 Task: Find connections with filter location Leduc with filter topic #DigitalMarketingwith filter profile language Spanish with filter current company Alkem Laboratories Ltd. with filter school GM Institute of Technology with filter industry Real Estate Agents and Brokers with filter service category Leadership Development with filter keywords title Production Engineer
Action: Mouse moved to (372, 421)
Screenshot: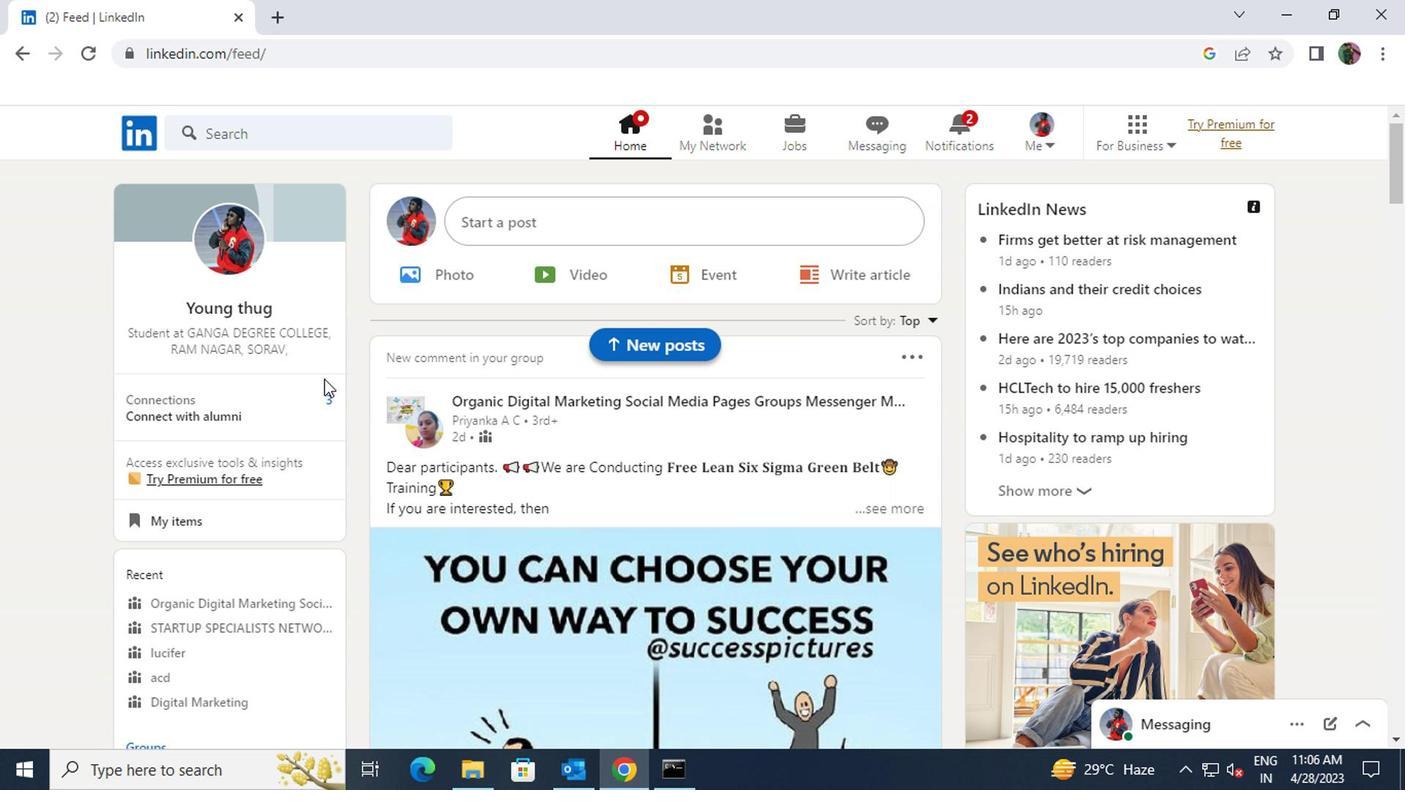 
Action: Mouse pressed left at (372, 421)
Screenshot: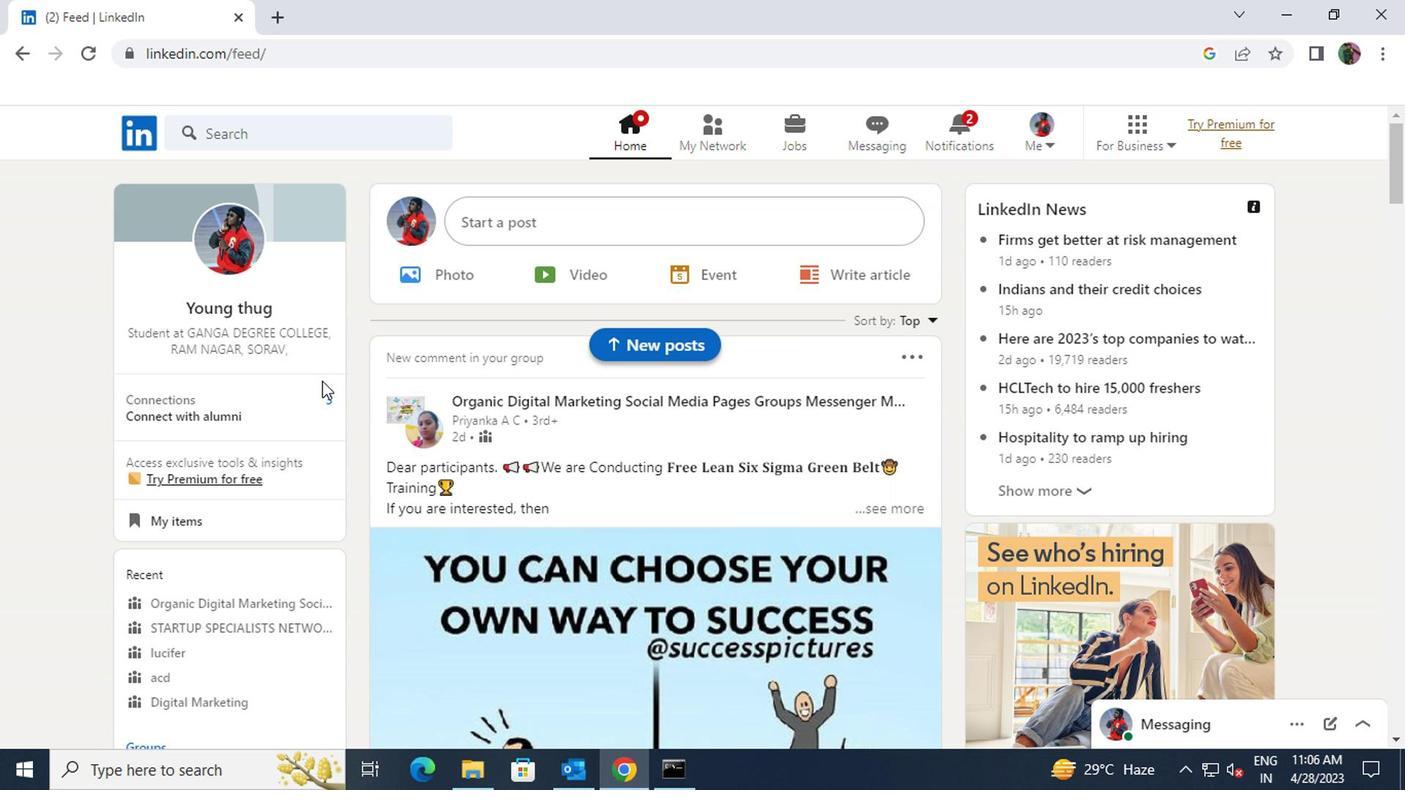 
Action: Mouse moved to (371, 428)
Screenshot: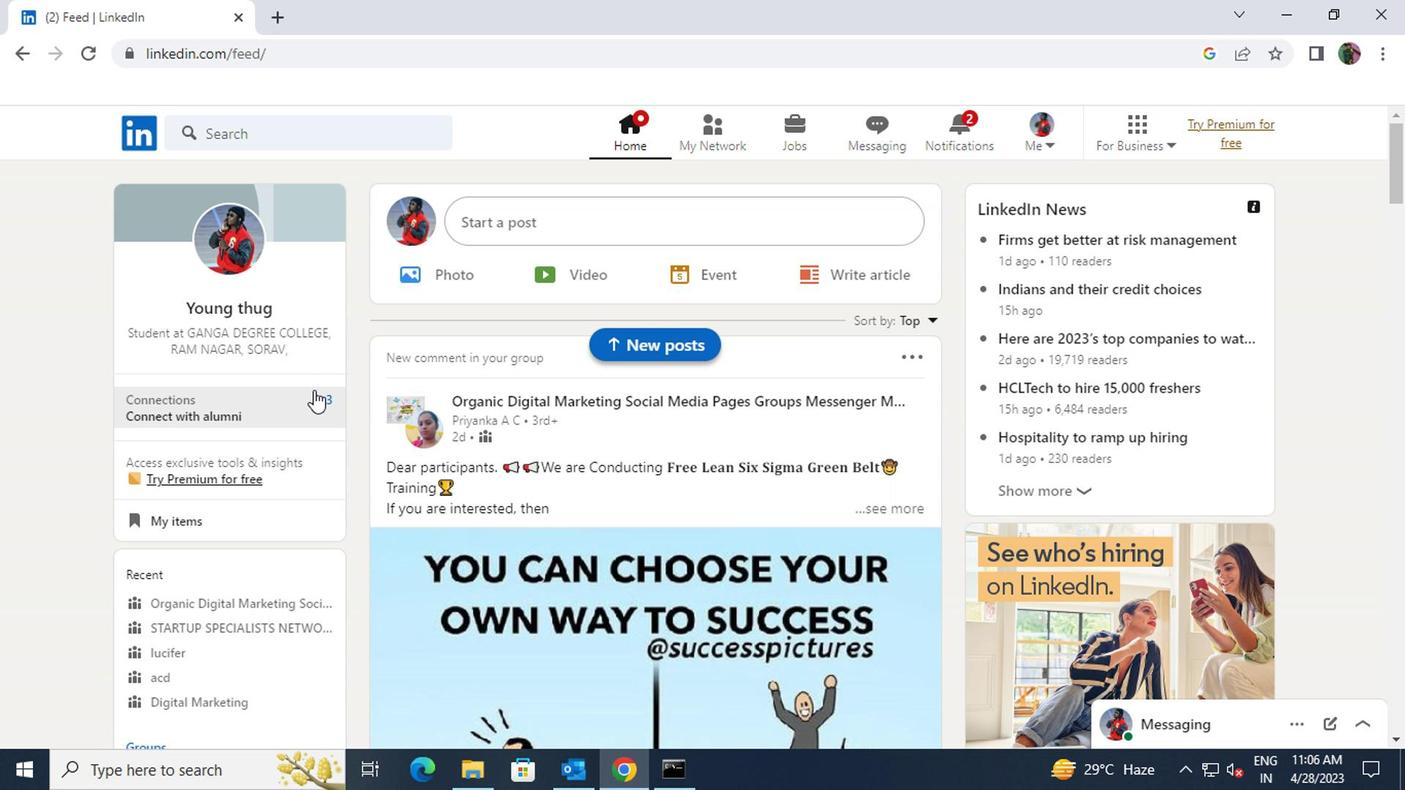 
Action: Mouse pressed left at (371, 428)
Screenshot: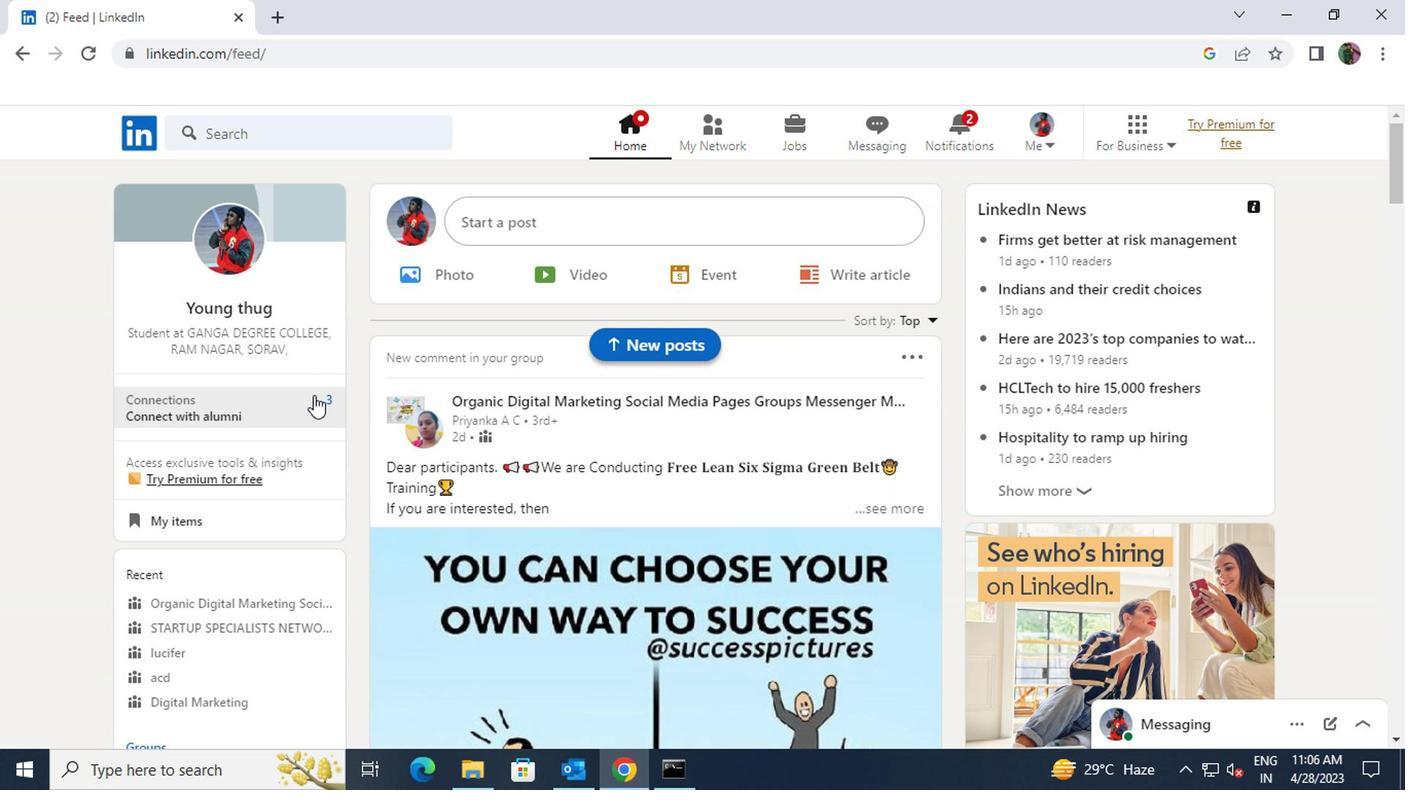 
Action: Mouse moved to (374, 320)
Screenshot: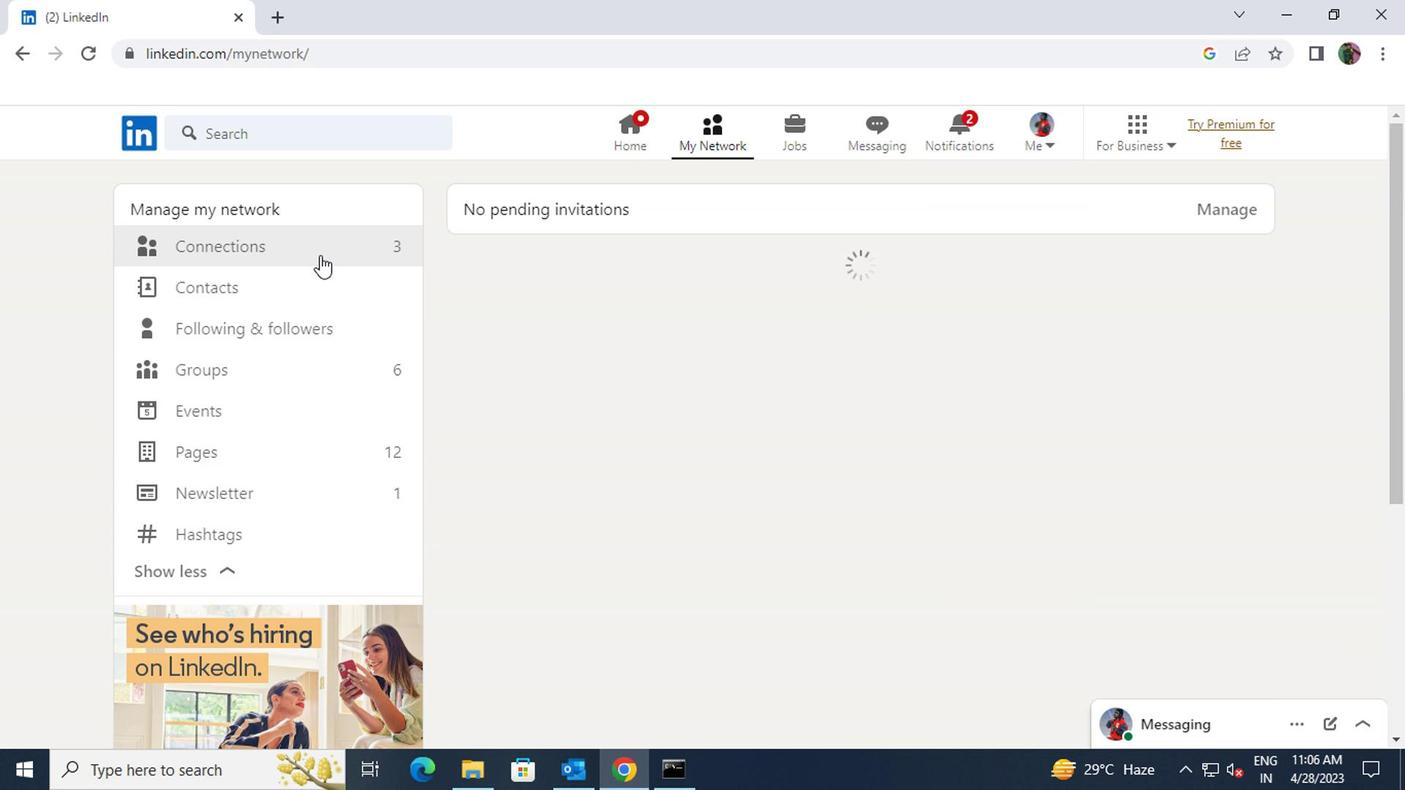 
Action: Mouse pressed left at (374, 320)
Screenshot: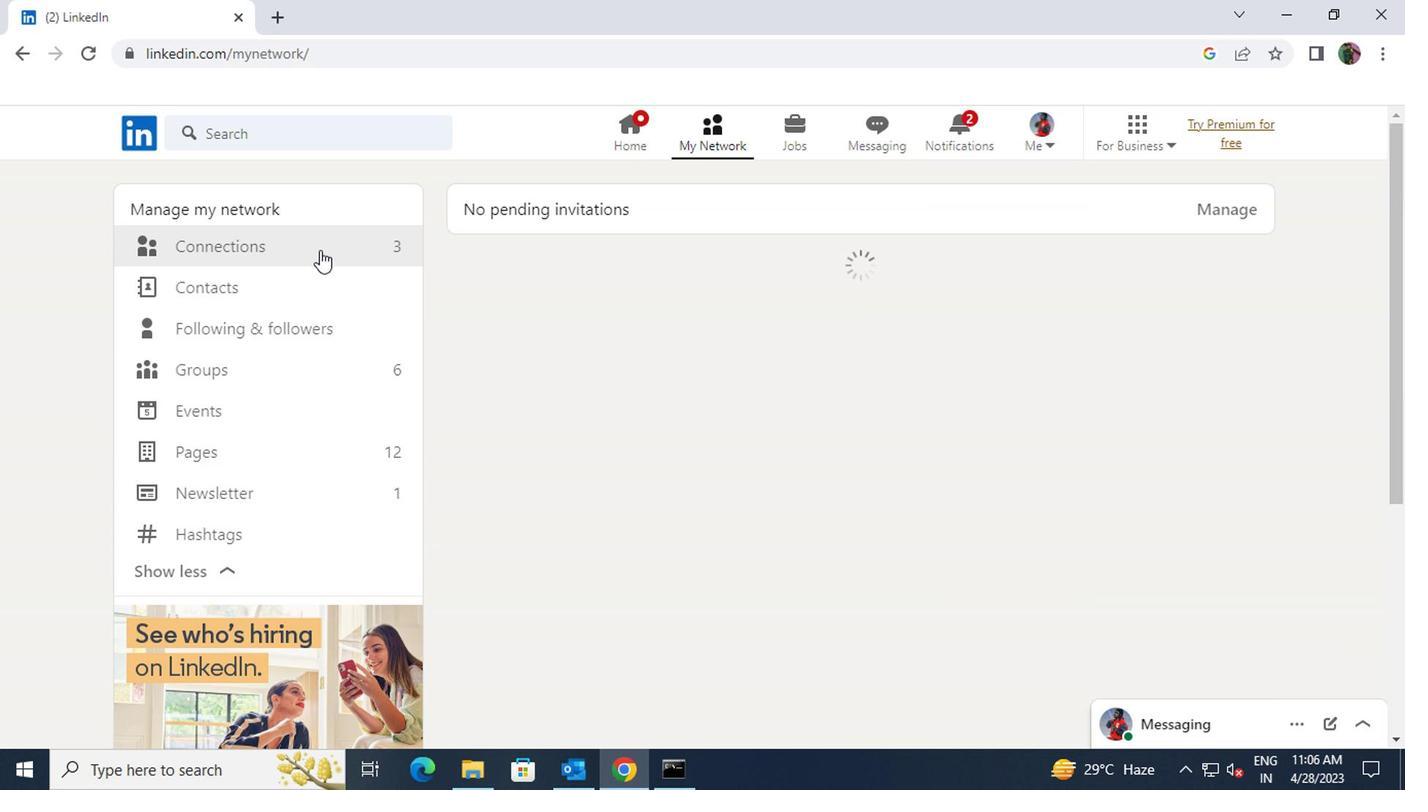 
Action: Mouse moved to (726, 326)
Screenshot: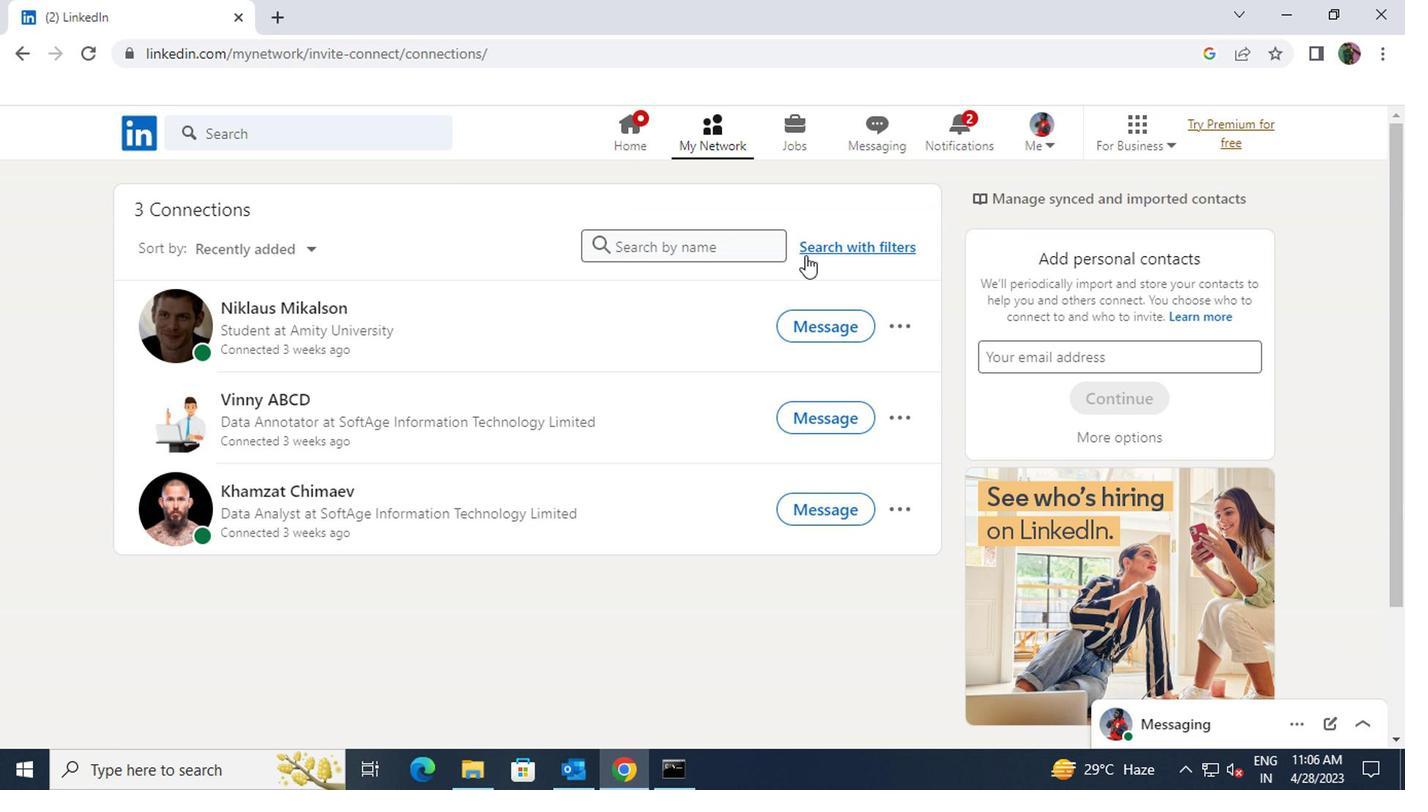 
Action: Mouse pressed left at (726, 326)
Screenshot: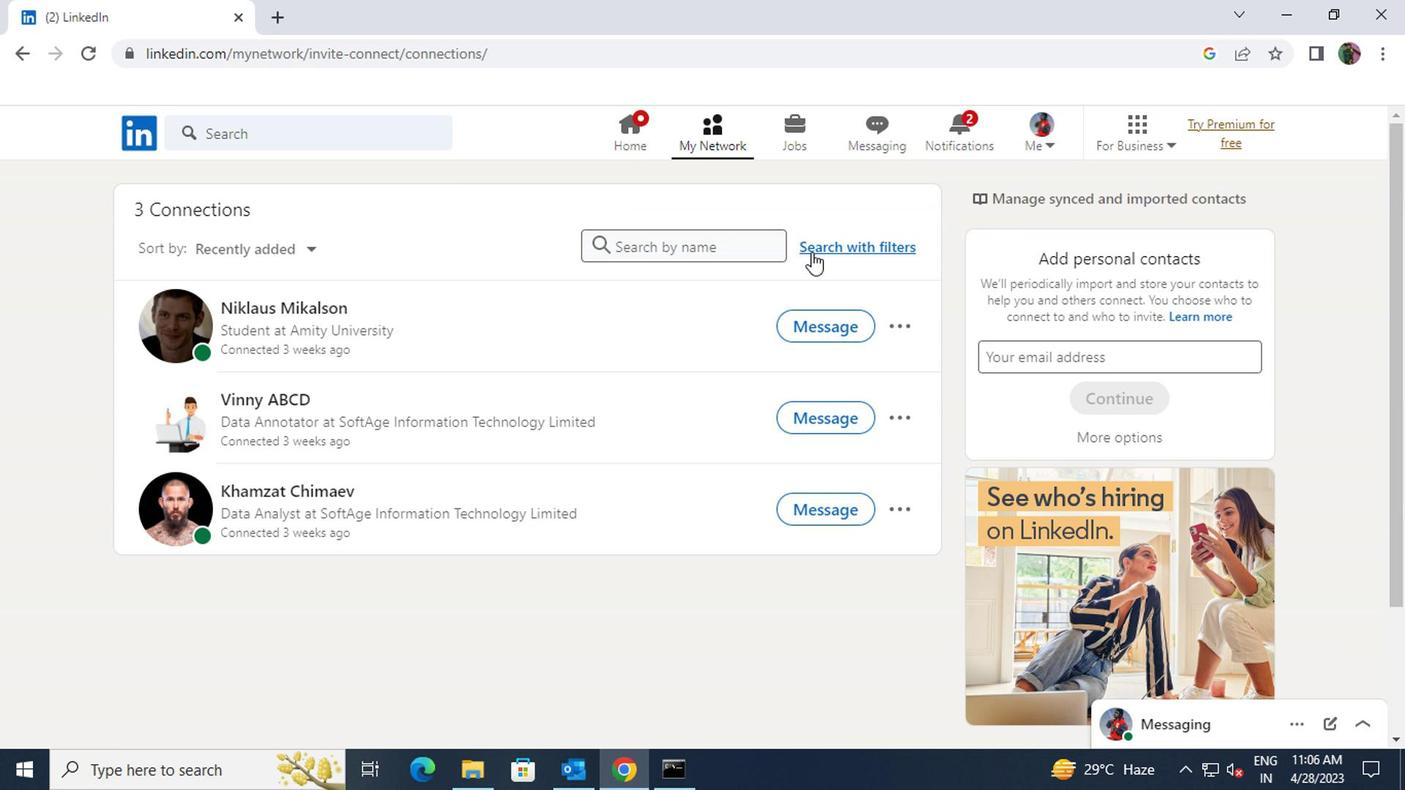 
Action: Mouse moved to (702, 281)
Screenshot: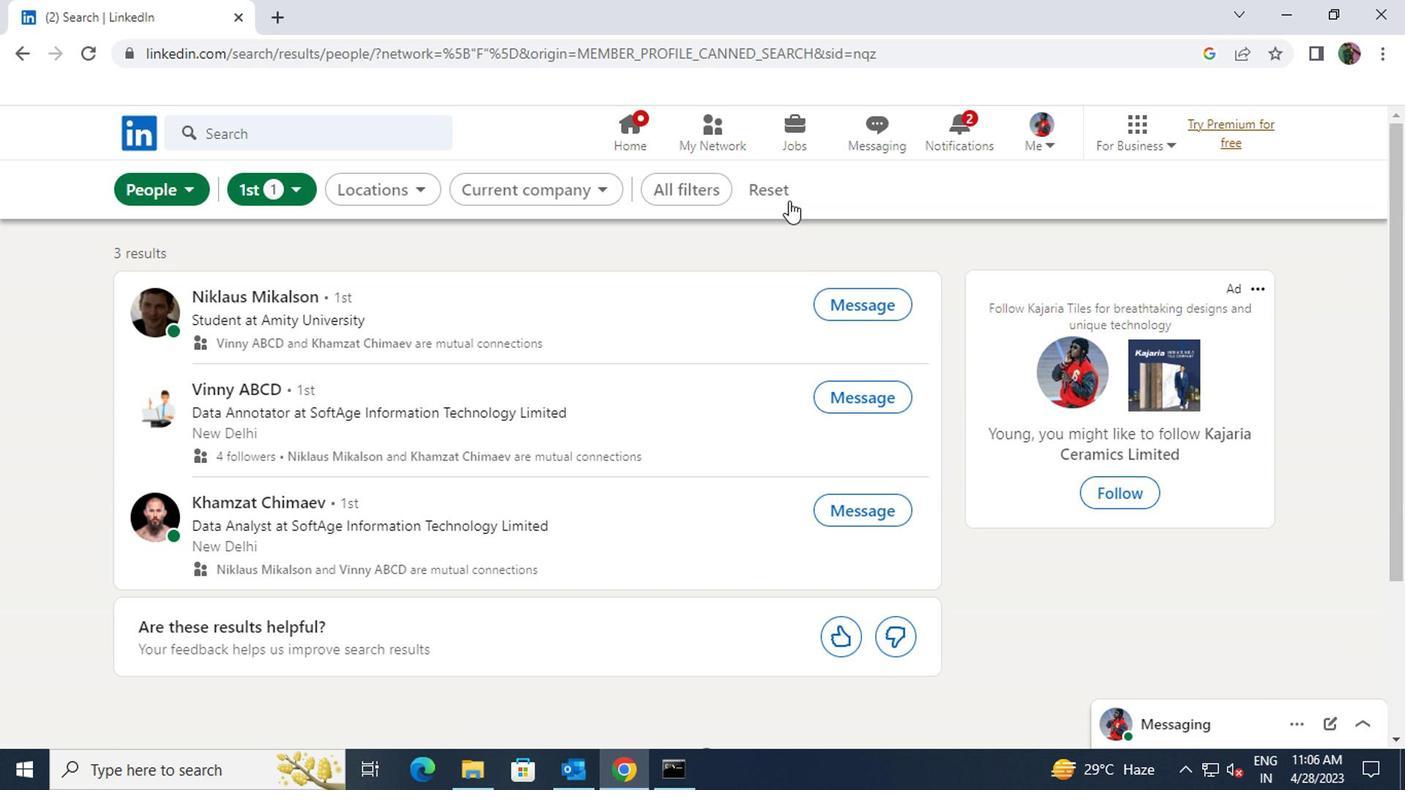 
Action: Mouse pressed left at (702, 281)
Screenshot: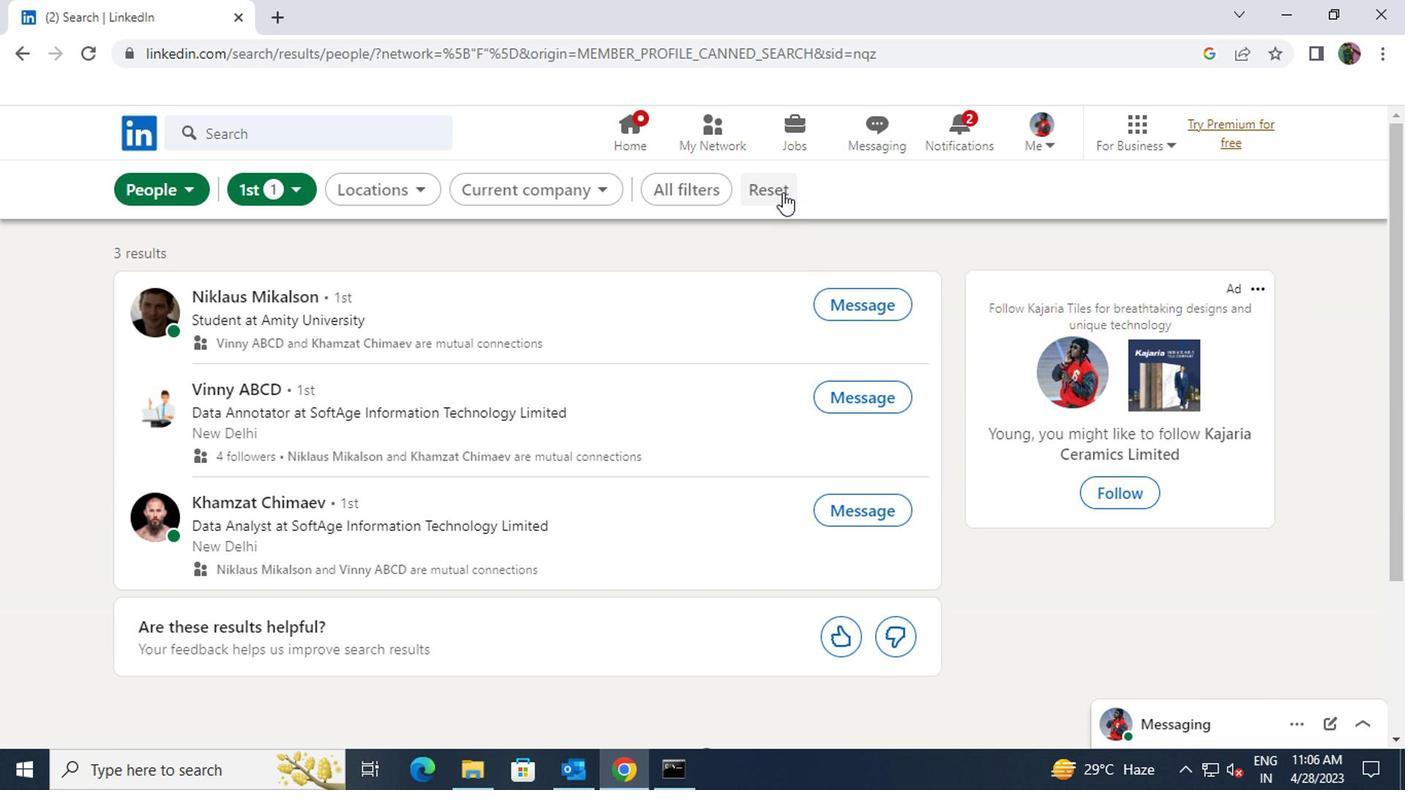 
Action: Mouse moved to (658, 281)
Screenshot: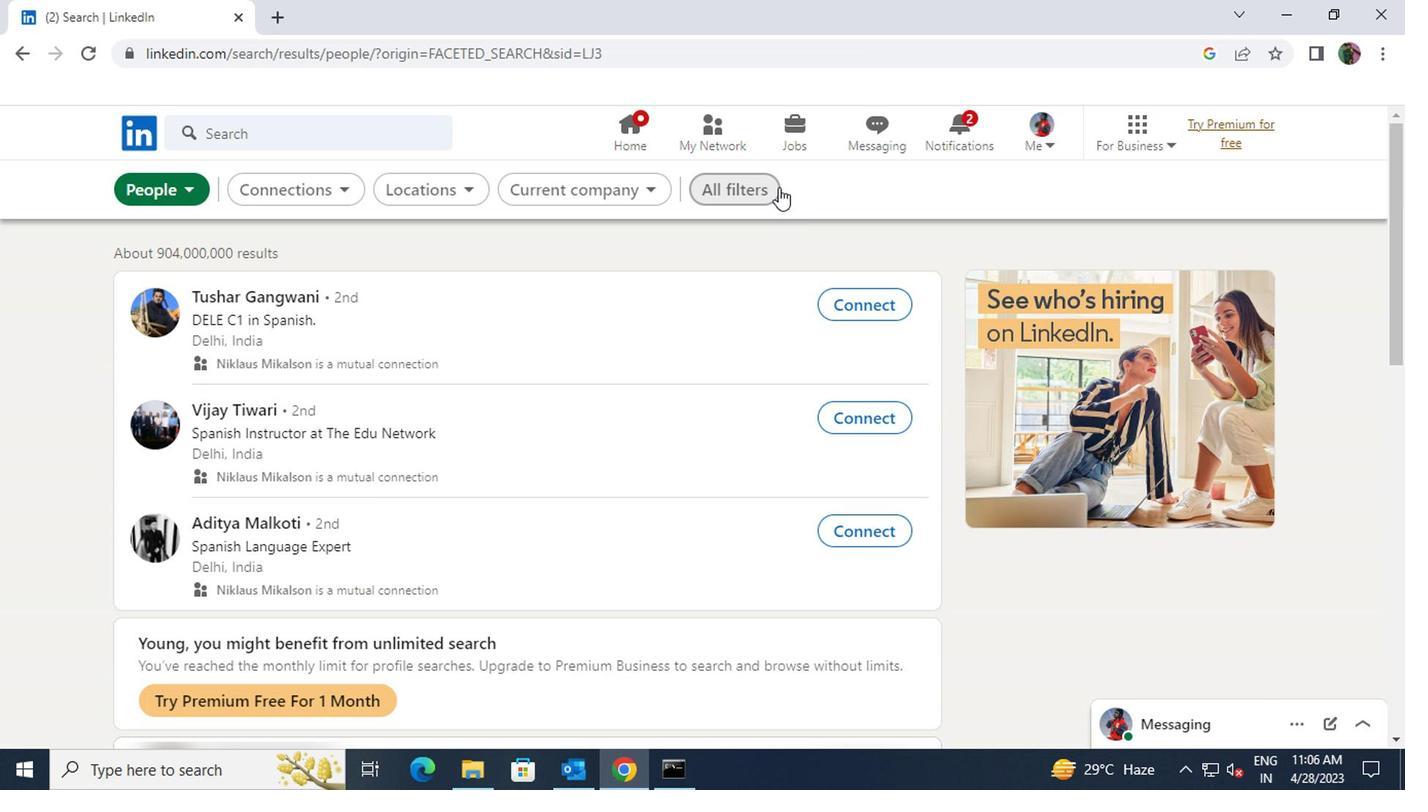 
Action: Mouse pressed left at (658, 281)
Screenshot: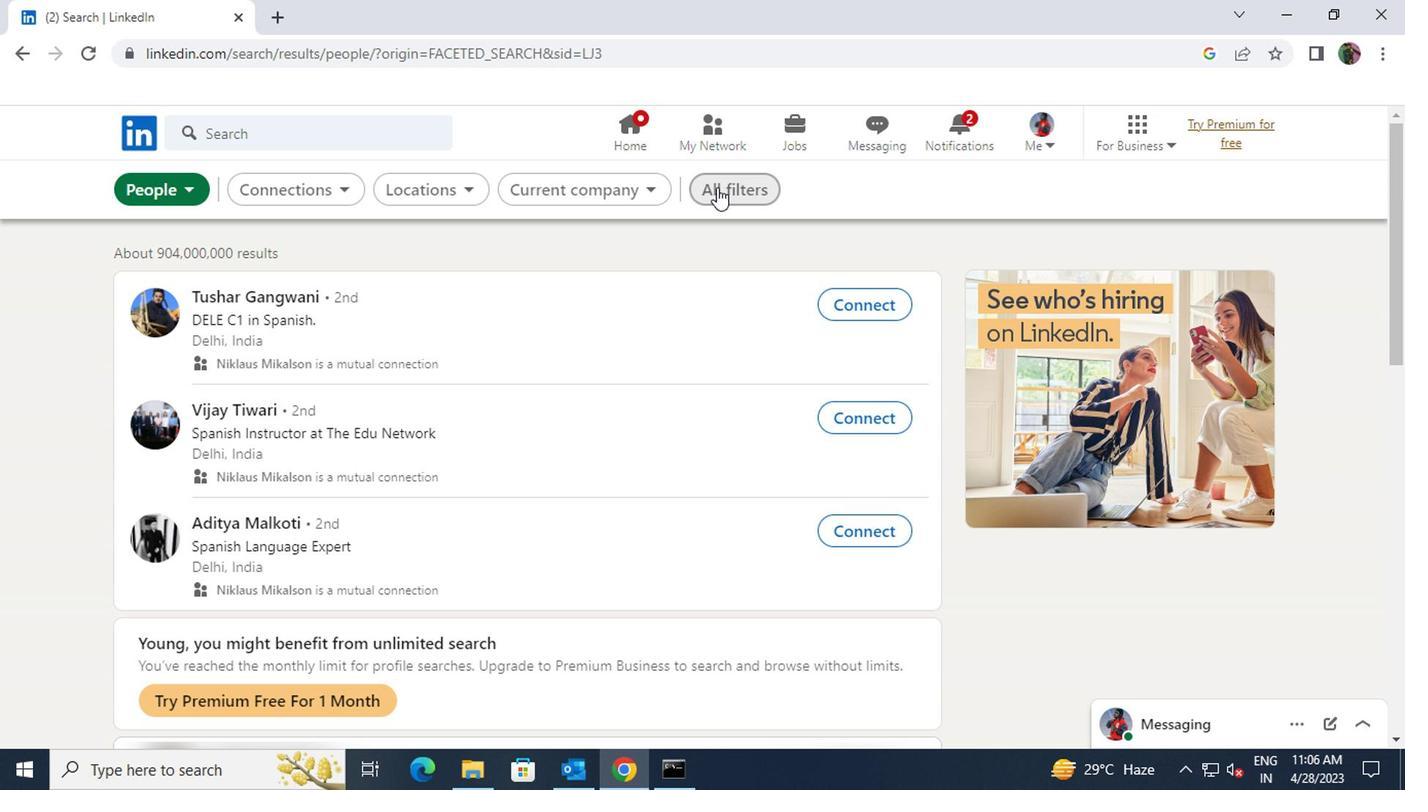 
Action: Mouse moved to (893, 445)
Screenshot: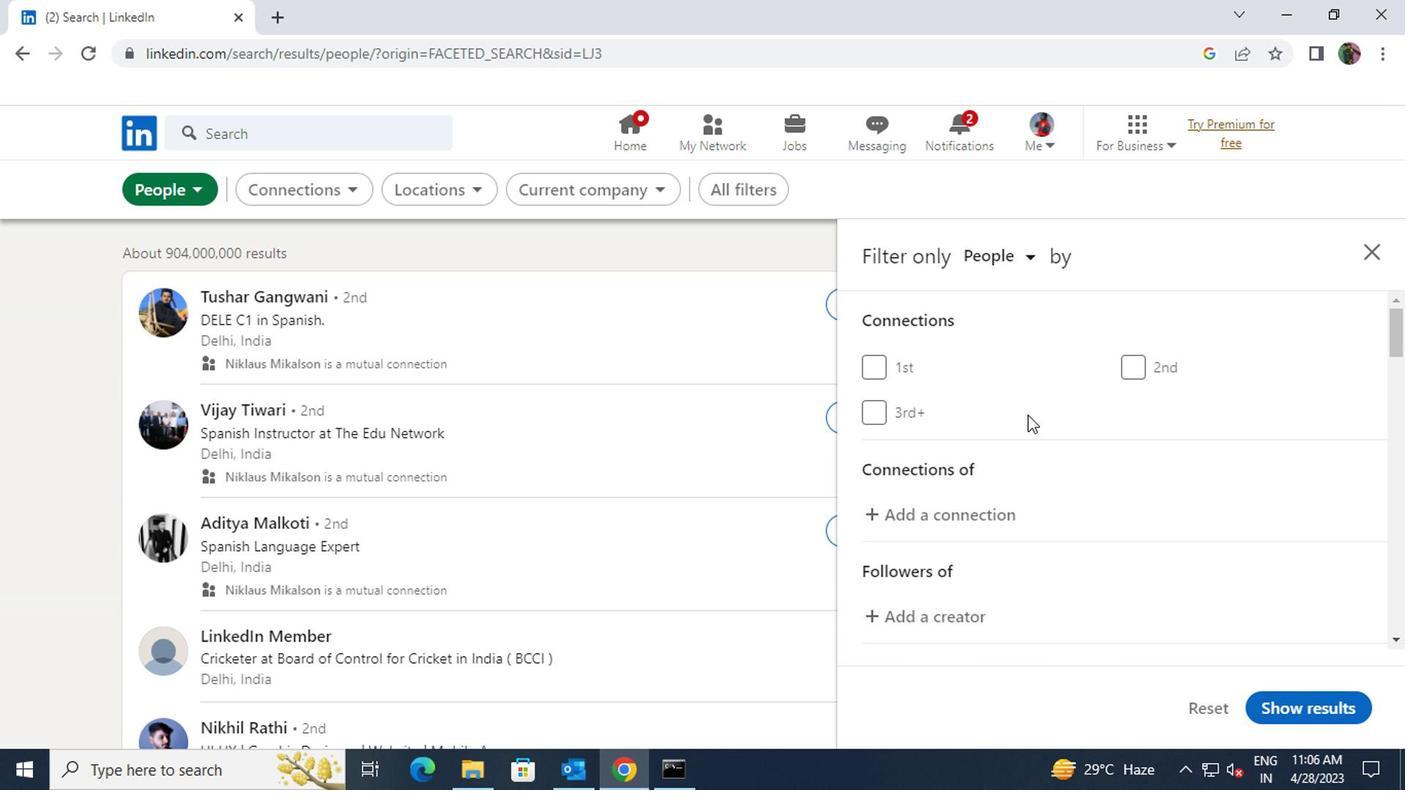
Action: Mouse scrolled (893, 445) with delta (0, 0)
Screenshot: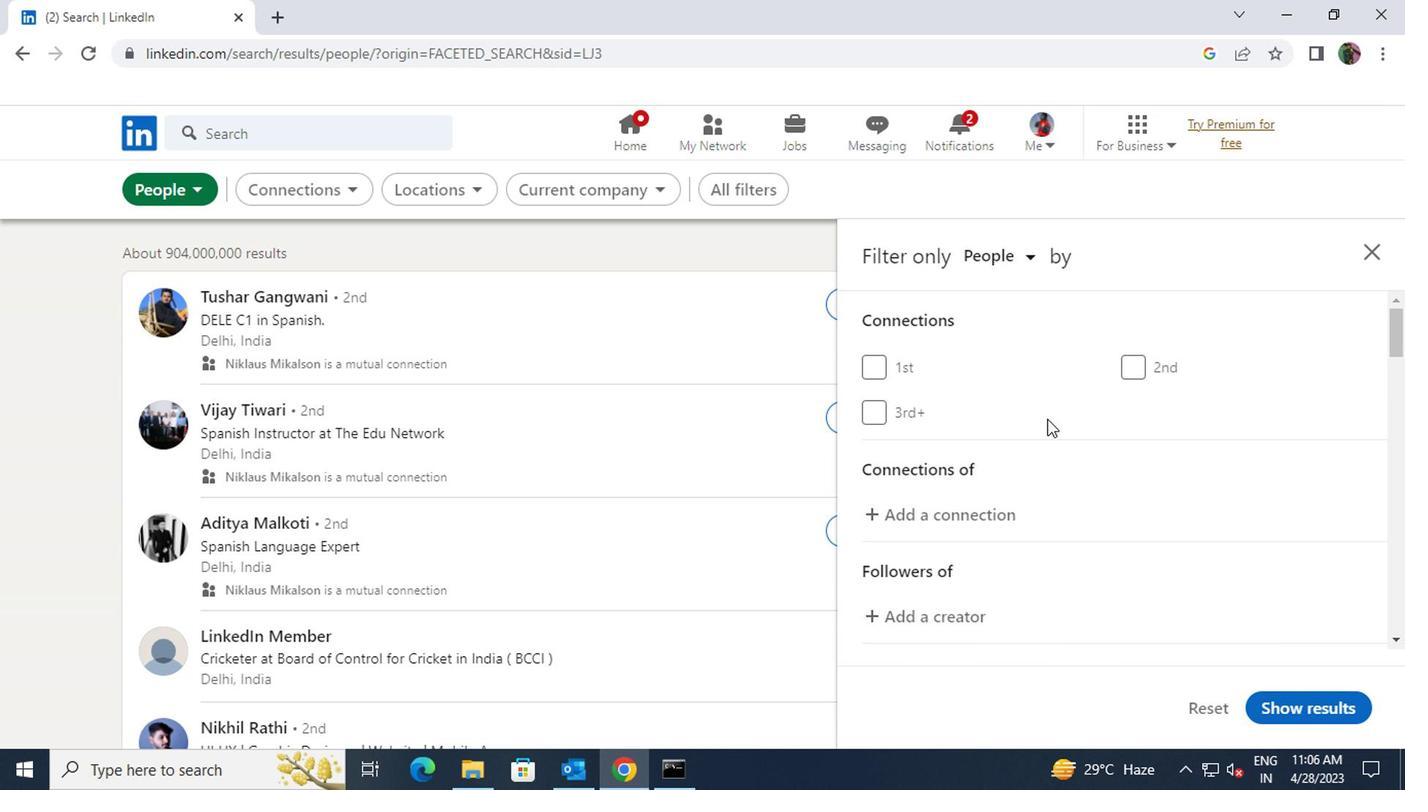 
Action: Mouse scrolled (893, 445) with delta (0, 0)
Screenshot: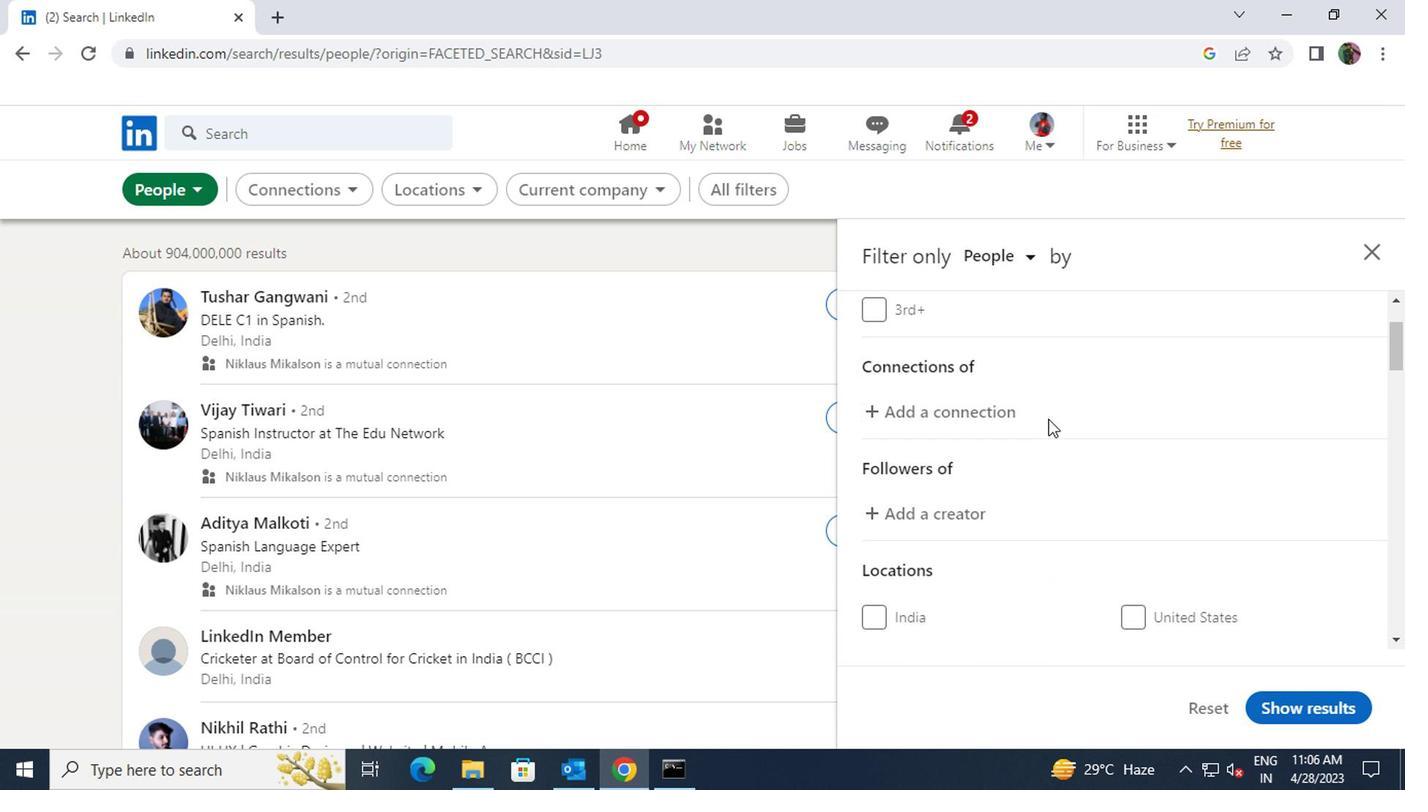 
Action: Mouse scrolled (893, 445) with delta (0, 0)
Screenshot: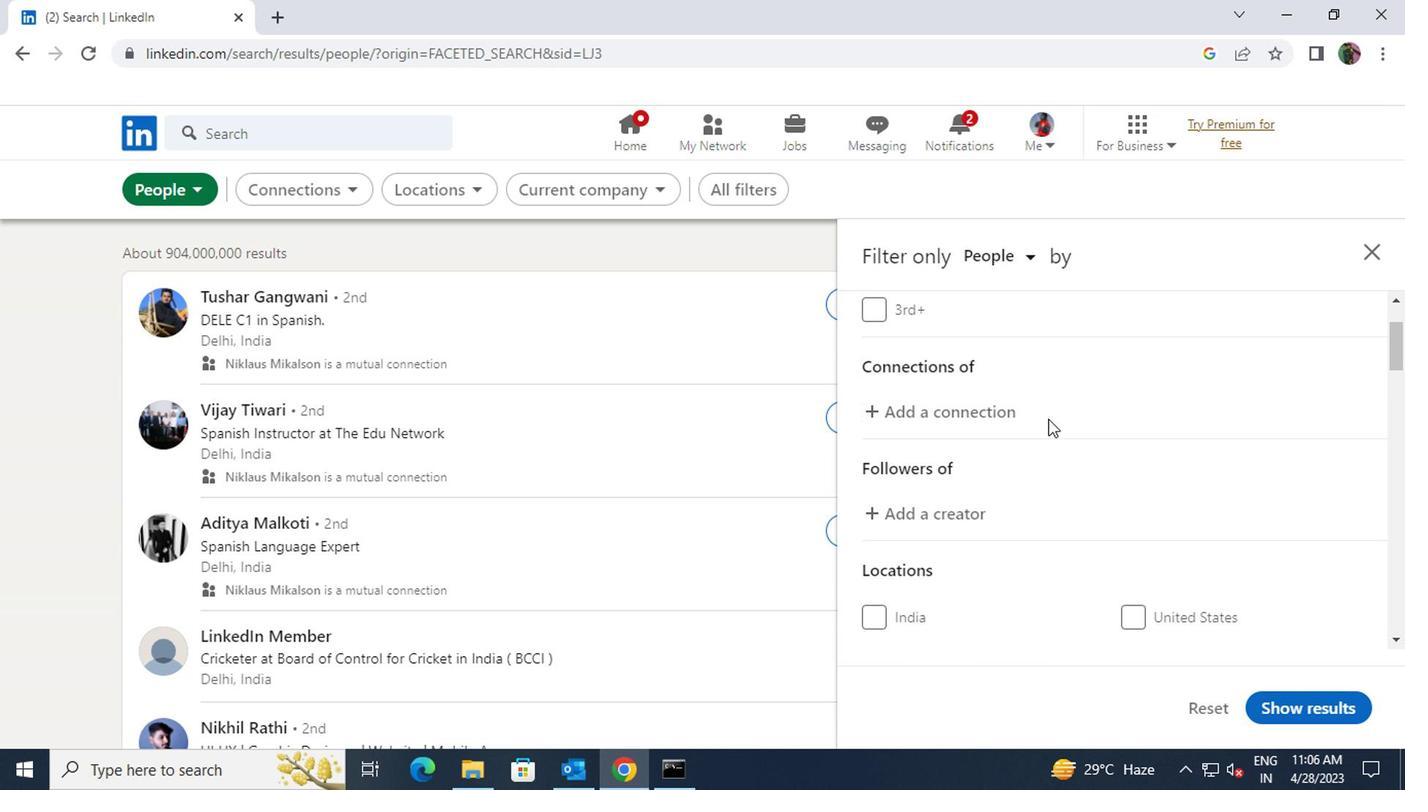 
Action: Mouse moved to (960, 499)
Screenshot: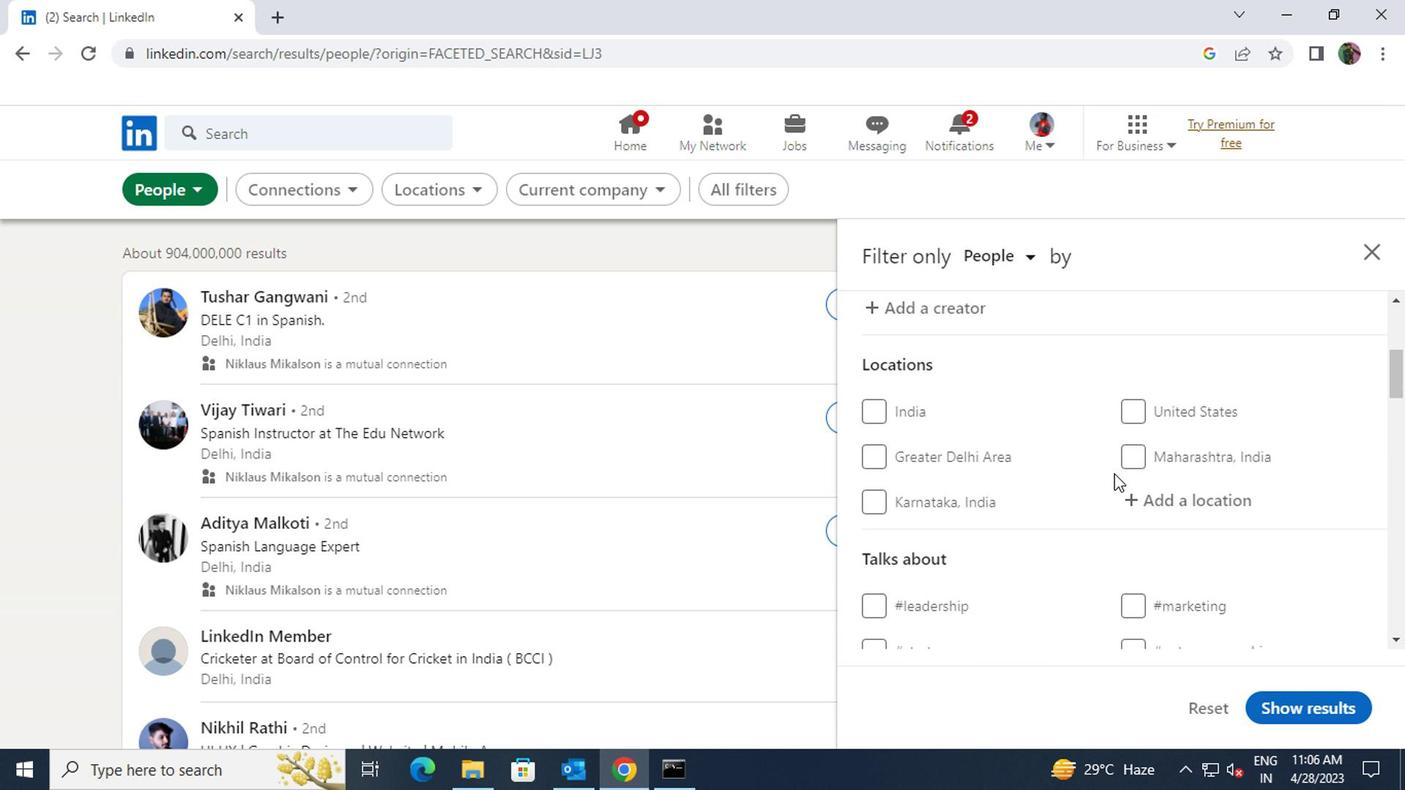 
Action: Mouse pressed left at (960, 499)
Screenshot: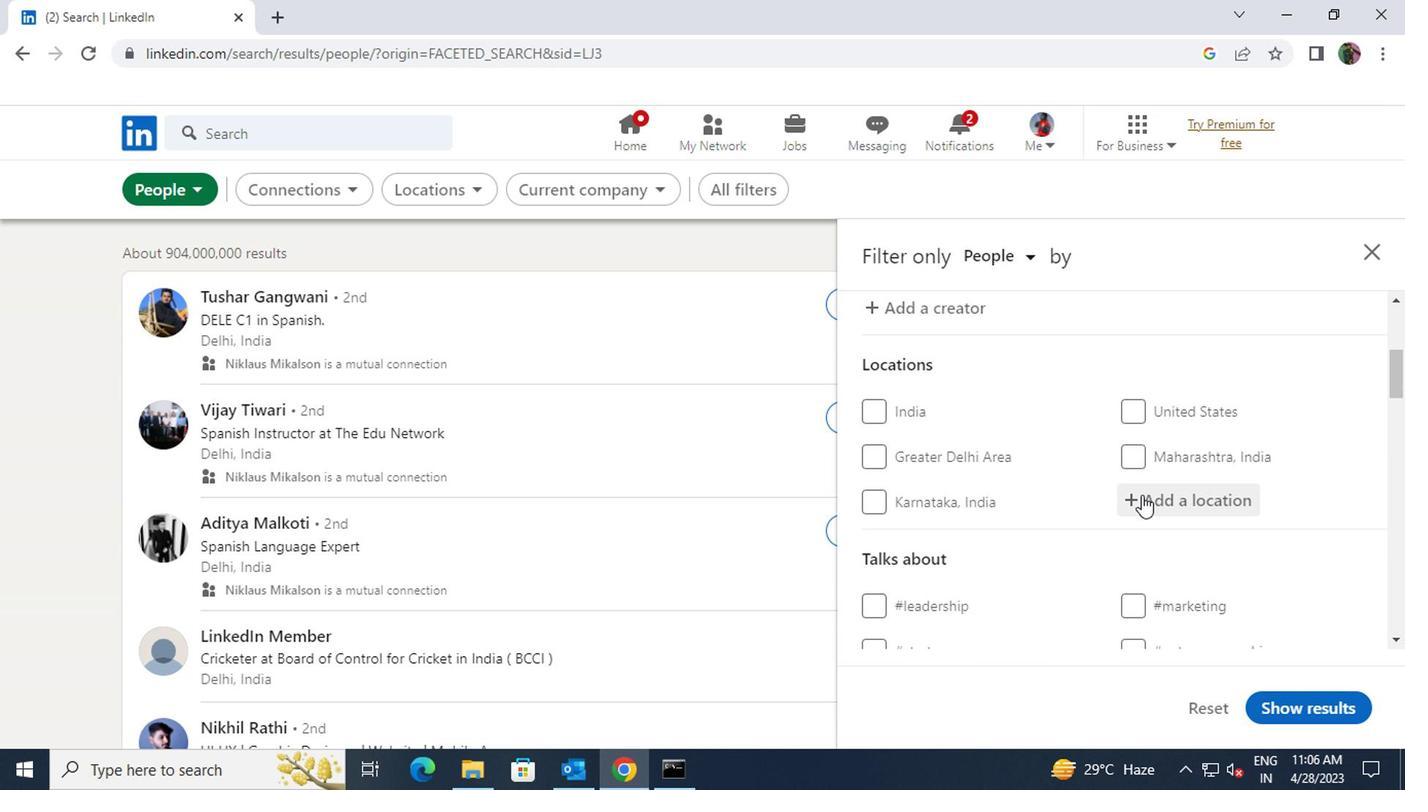 
Action: Key pressed <Key.shift>LEDUC
Screenshot: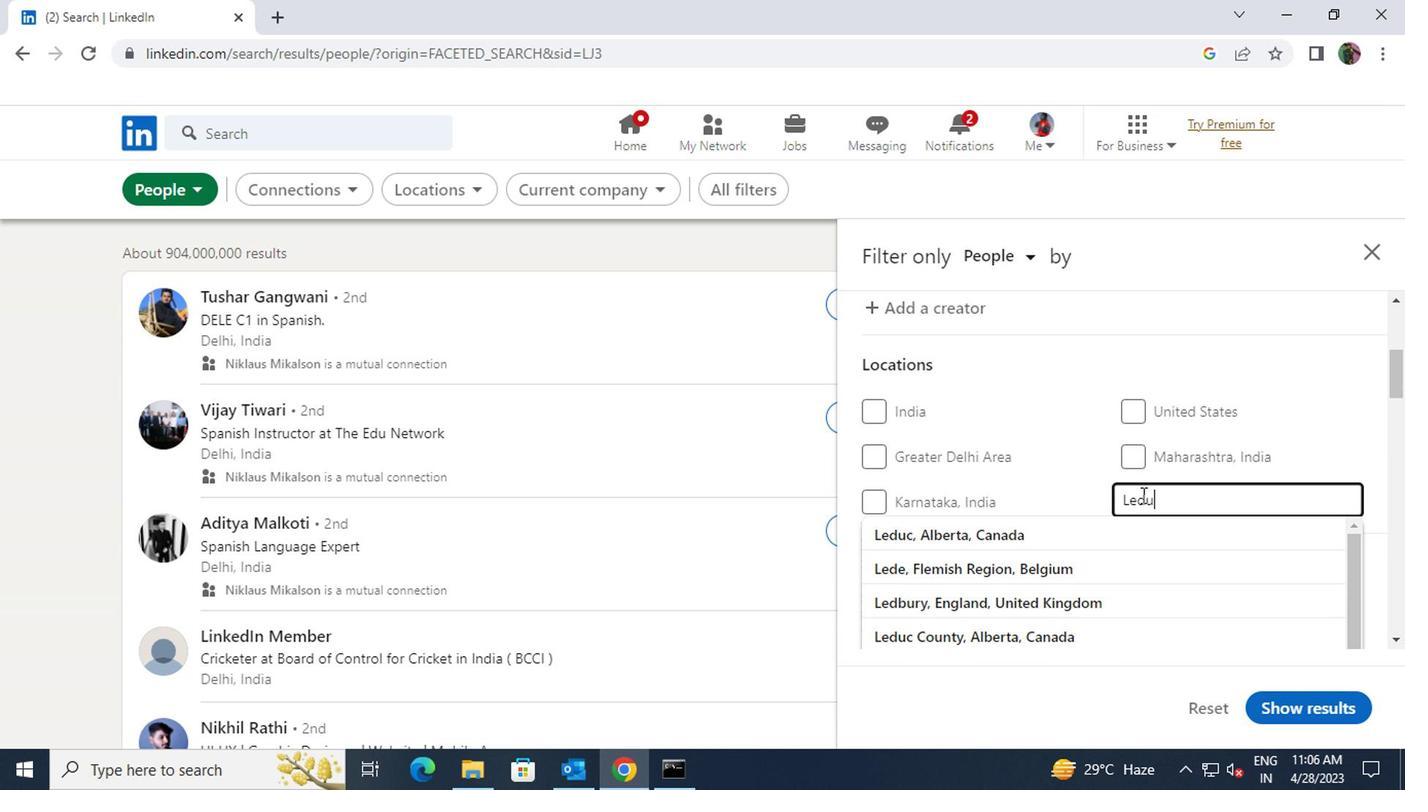 
Action: Mouse moved to (956, 521)
Screenshot: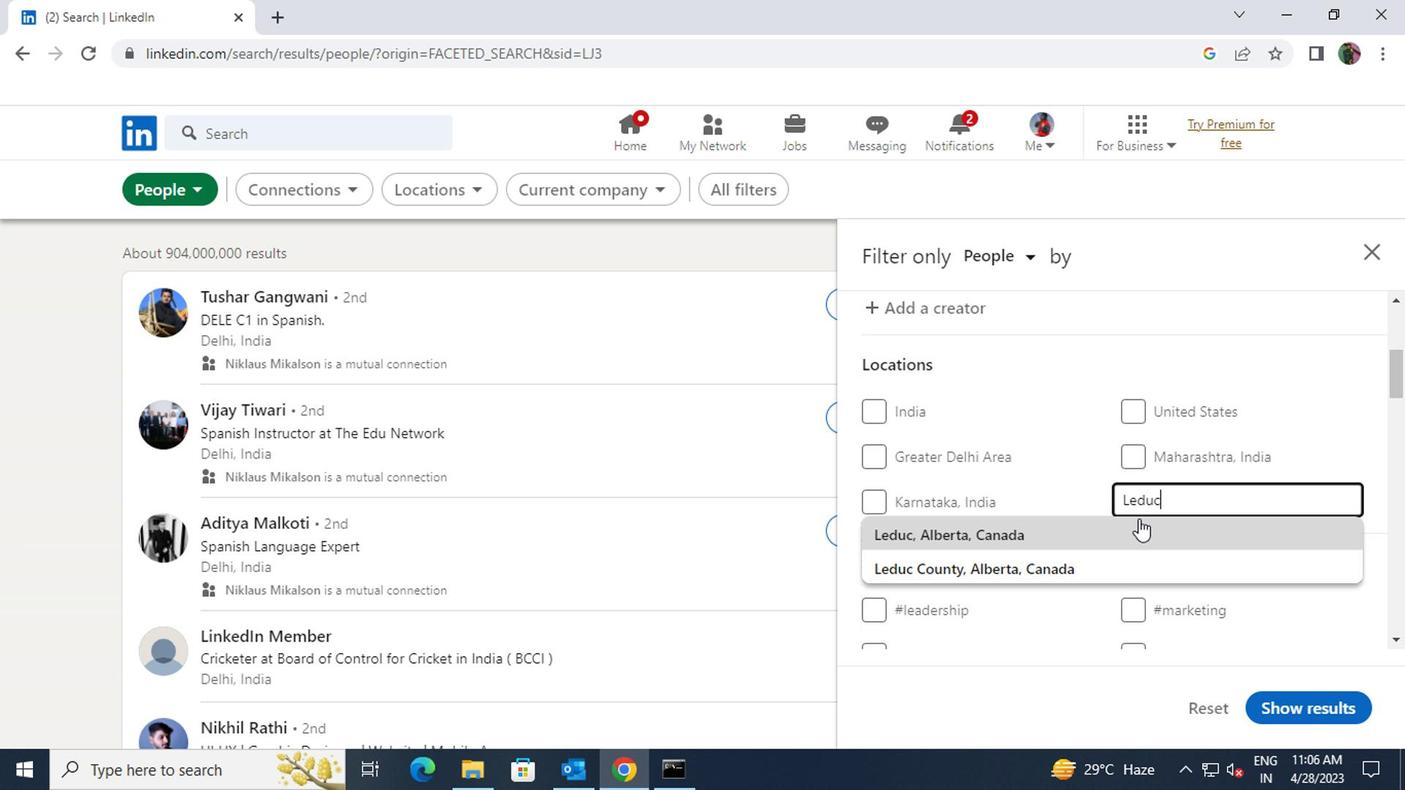 
Action: Mouse pressed left at (956, 521)
Screenshot: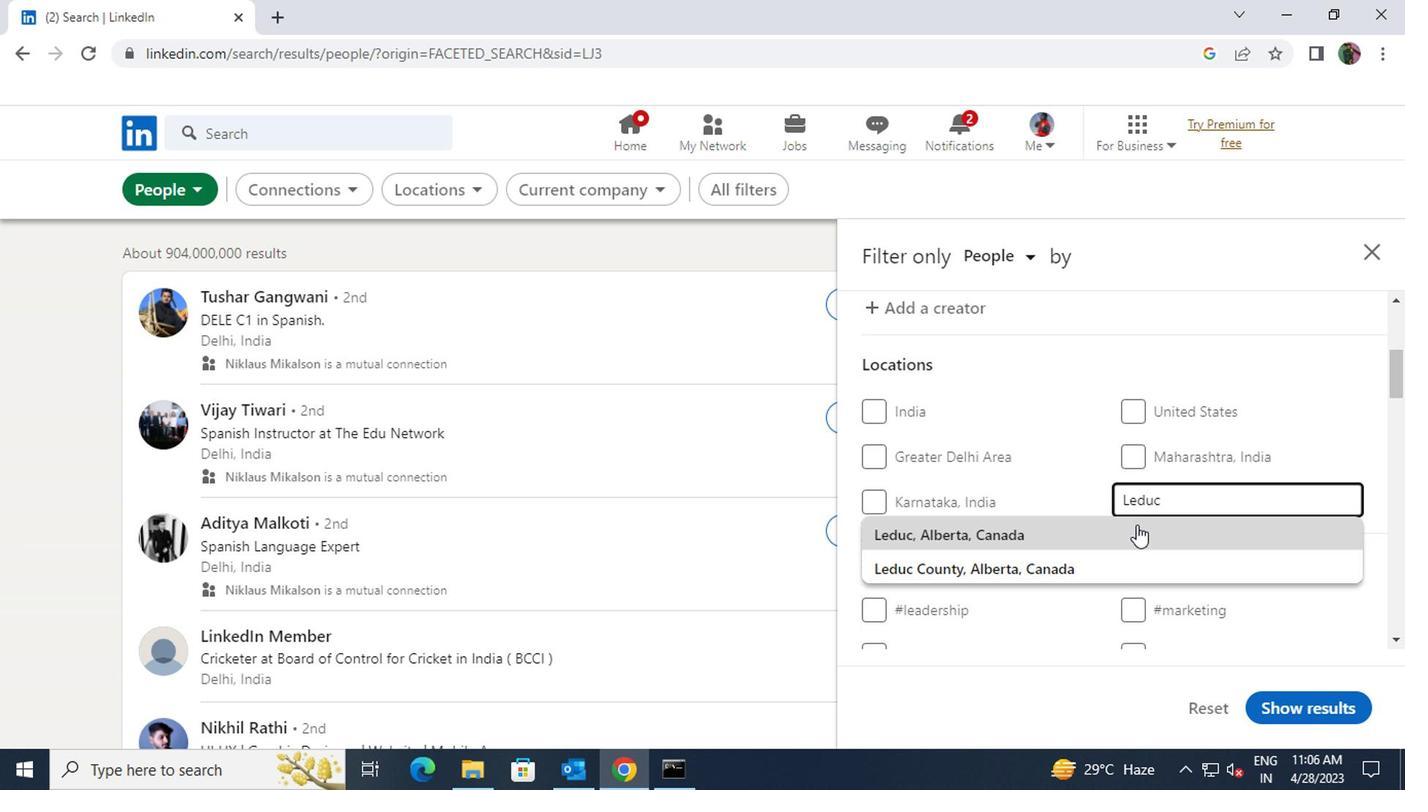 
Action: Mouse scrolled (956, 520) with delta (0, 0)
Screenshot: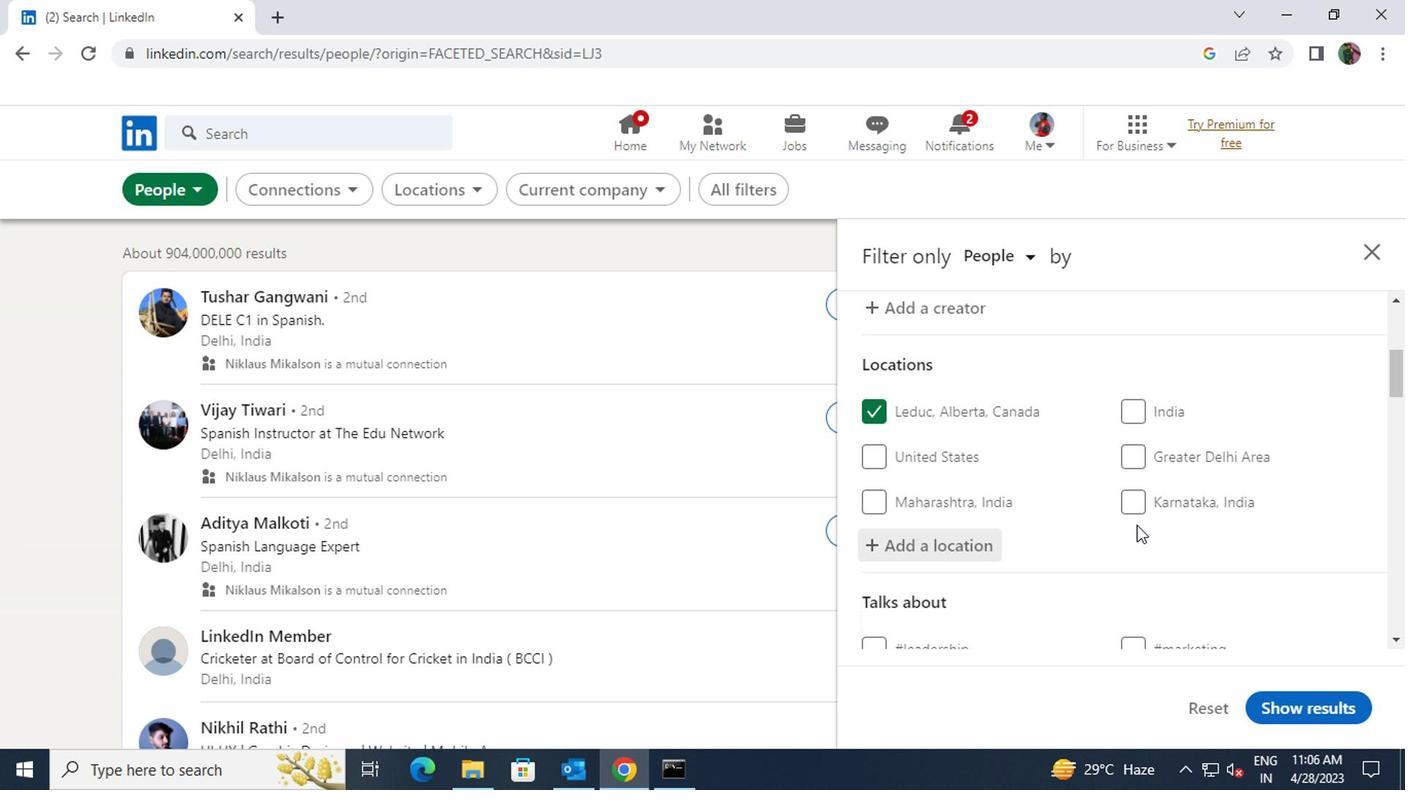 
Action: Mouse scrolled (956, 520) with delta (0, 0)
Screenshot: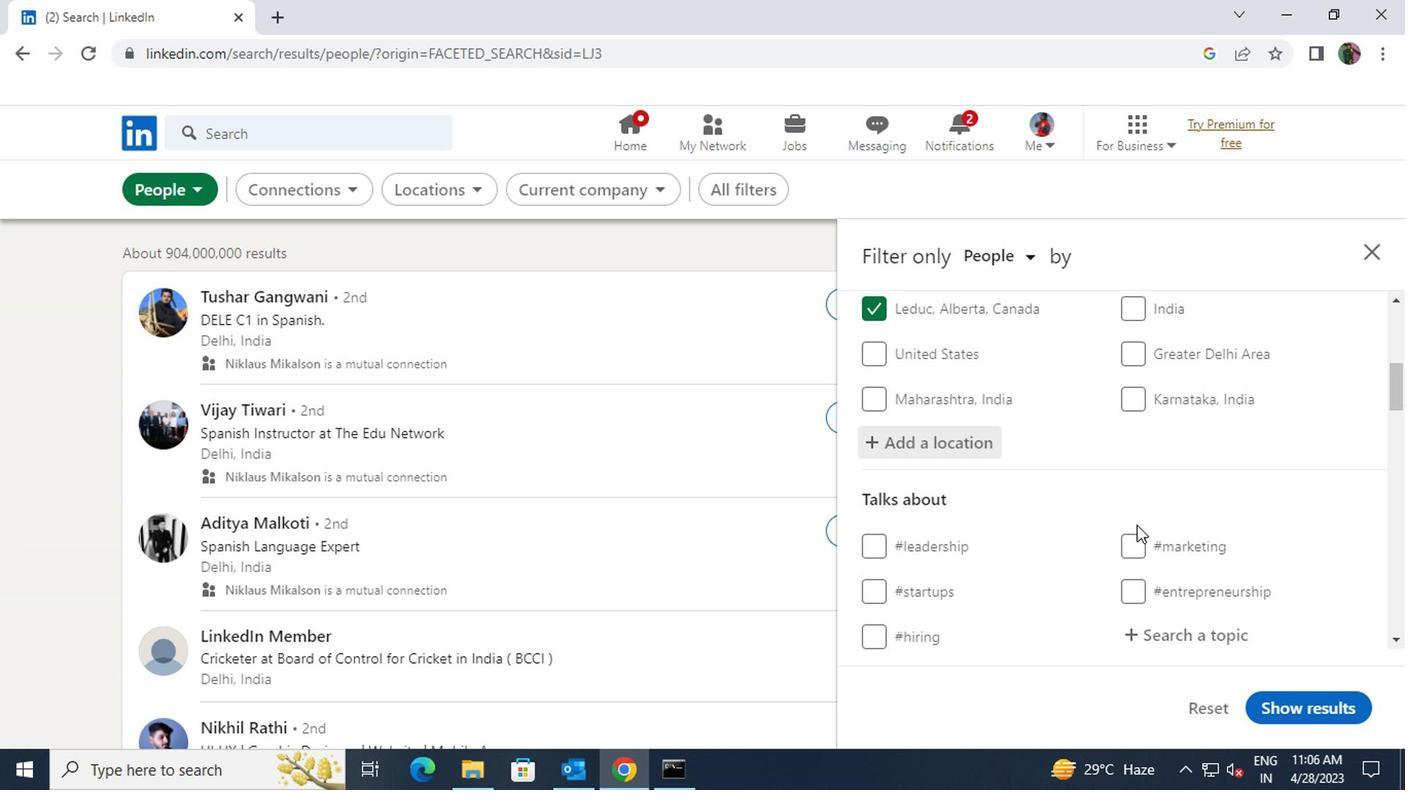 
Action: Mouse pressed left at (956, 521)
Screenshot: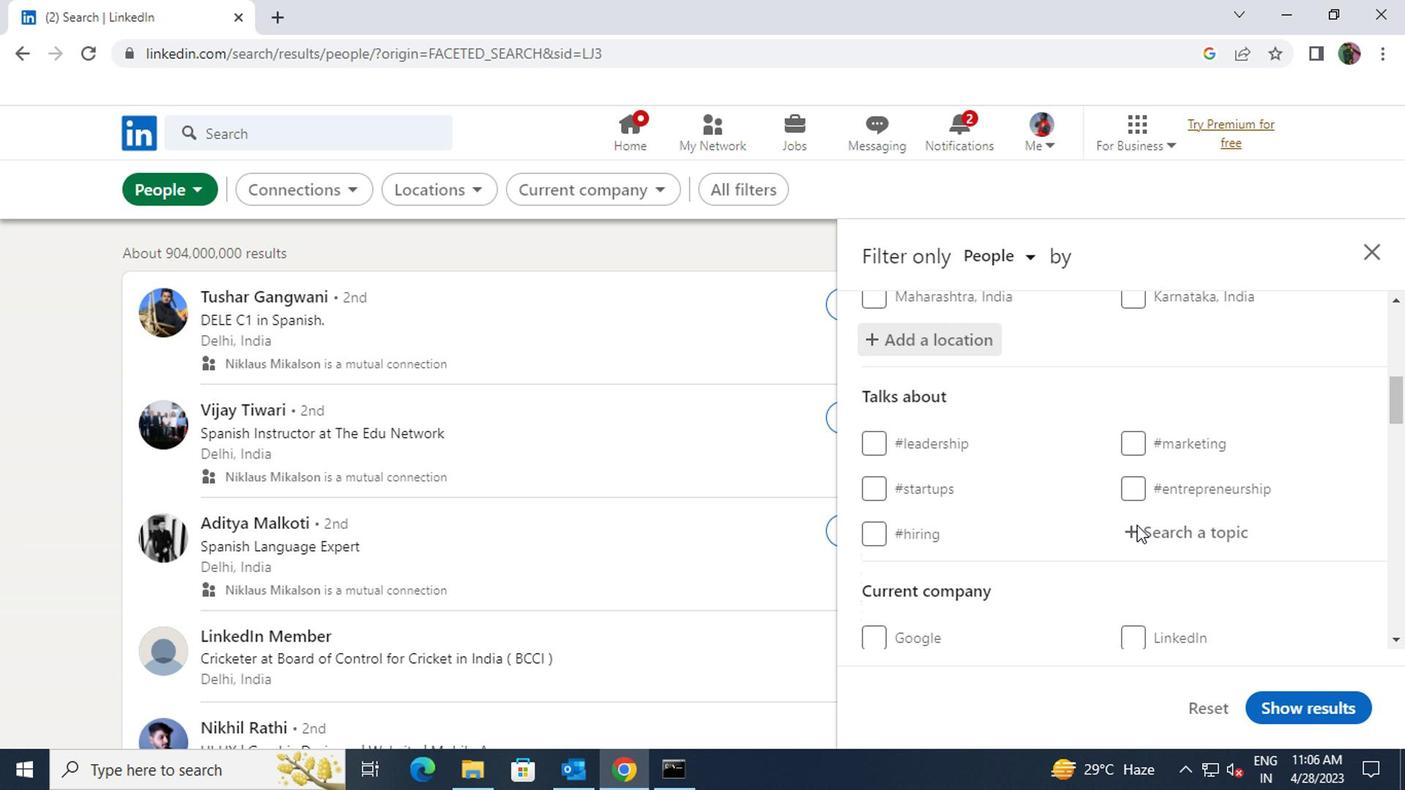 
Action: Key pressed <Key.shift><Key.shift><Key.shift><Key.shift><Key.shift><Key.shift><Key.shift><Key.shift><Key.shift><Key.shift><Key.shift><Key.shift><Key.shift><Key.shift>DIGITAL<Key.shift>MARKETING
Screenshot: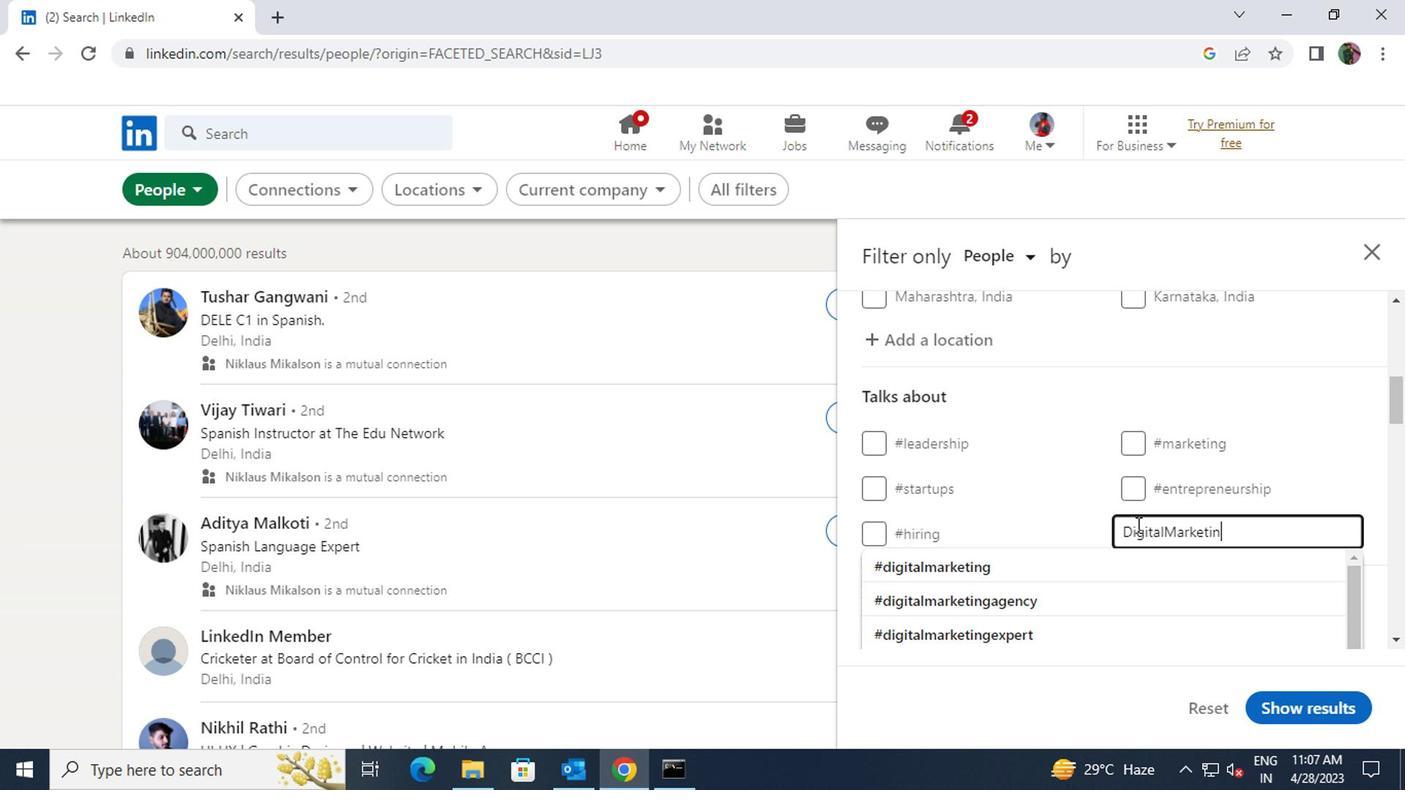 
Action: Mouse moved to (936, 548)
Screenshot: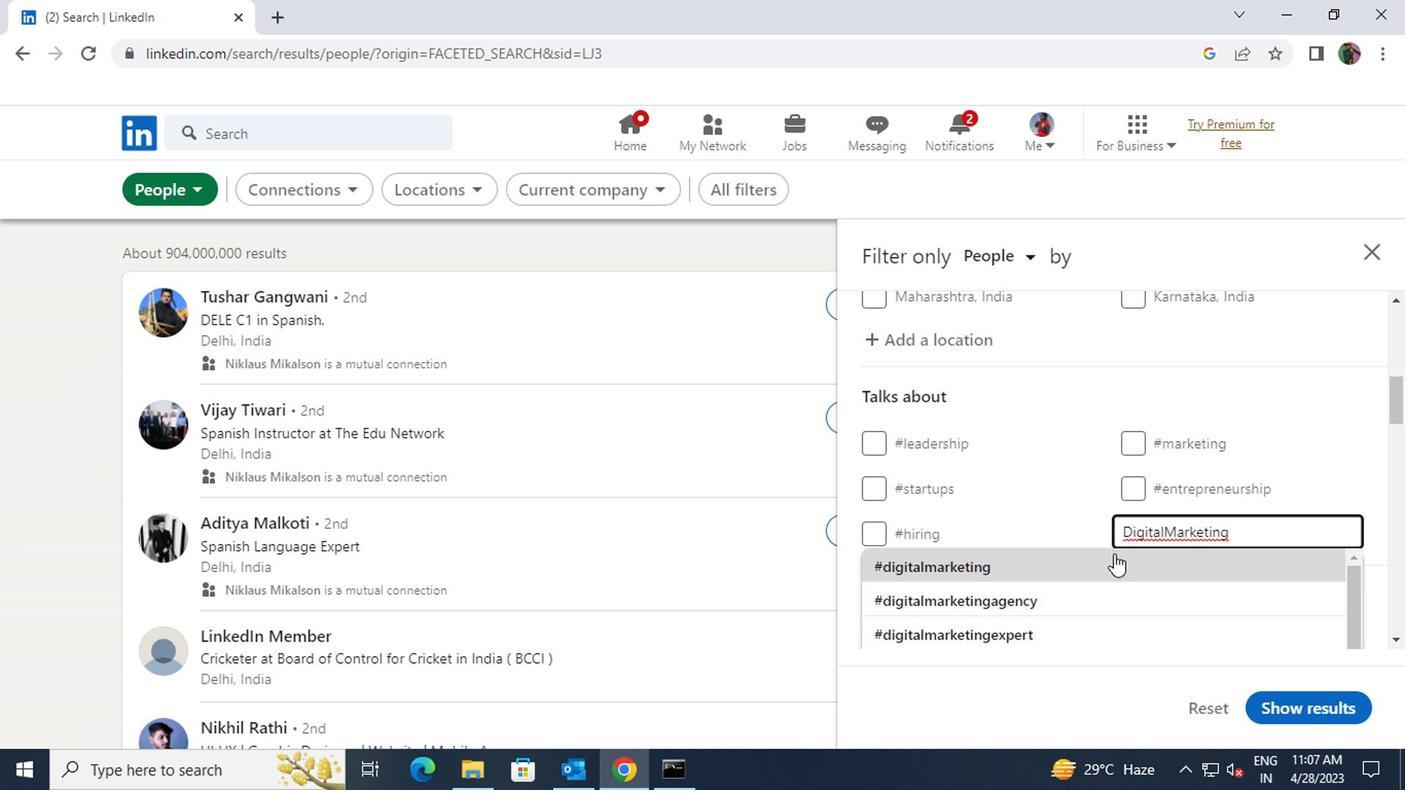 
Action: Mouse pressed left at (936, 548)
Screenshot: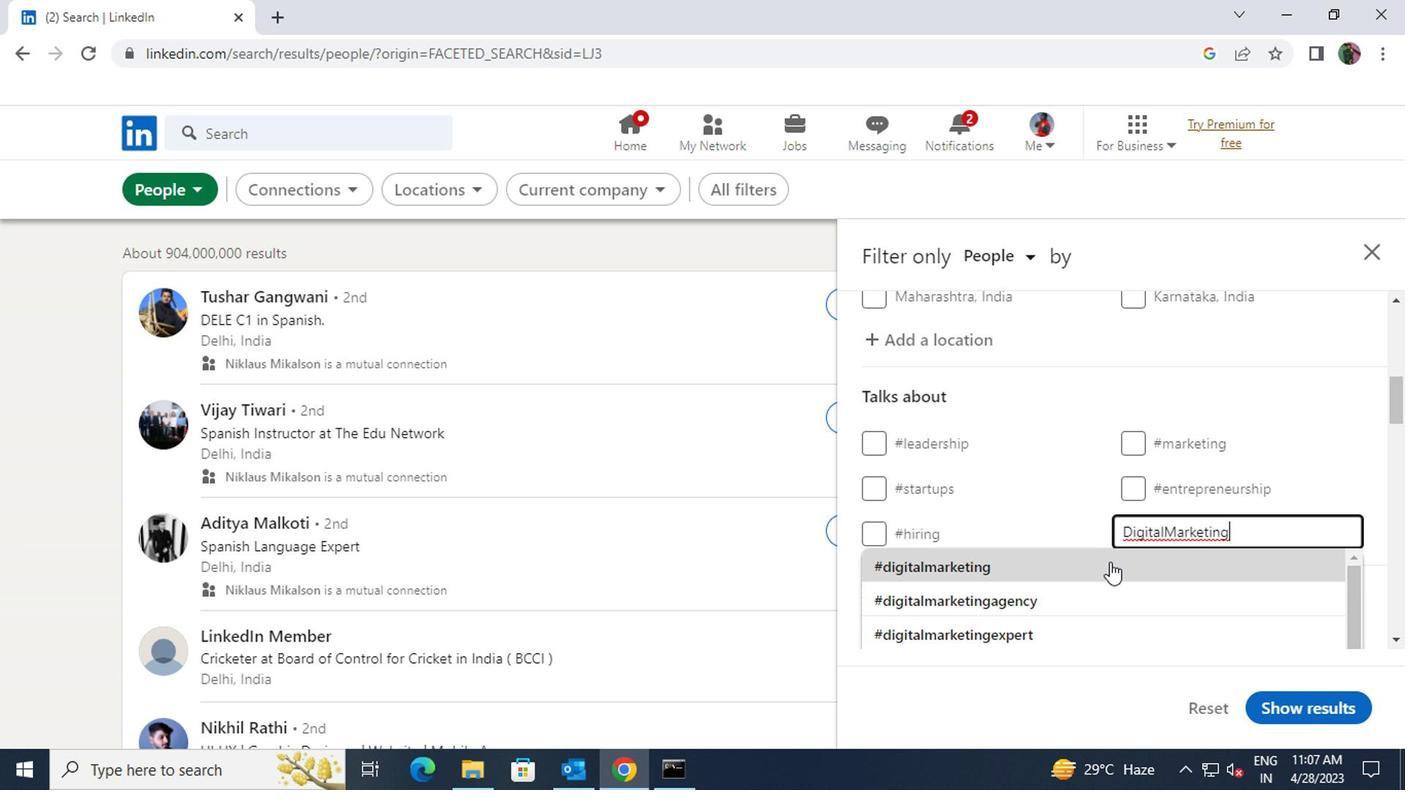 
Action: Mouse scrolled (936, 547) with delta (0, 0)
Screenshot: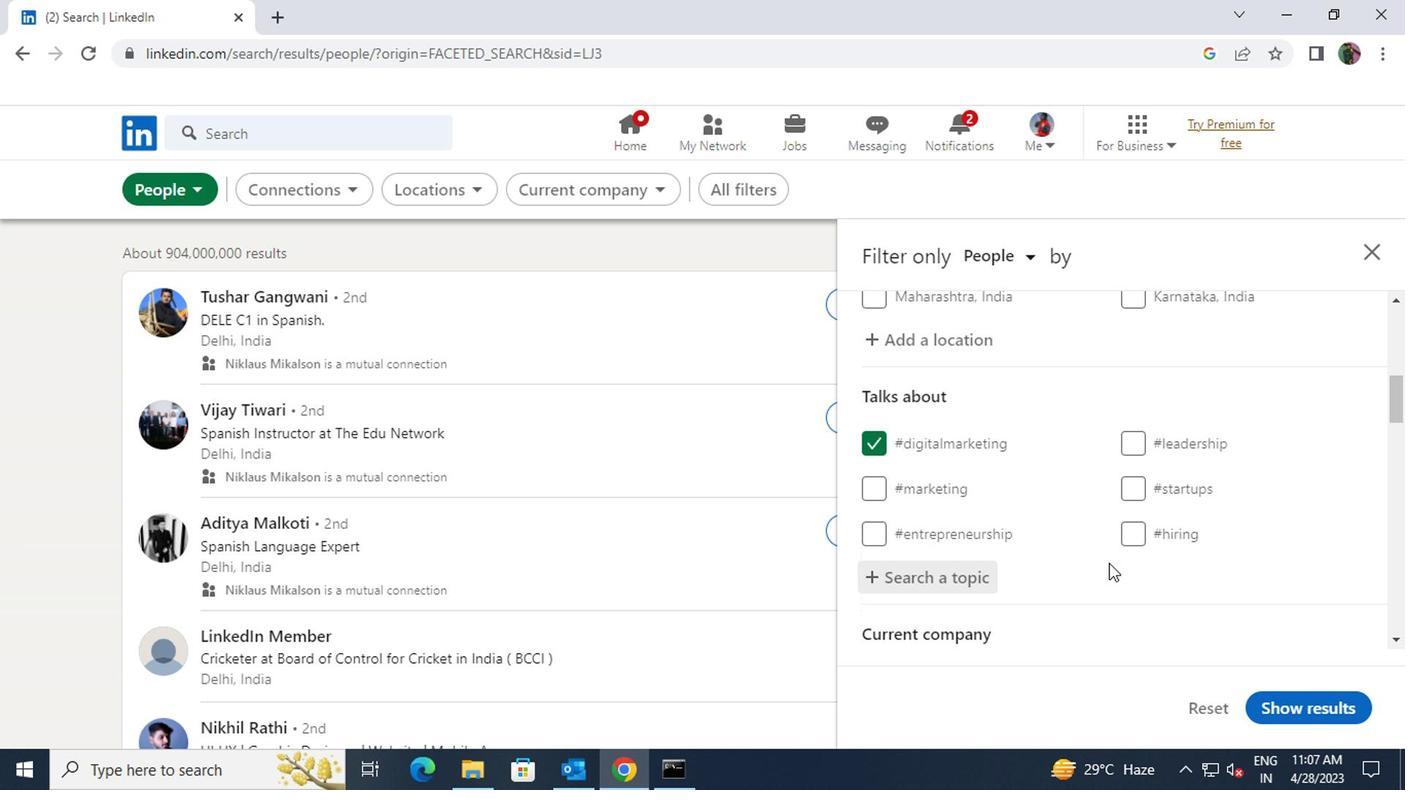 
Action: Mouse scrolled (936, 547) with delta (0, 0)
Screenshot: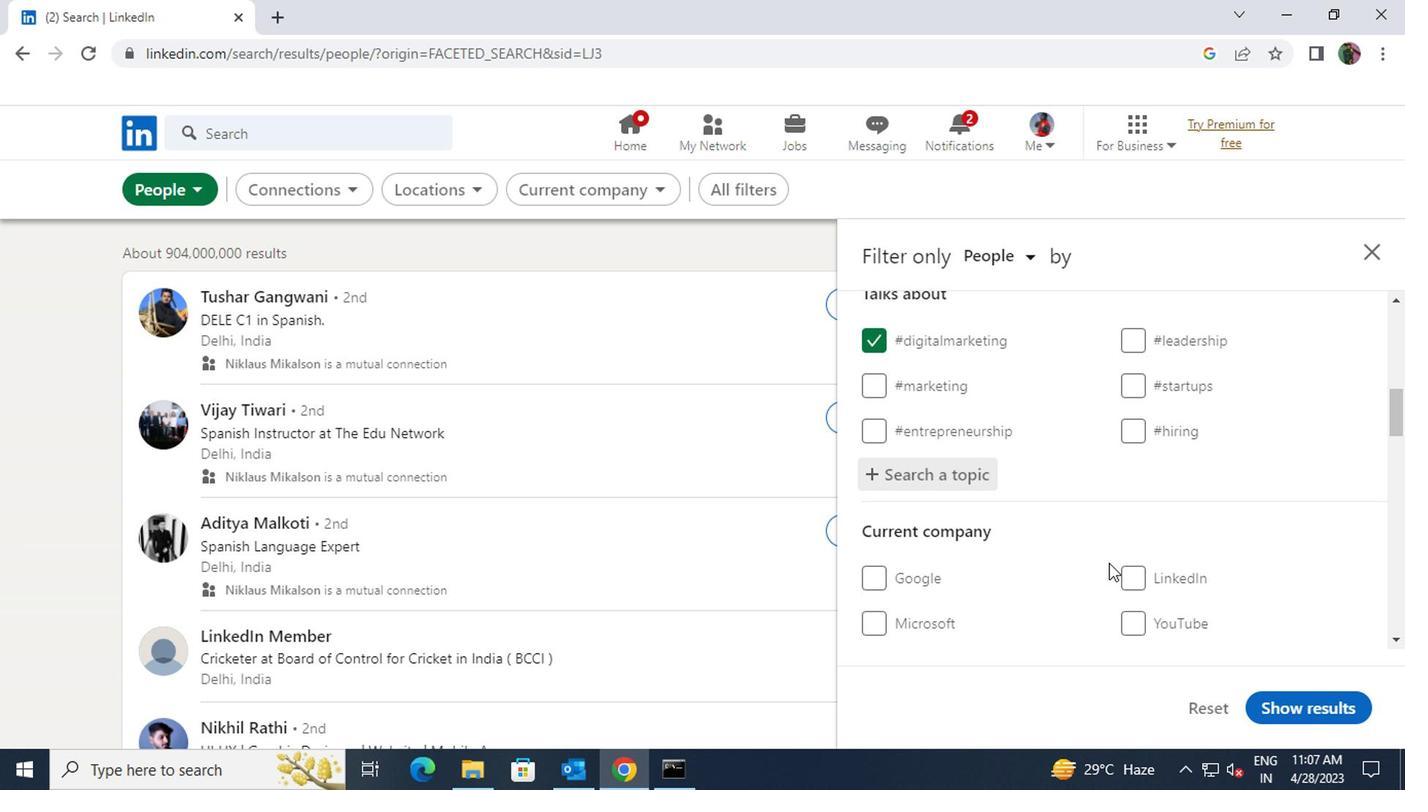 
Action: Mouse scrolled (936, 547) with delta (0, 0)
Screenshot: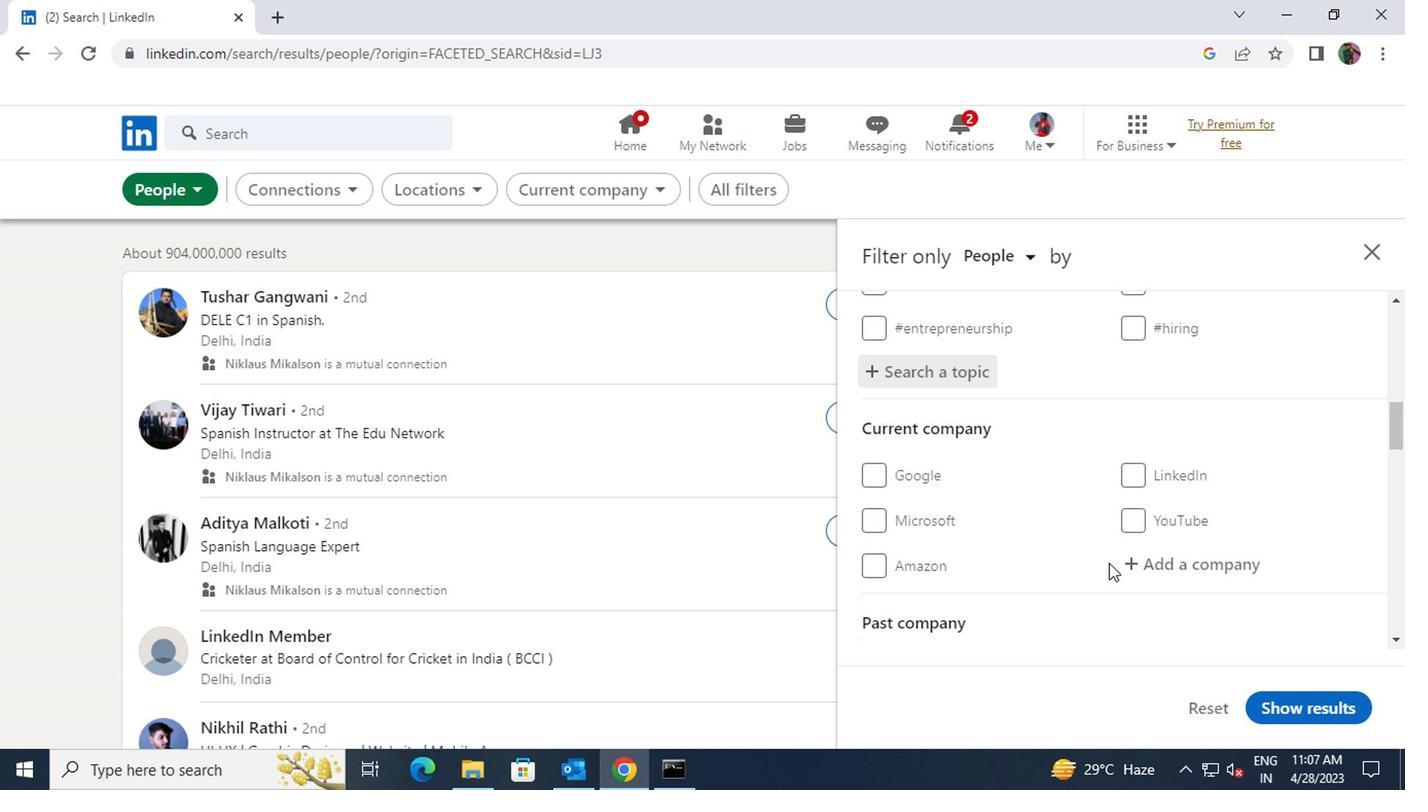 
Action: Mouse scrolled (936, 547) with delta (0, 0)
Screenshot: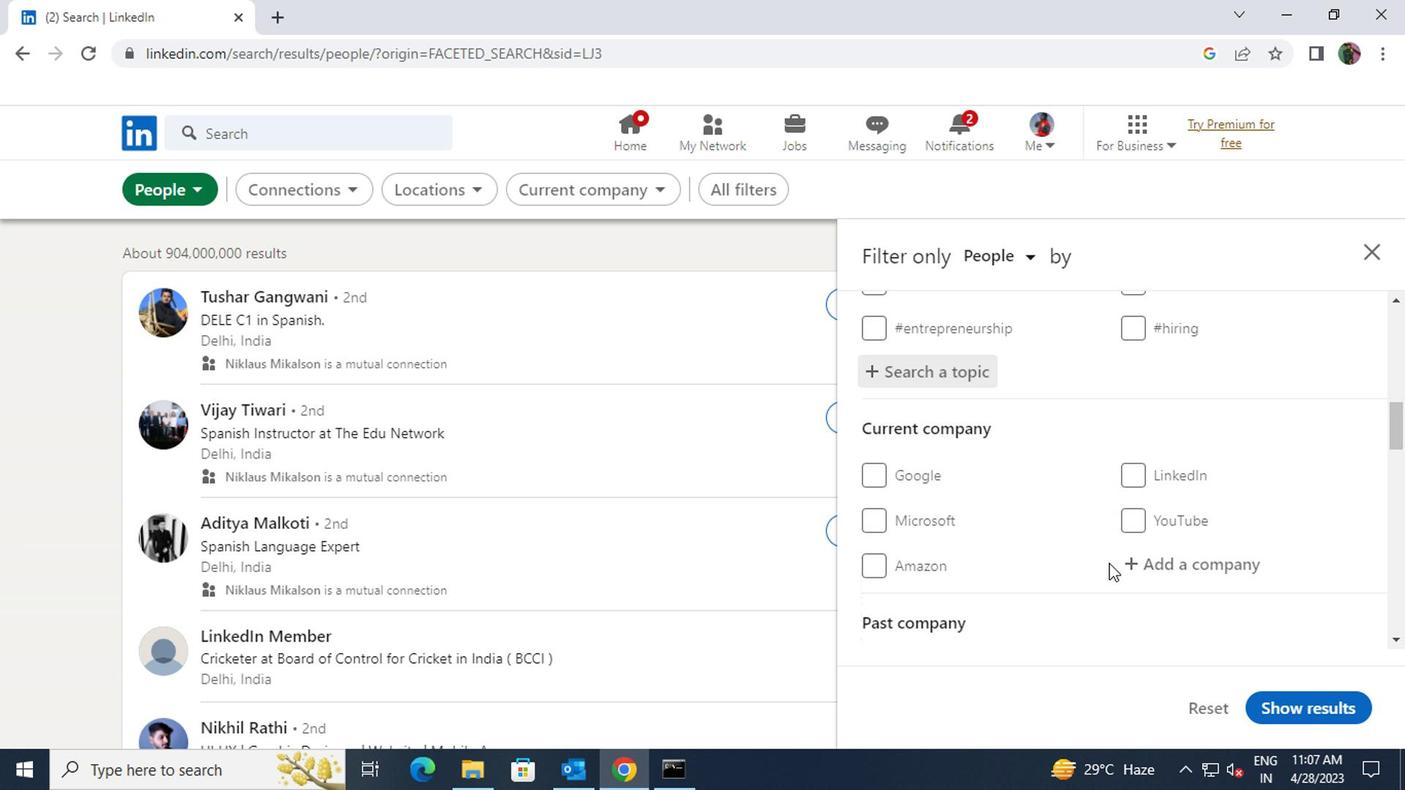 
Action: Mouse scrolled (936, 547) with delta (0, 0)
Screenshot: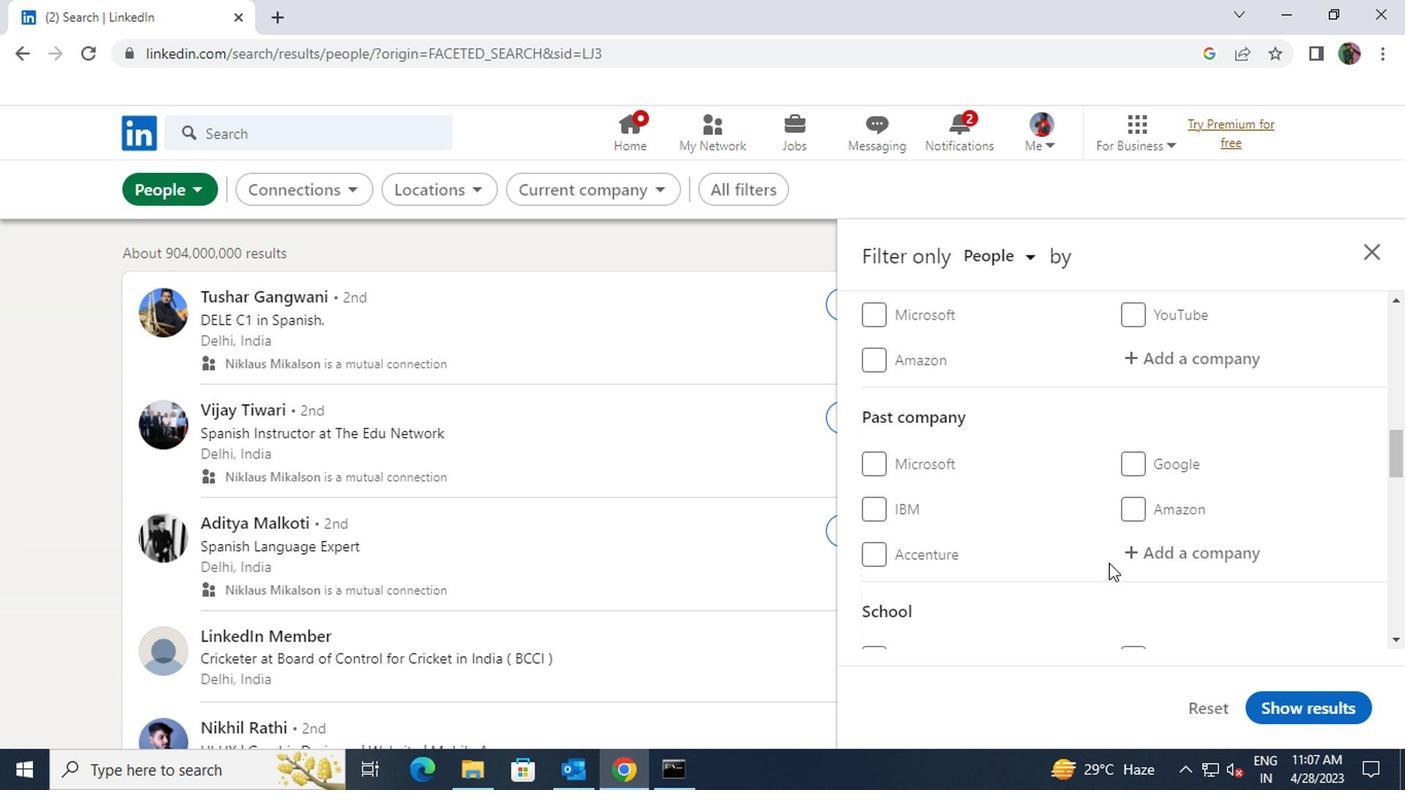 
Action: Mouse scrolled (936, 547) with delta (0, 0)
Screenshot: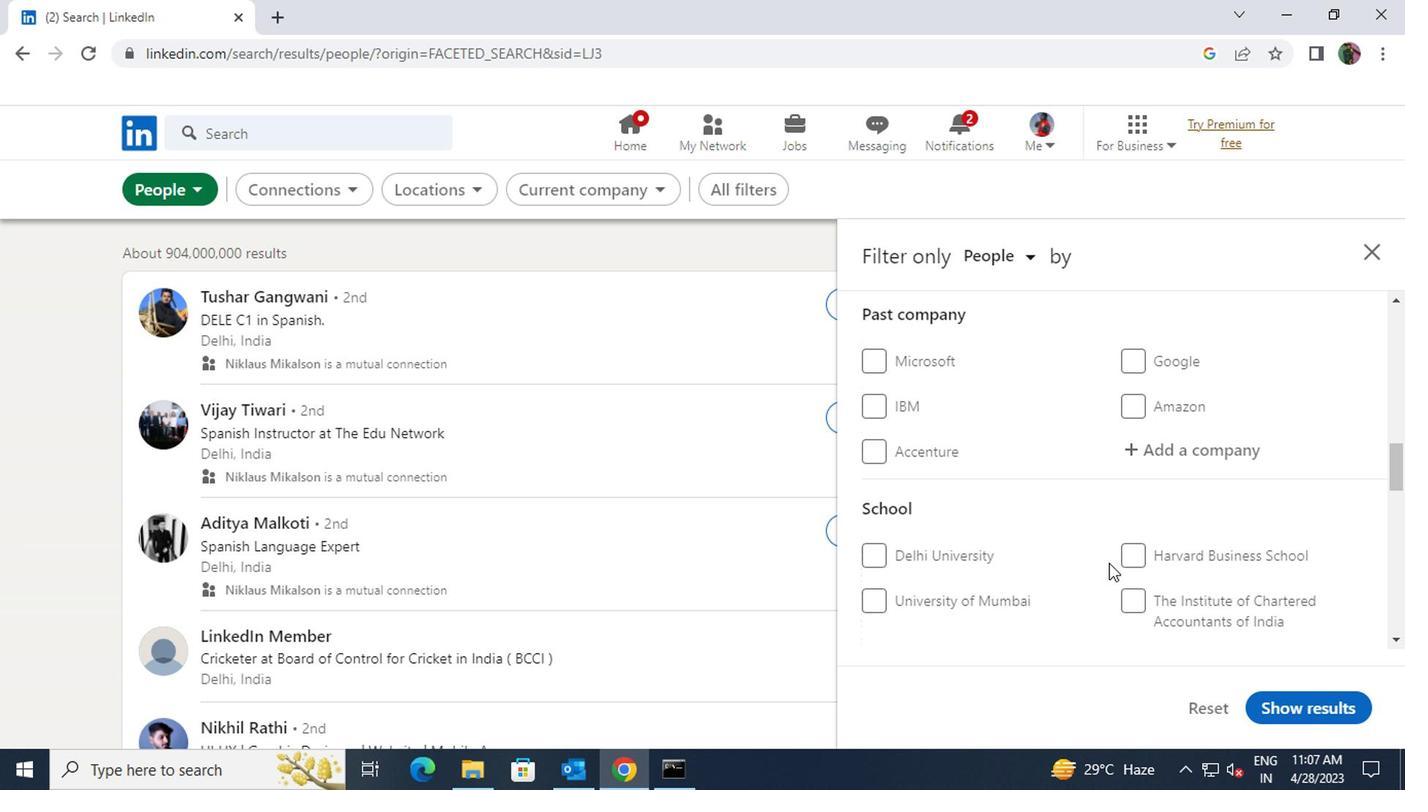 
Action: Mouse scrolled (936, 547) with delta (0, 0)
Screenshot: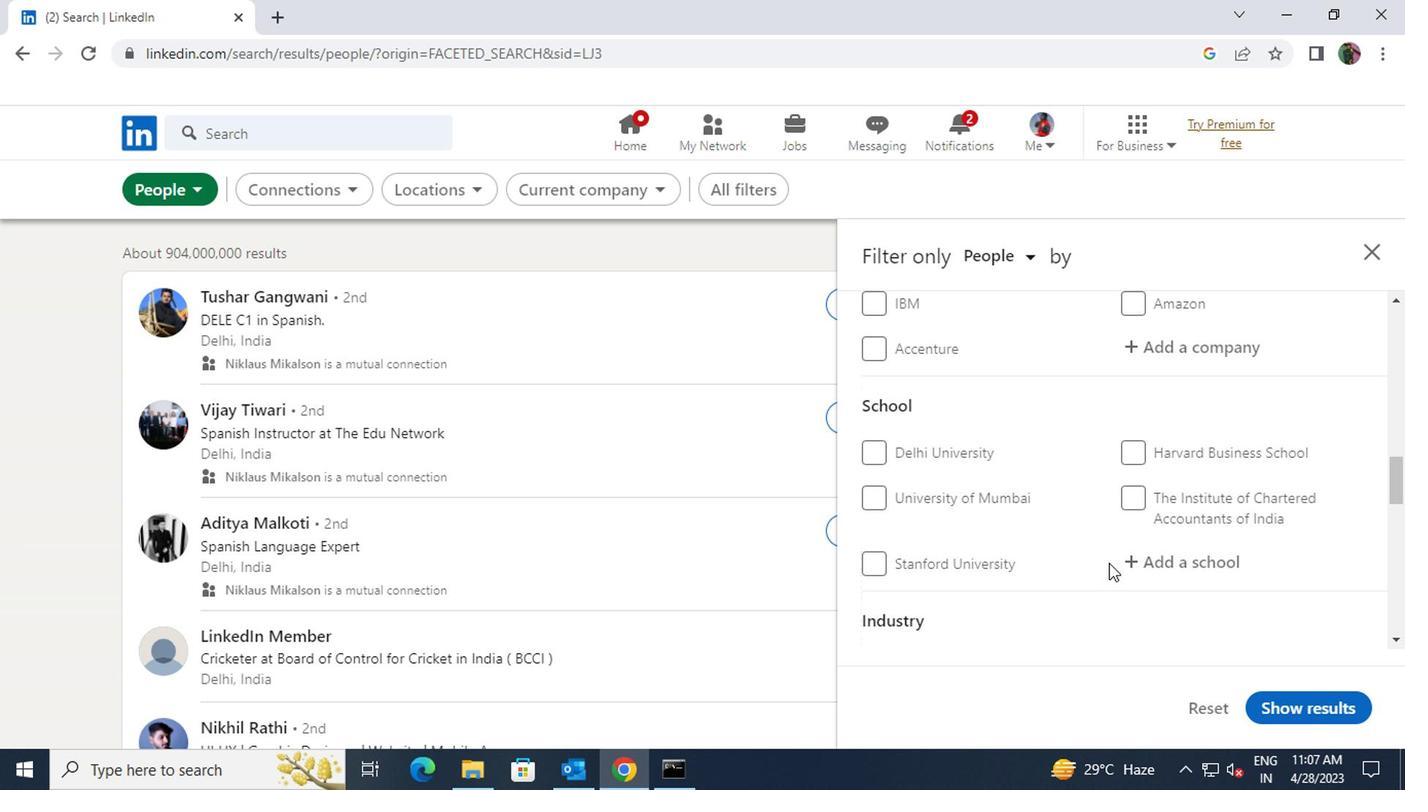 
Action: Mouse scrolled (936, 547) with delta (0, 0)
Screenshot: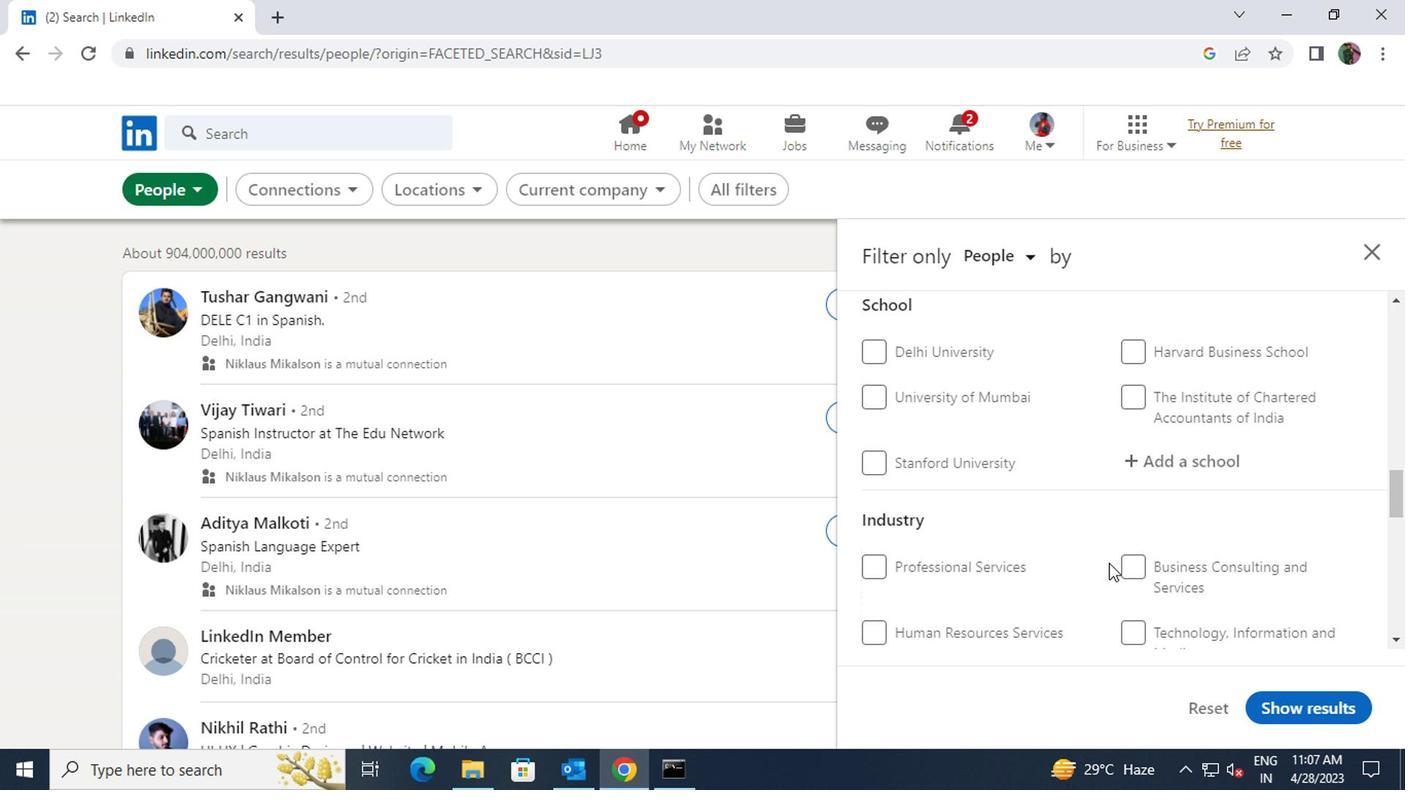 
Action: Mouse scrolled (936, 547) with delta (0, 0)
Screenshot: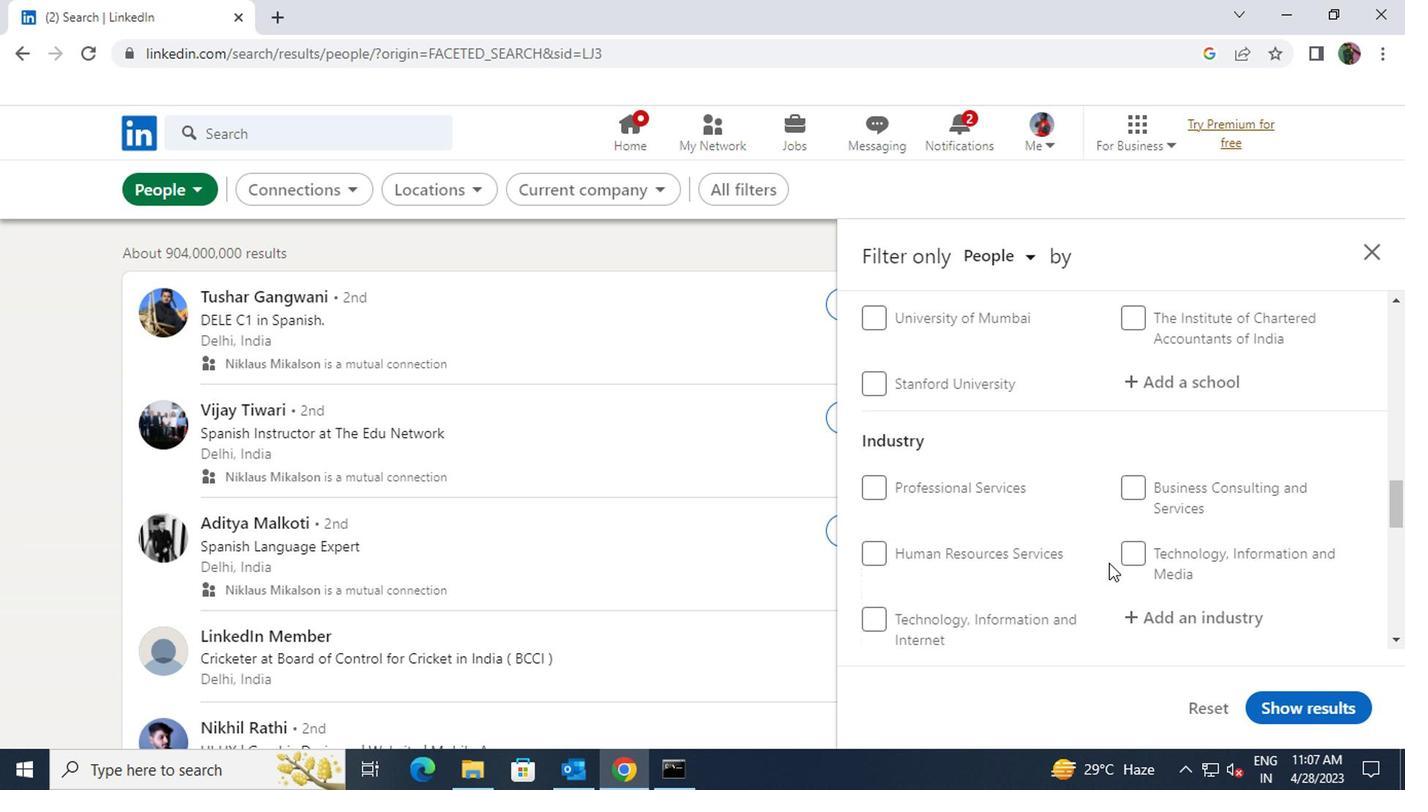 
Action: Mouse scrolled (936, 547) with delta (0, 0)
Screenshot: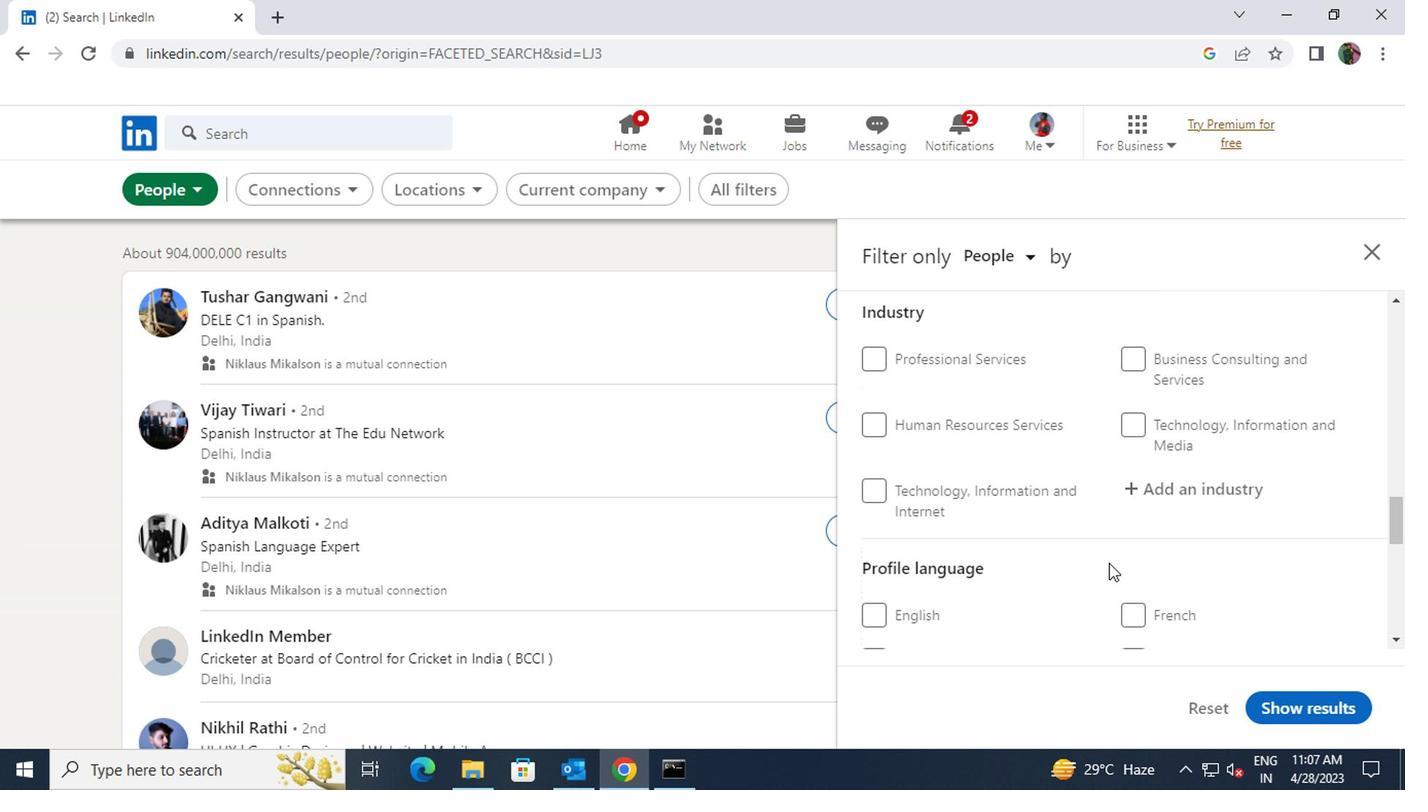 
Action: Mouse scrolled (936, 547) with delta (0, 0)
Screenshot: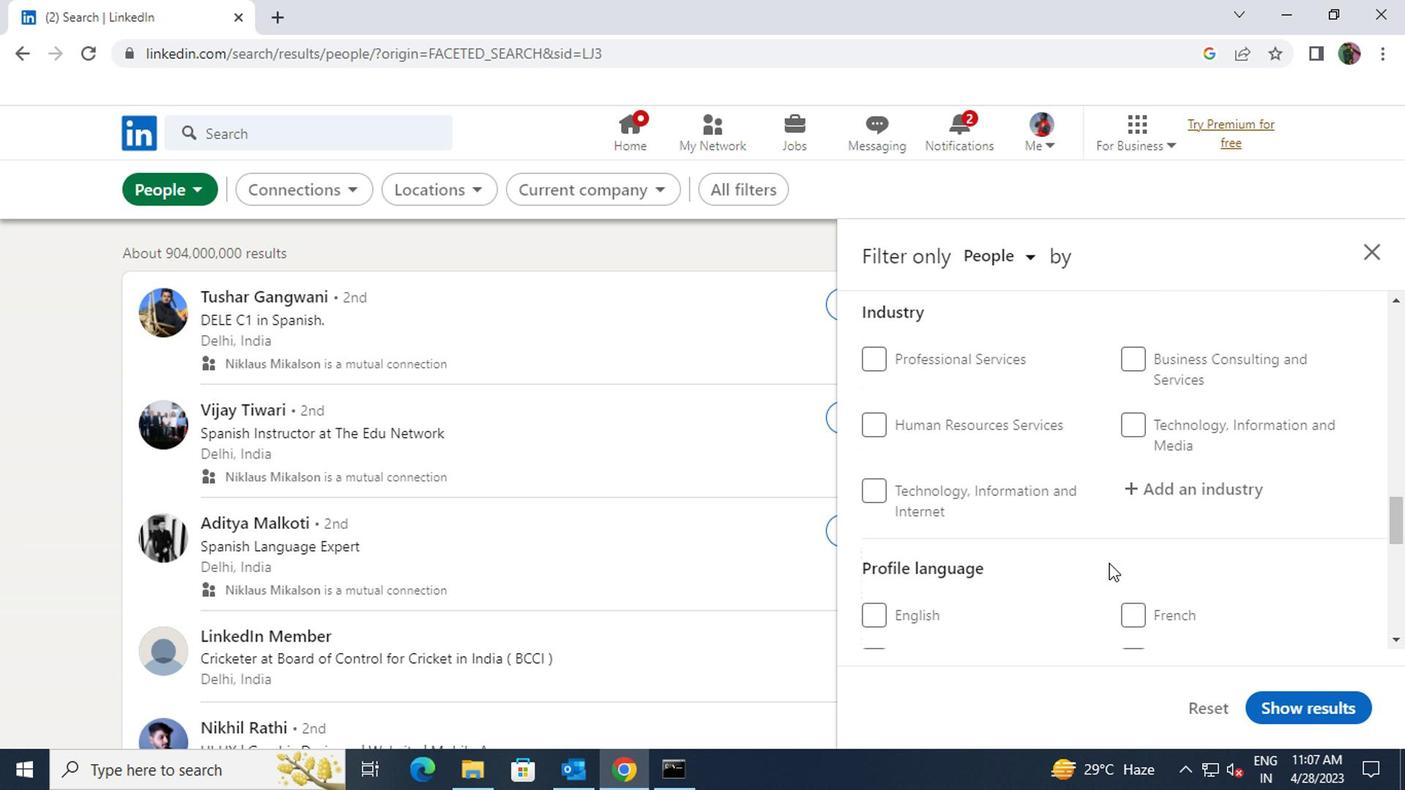 
Action: Mouse moved to (775, 467)
Screenshot: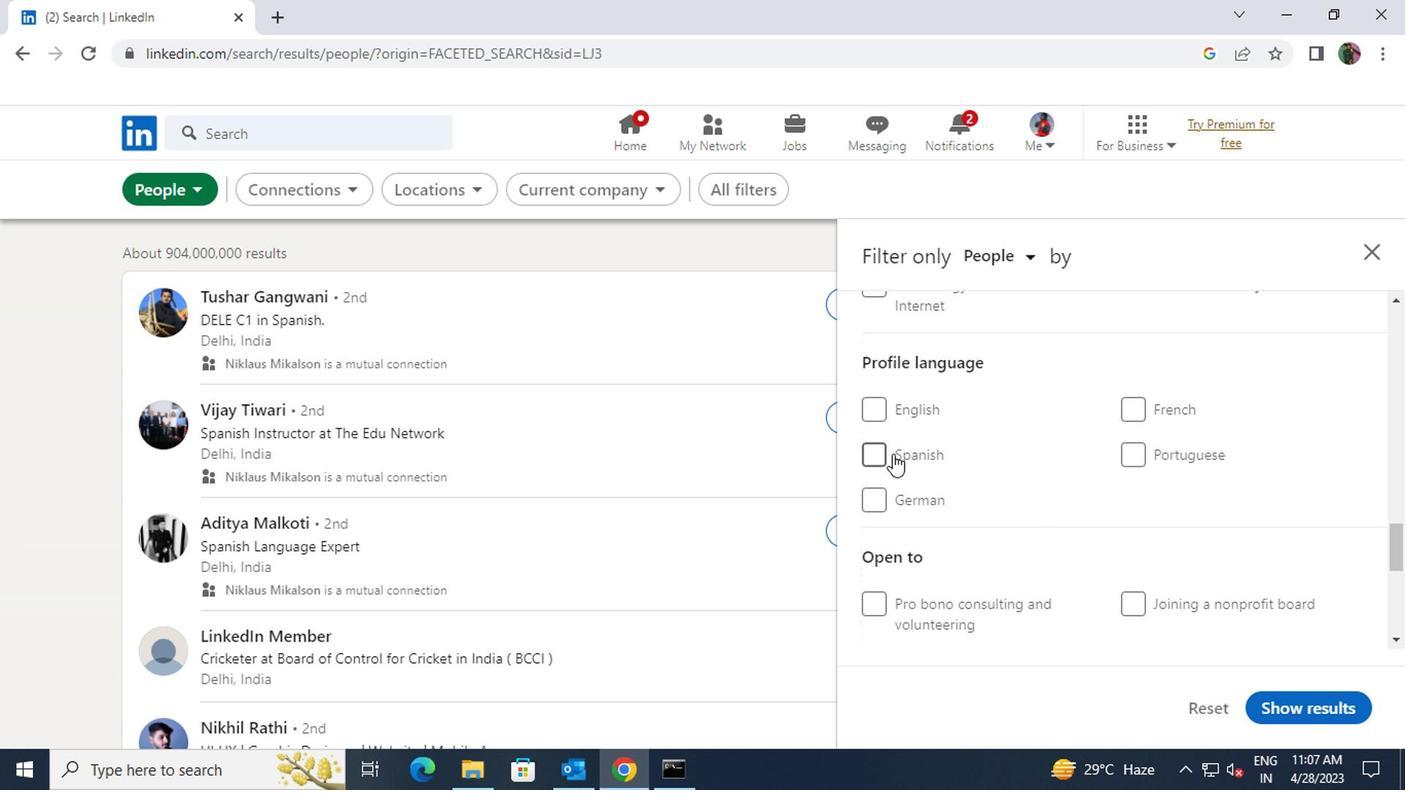 
Action: Mouse pressed left at (775, 467)
Screenshot: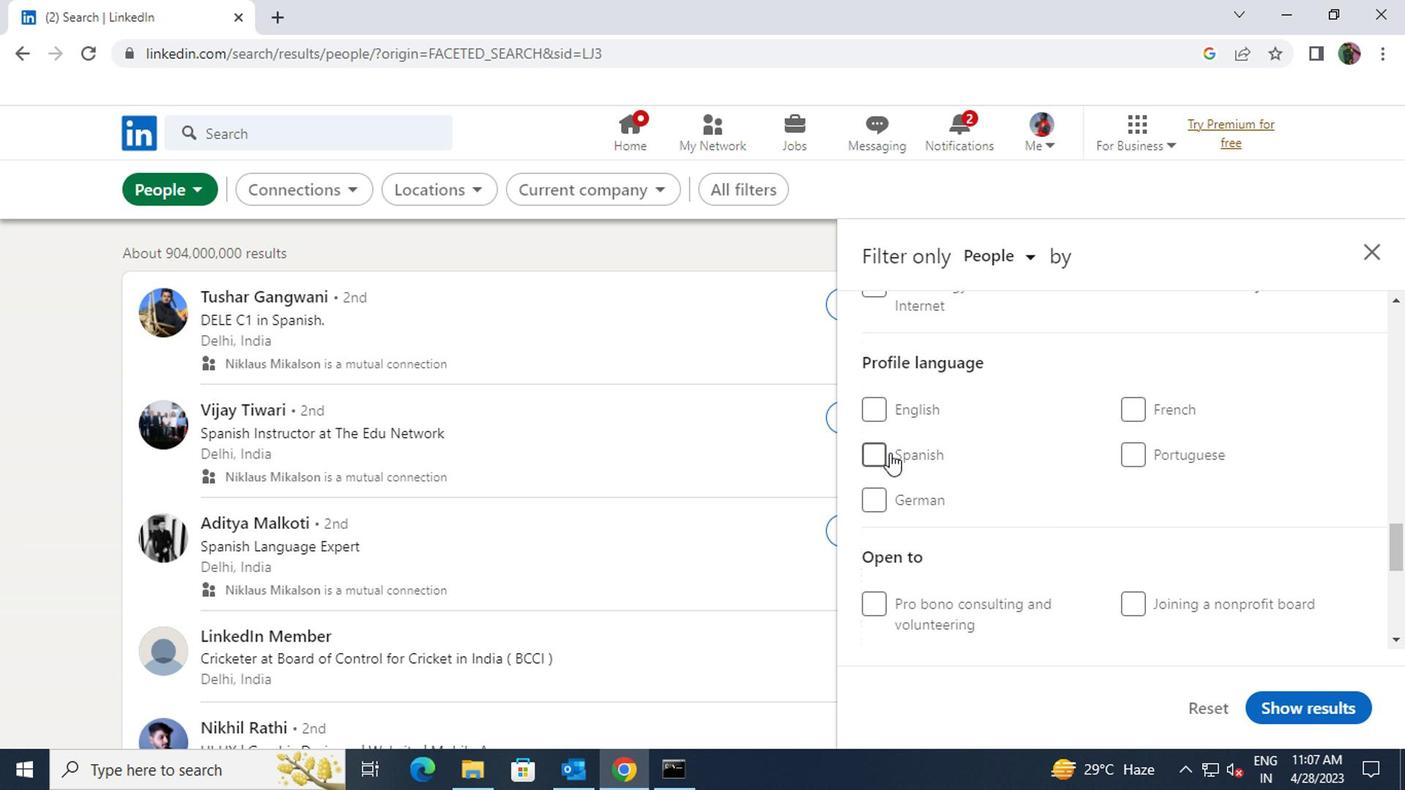 
Action: Mouse moved to (904, 463)
Screenshot: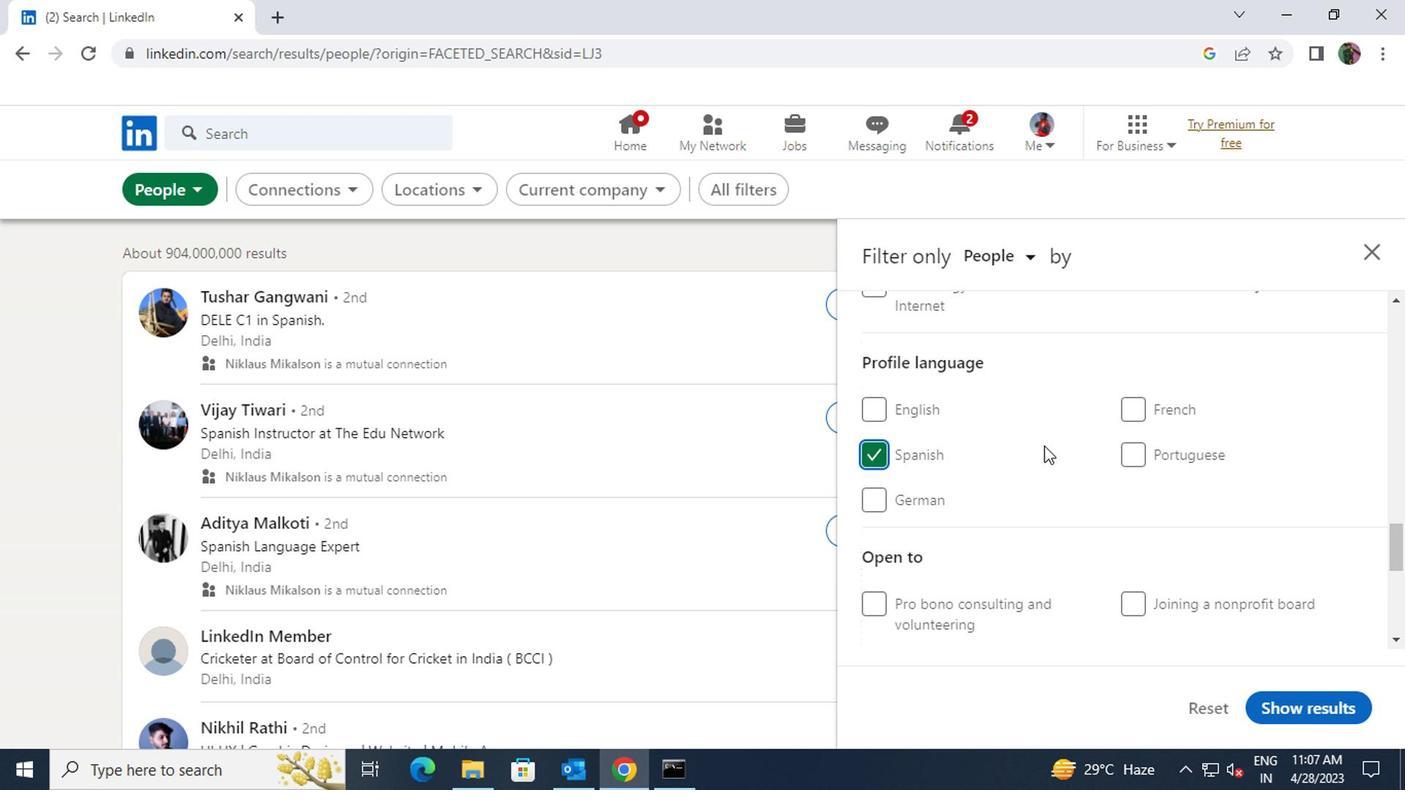 
Action: Mouse scrolled (904, 464) with delta (0, 0)
Screenshot: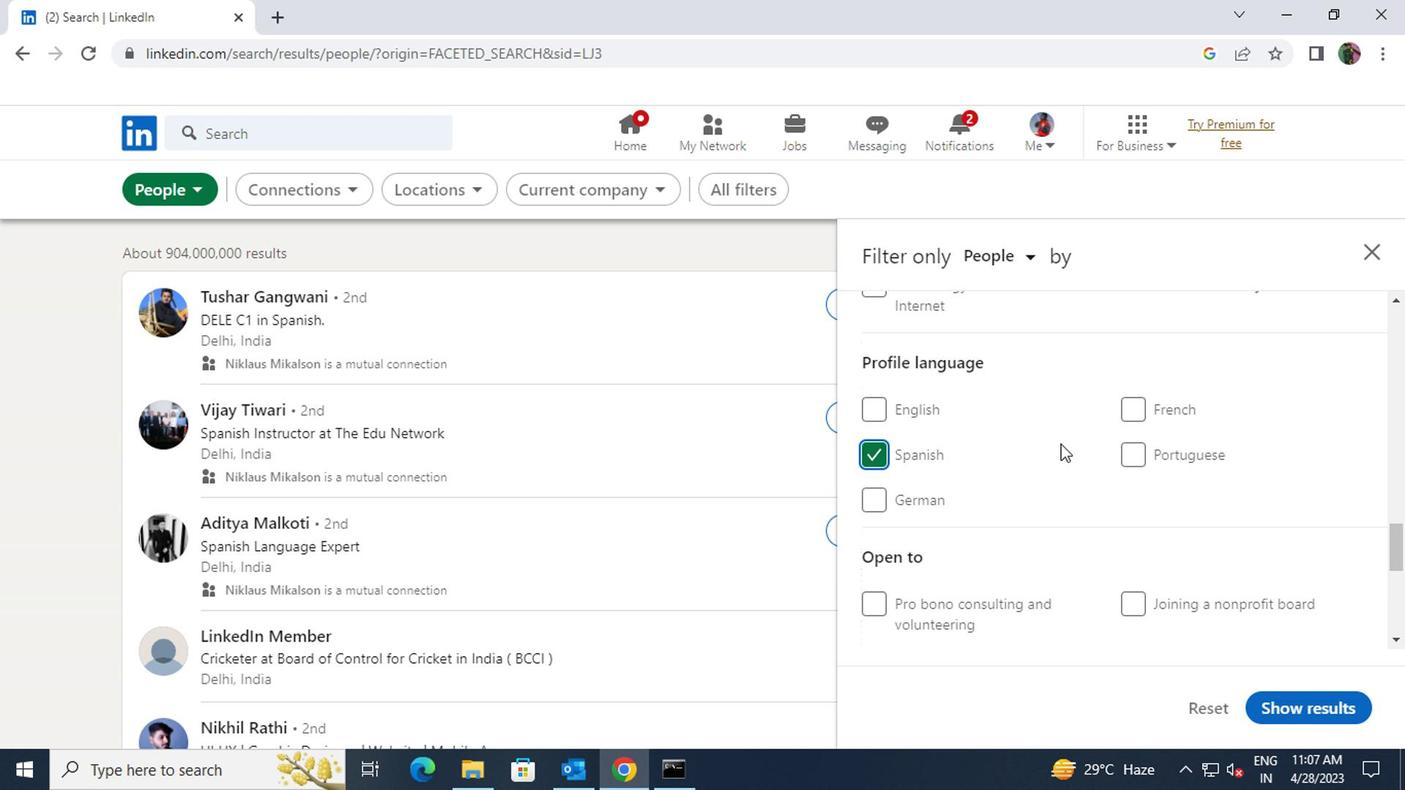 
Action: Mouse scrolled (904, 464) with delta (0, 0)
Screenshot: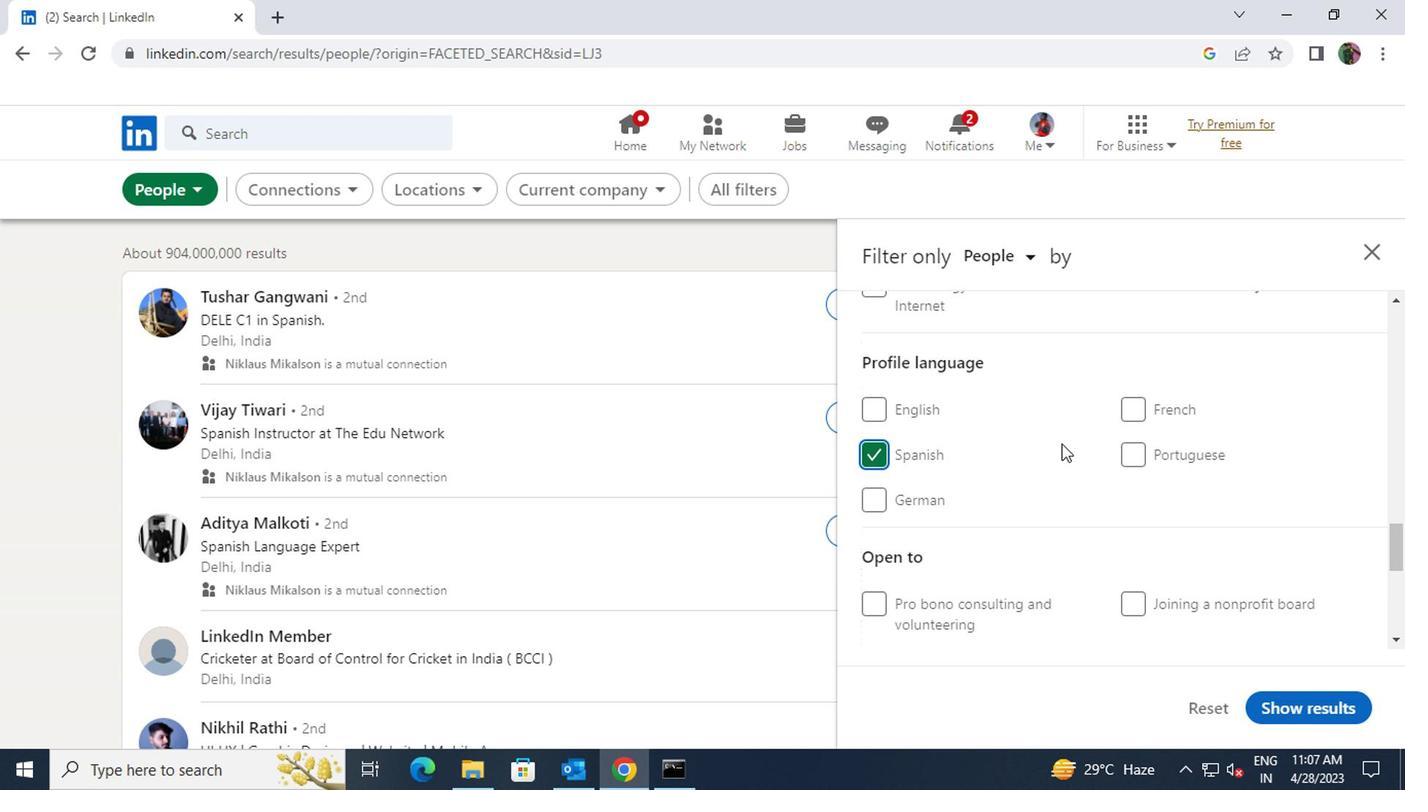 
Action: Mouse moved to (906, 464)
Screenshot: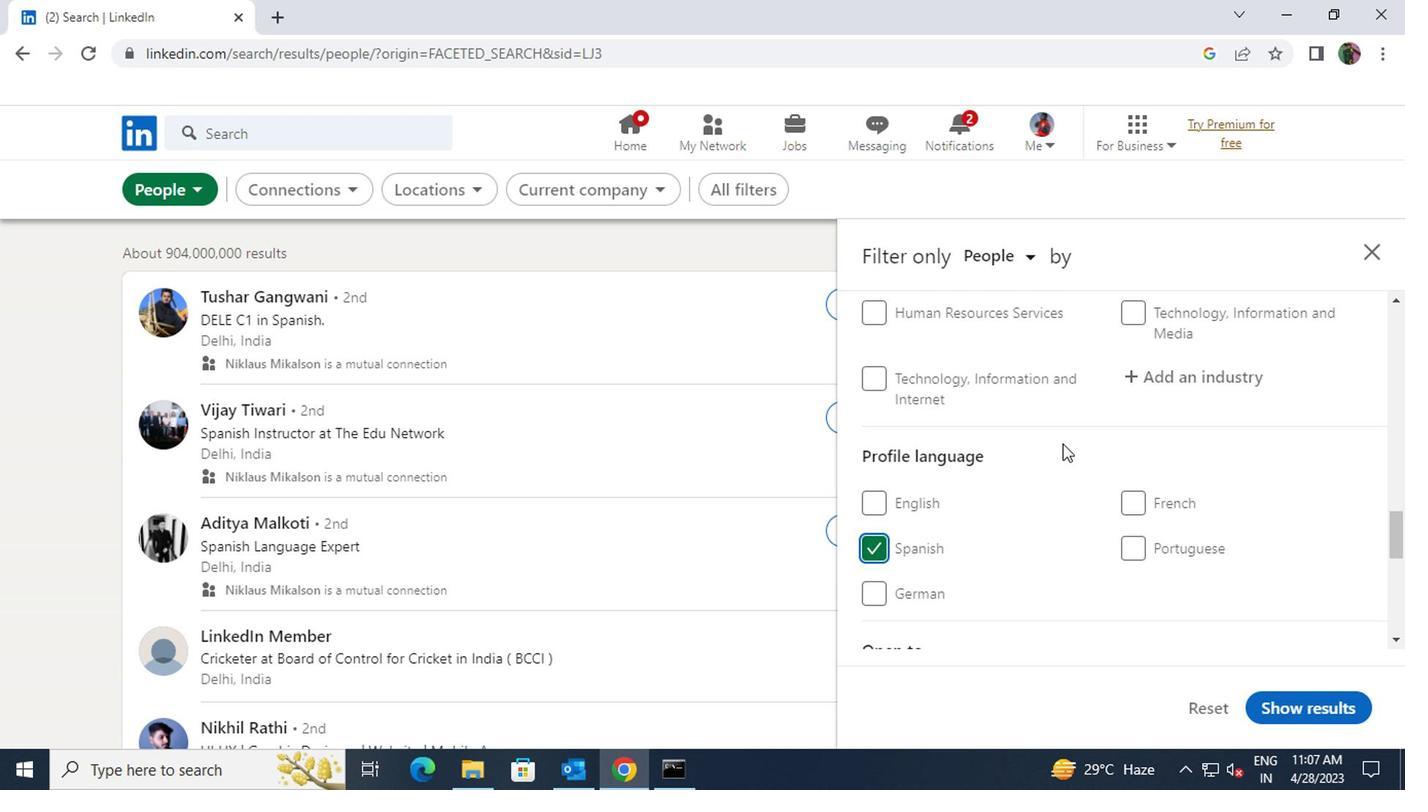 
Action: Mouse scrolled (906, 464) with delta (0, 0)
Screenshot: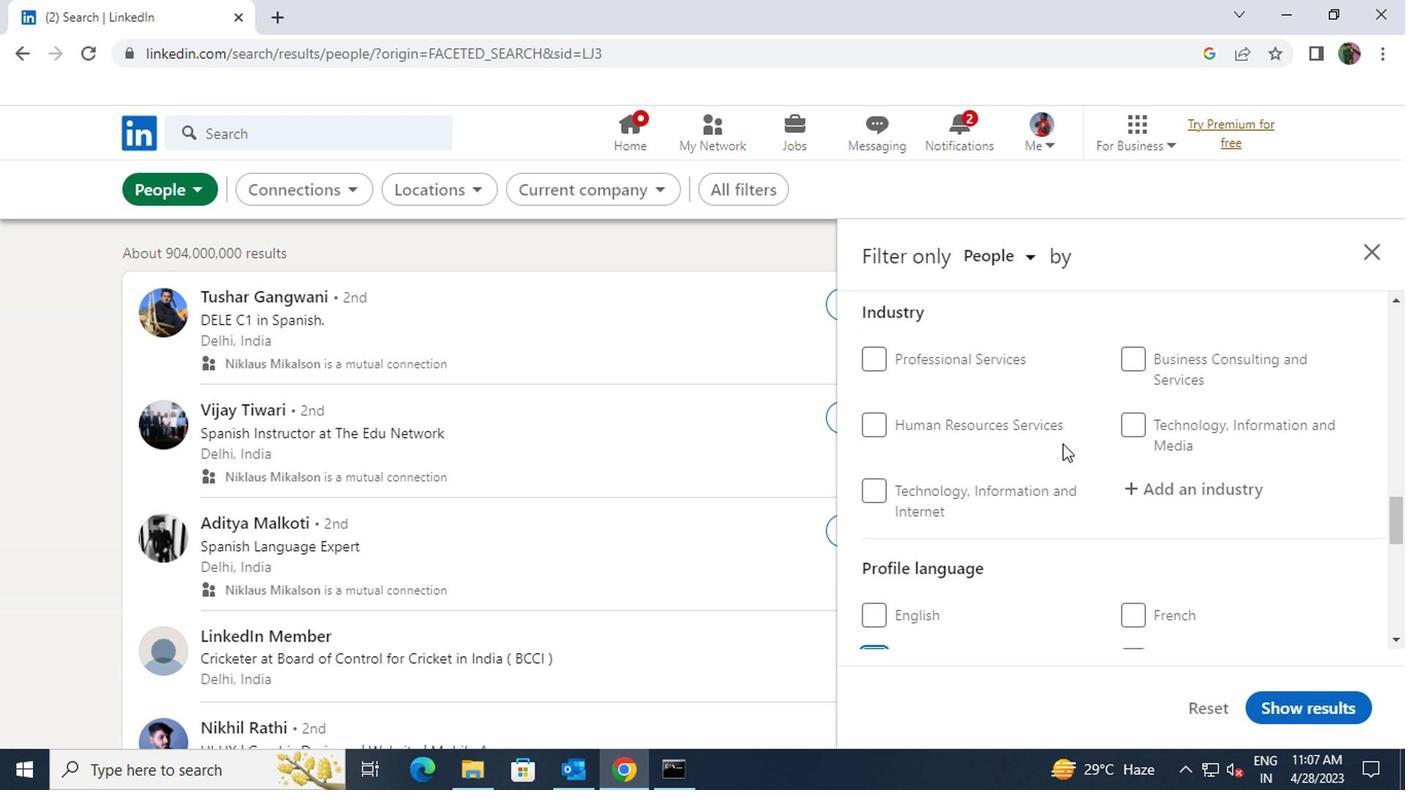
Action: Mouse scrolled (906, 464) with delta (0, 0)
Screenshot: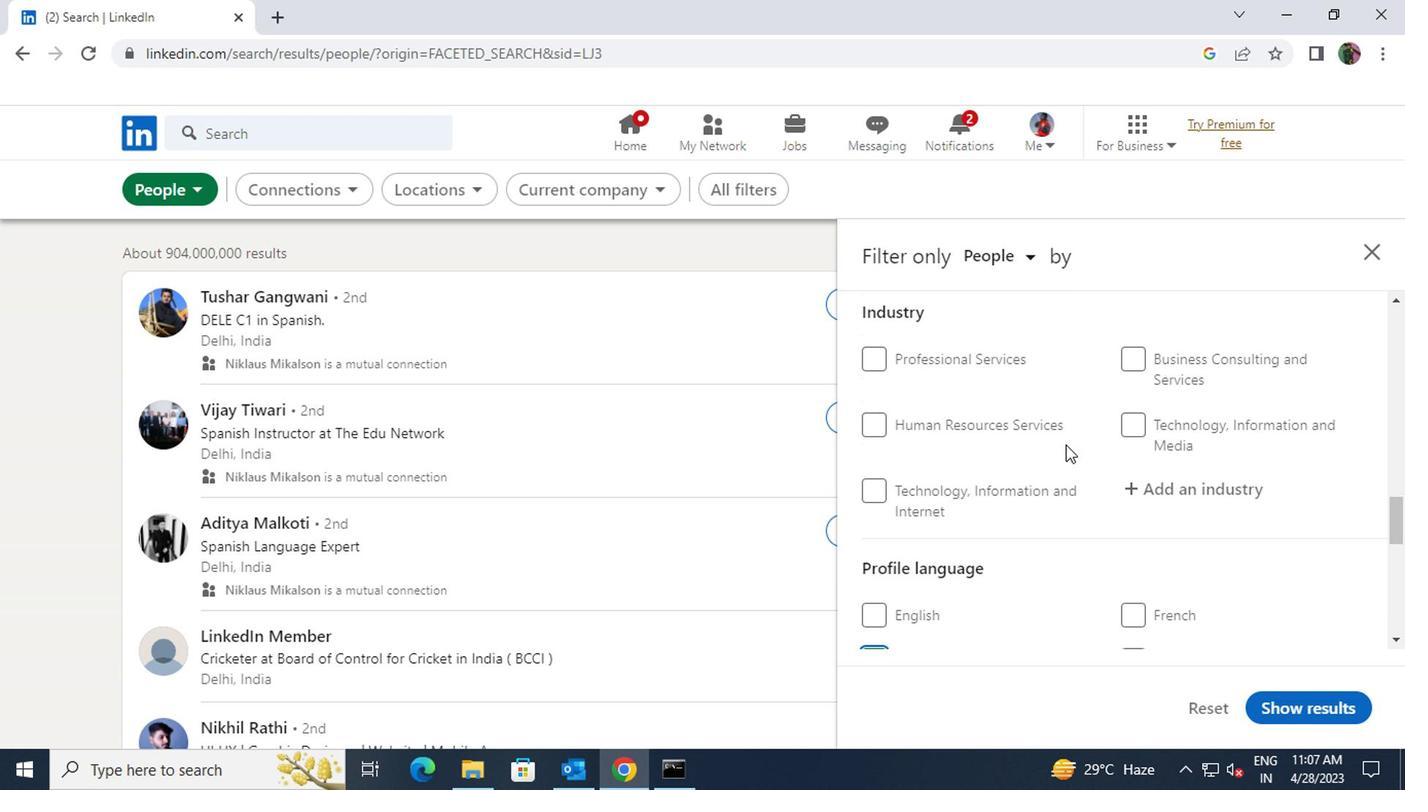 
Action: Mouse scrolled (906, 464) with delta (0, 0)
Screenshot: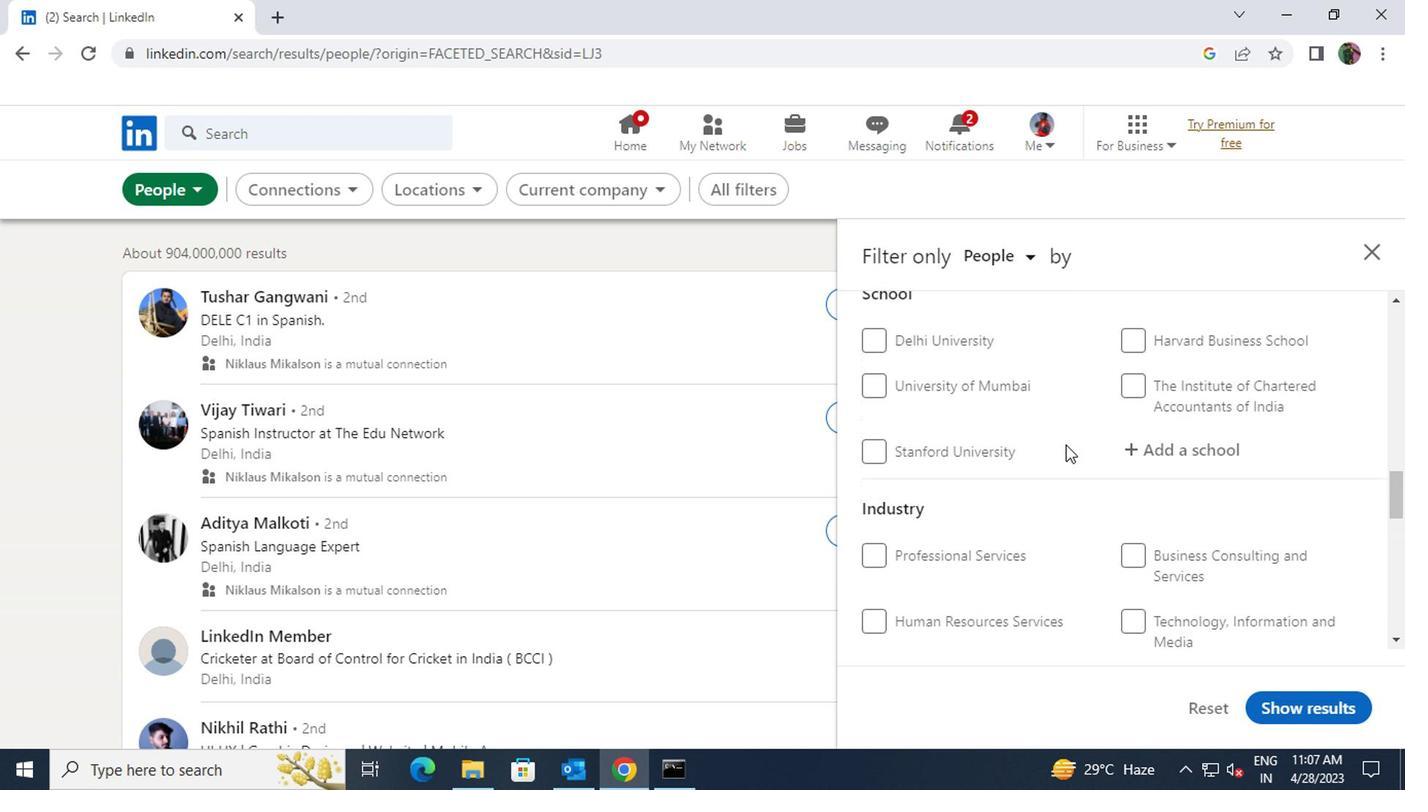 
Action: Mouse scrolled (906, 464) with delta (0, 0)
Screenshot: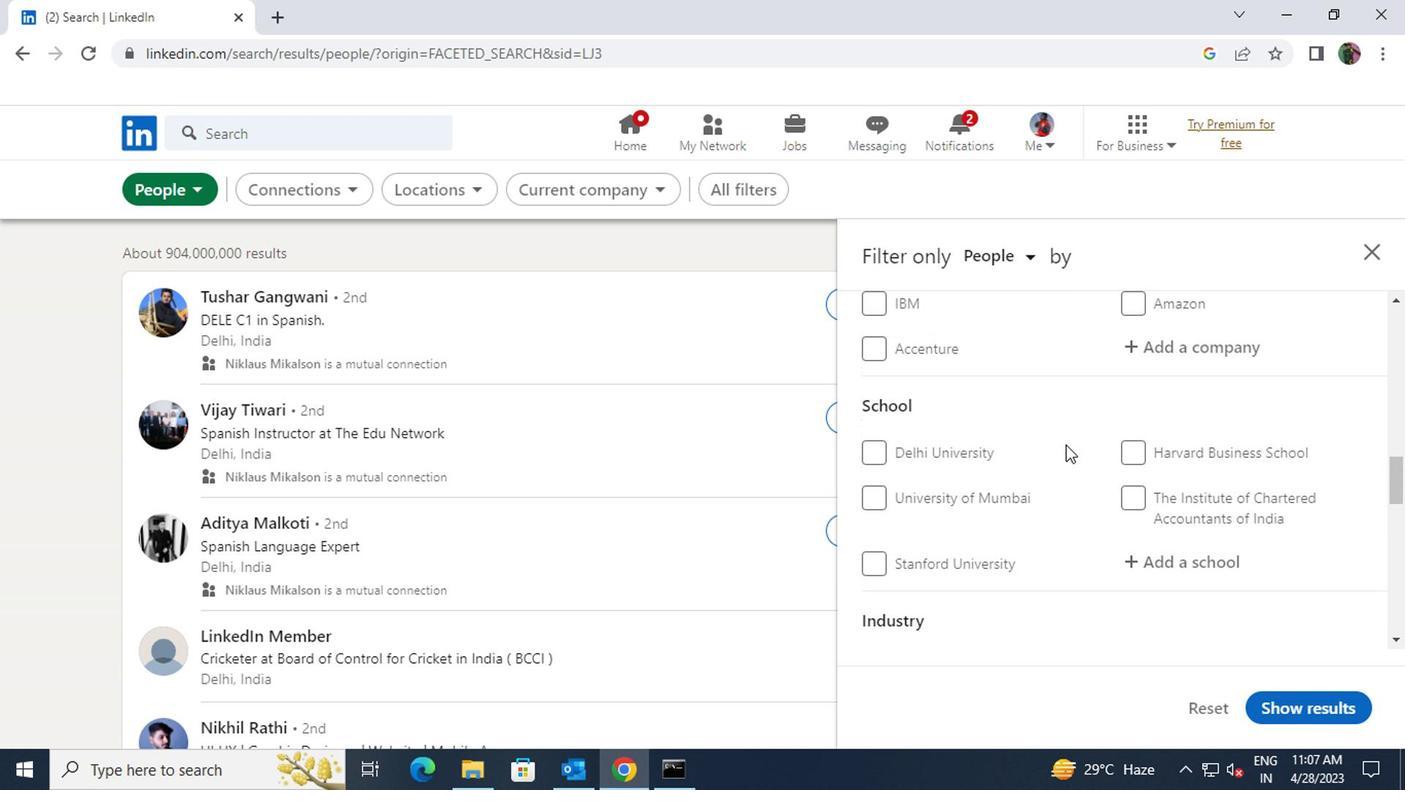 
Action: Mouse scrolled (906, 464) with delta (0, 0)
Screenshot: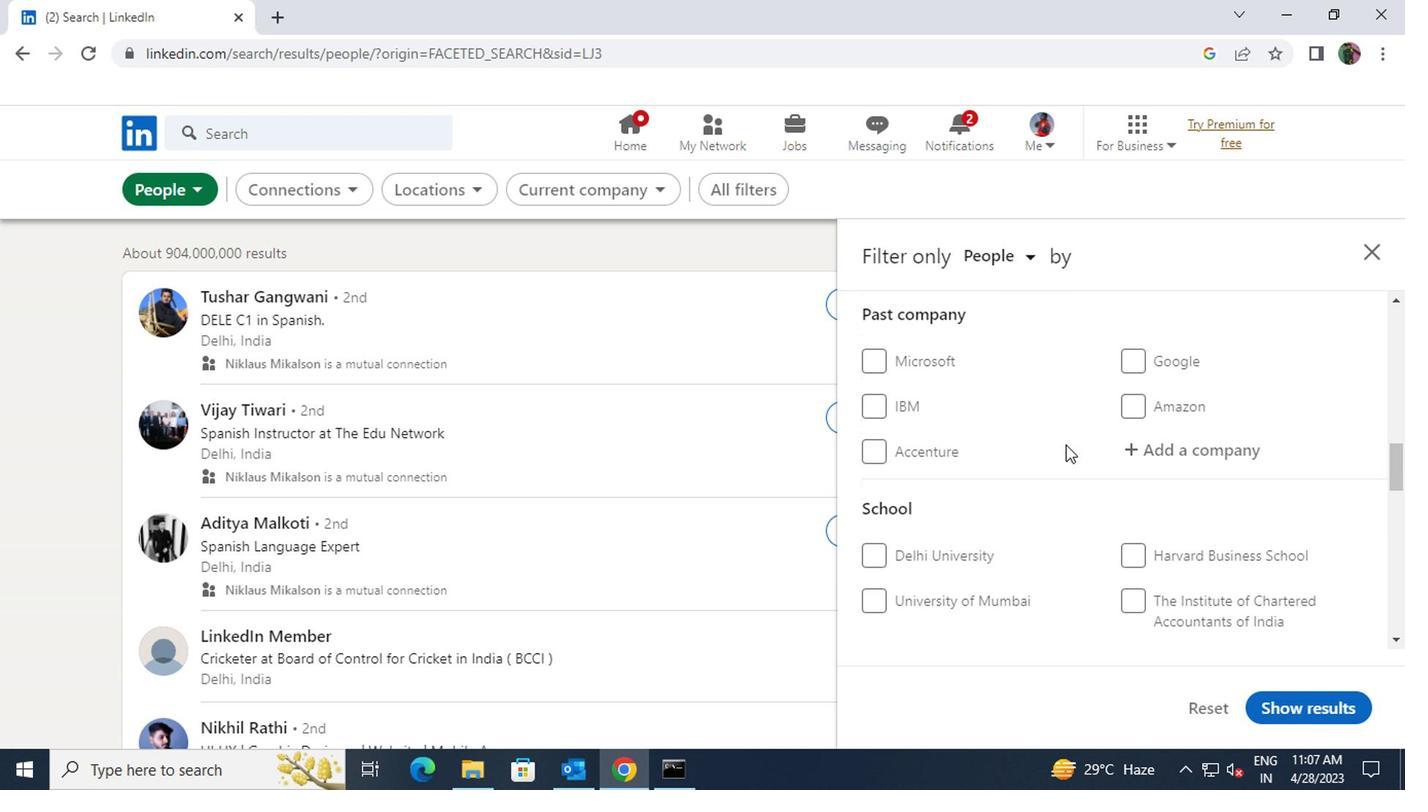 
Action: Mouse scrolled (906, 464) with delta (0, 0)
Screenshot: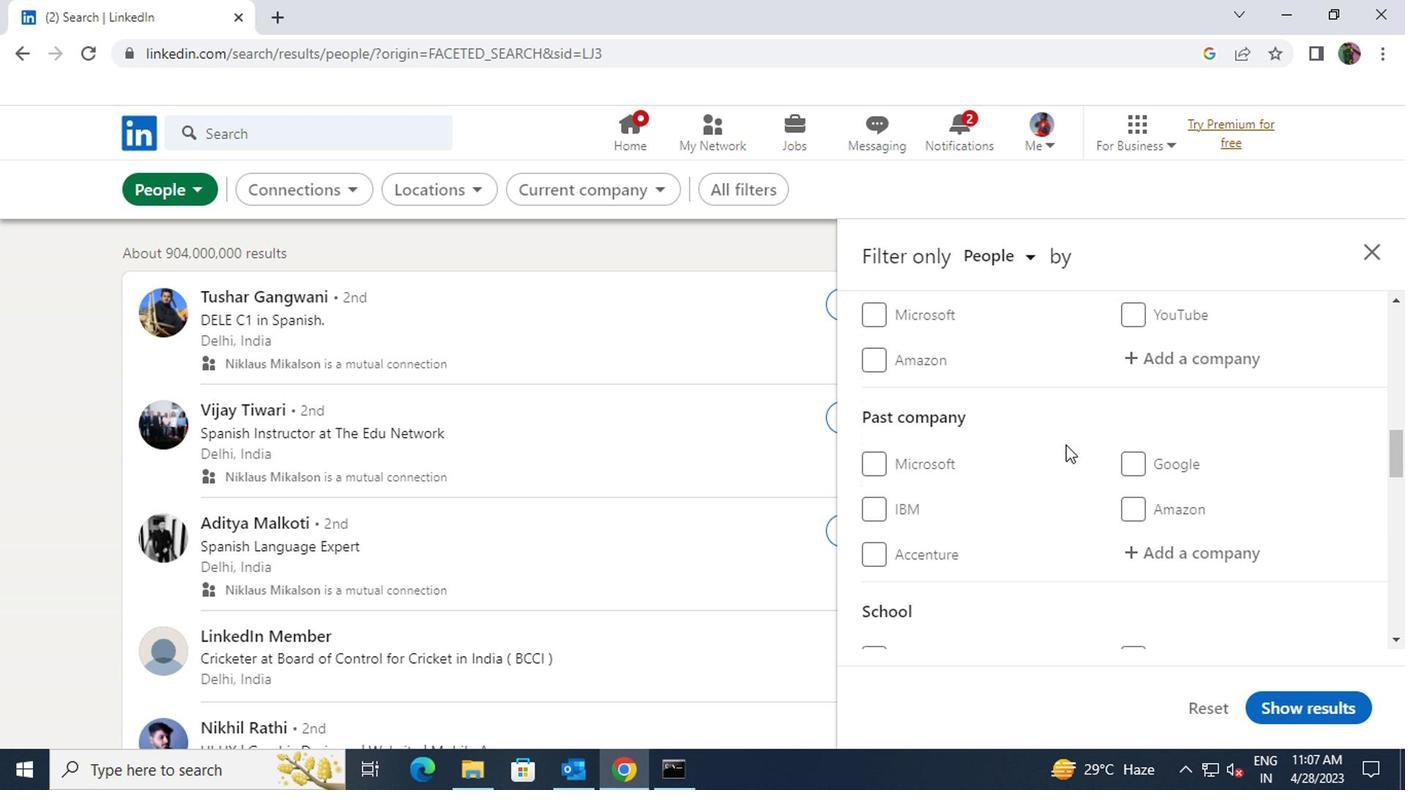 
Action: Mouse moved to (983, 482)
Screenshot: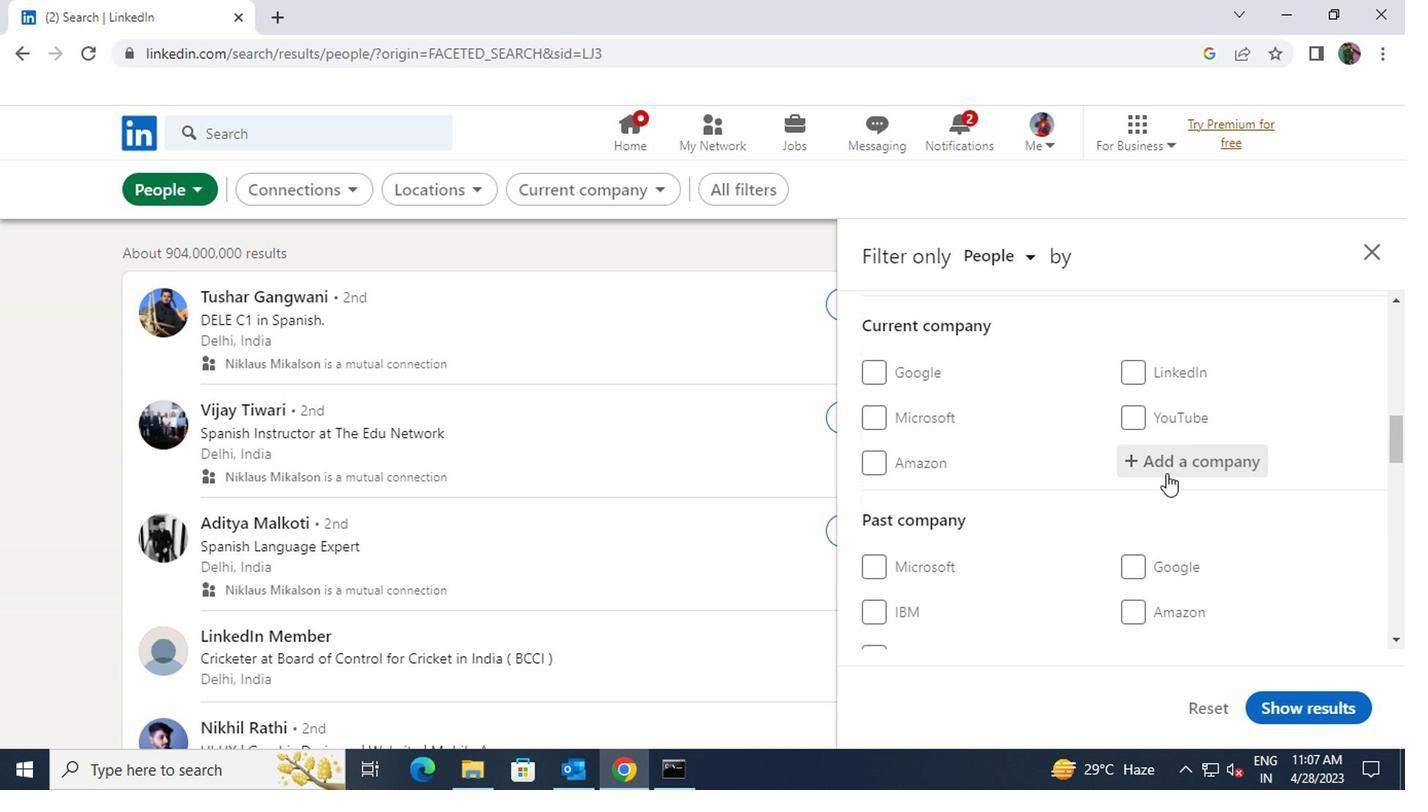 
Action: Mouse pressed left at (983, 482)
Screenshot: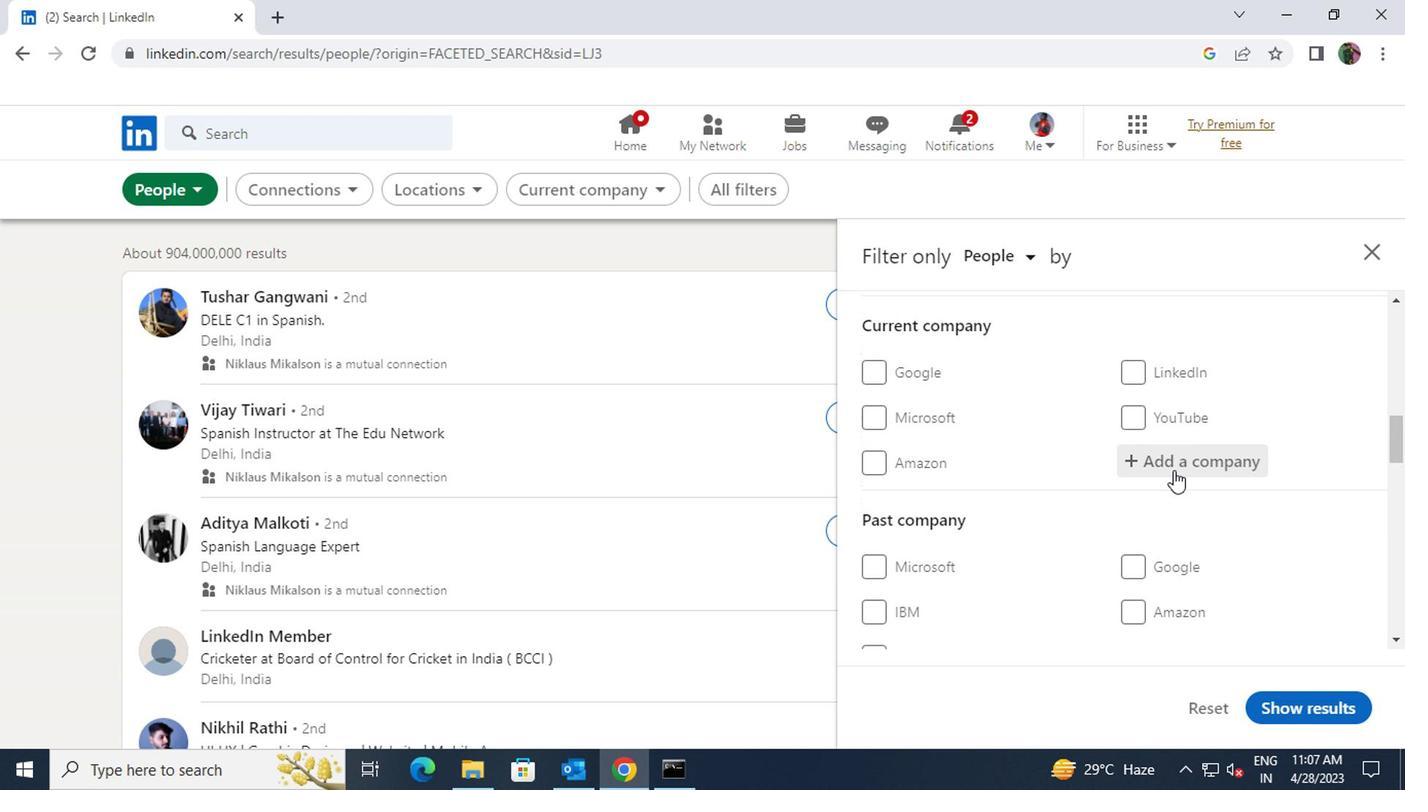 
Action: Key pressed <Key.shift><Key.shift><Key.shift><Key.shift><Key.shift><Key.shift><Key.shift>ALKEM
Screenshot: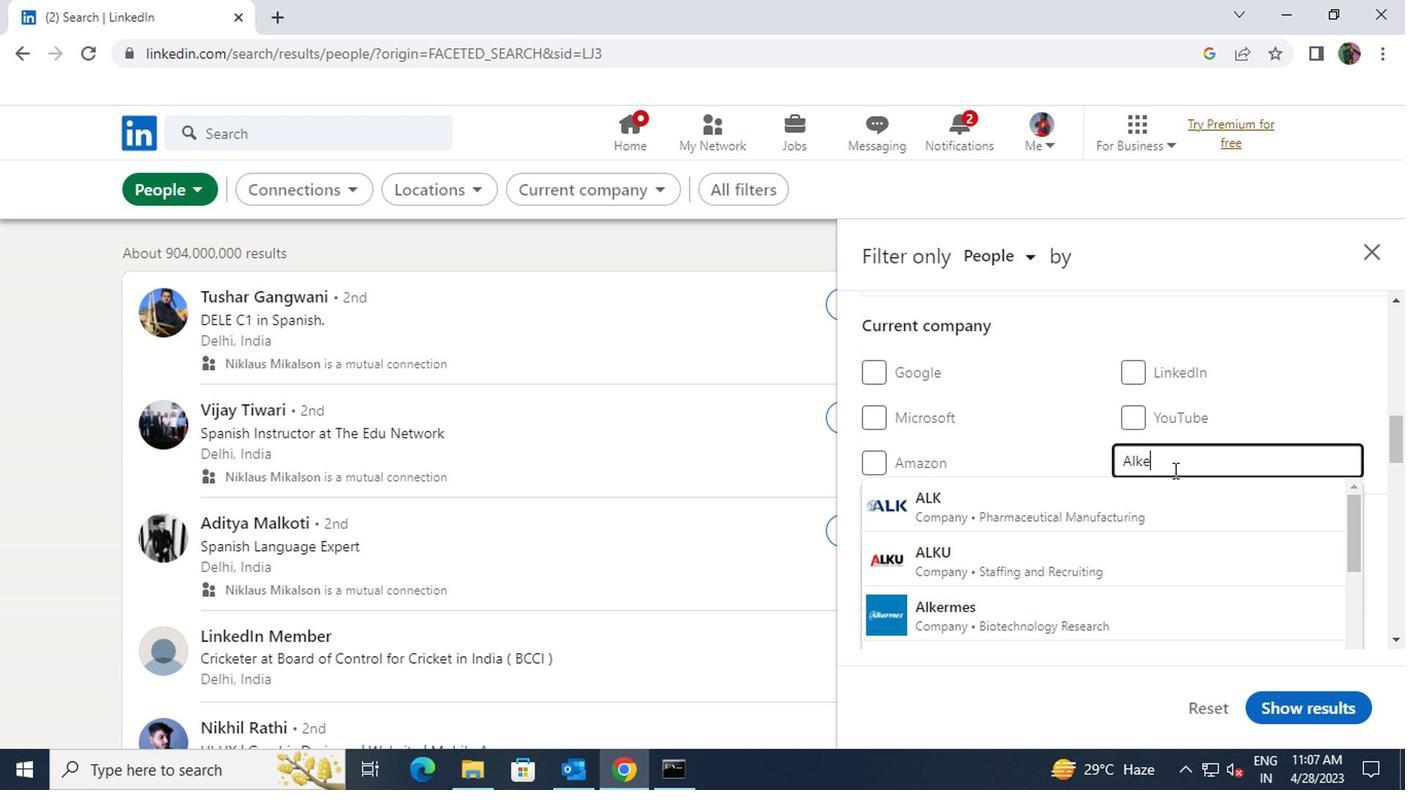 
Action: Mouse moved to (979, 507)
Screenshot: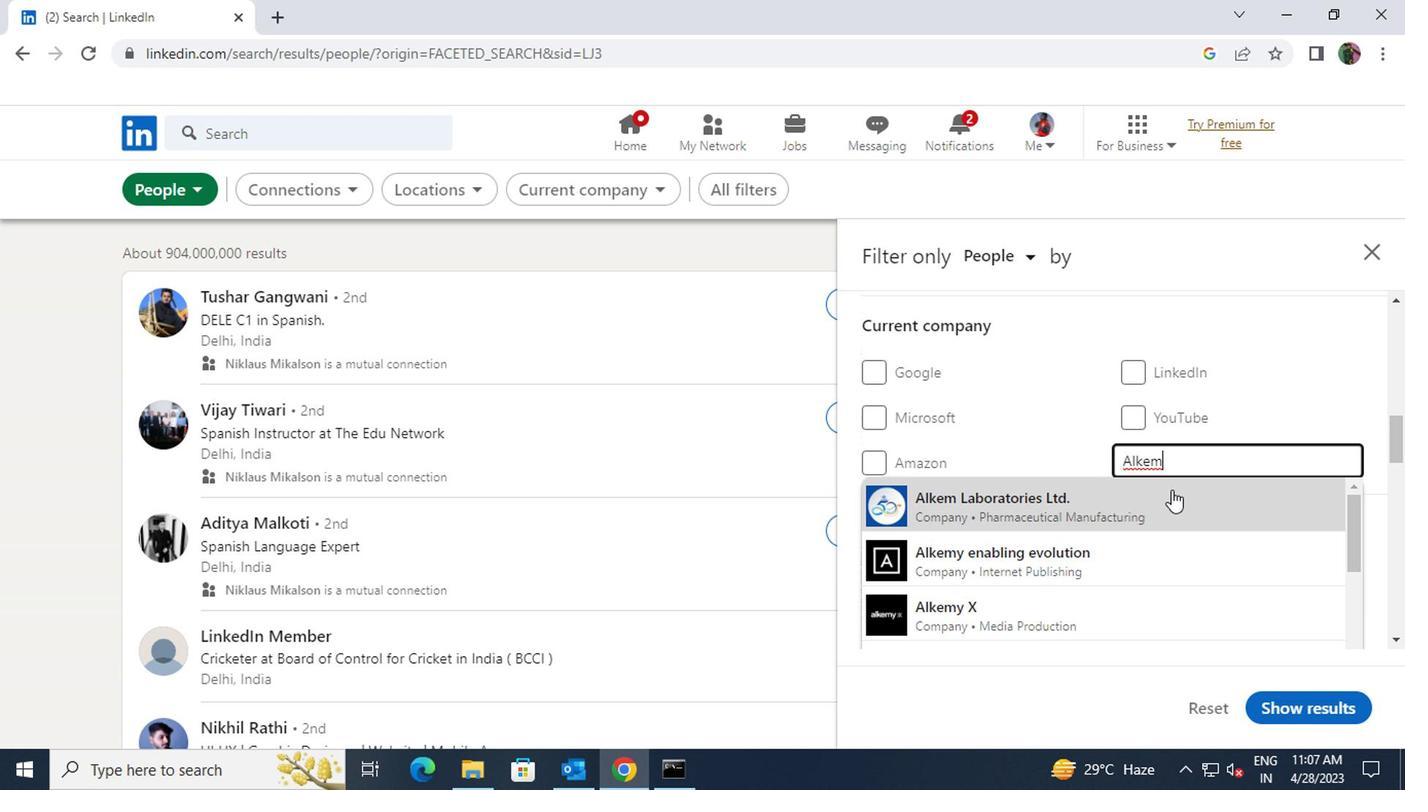 
Action: Mouse pressed left at (979, 507)
Screenshot: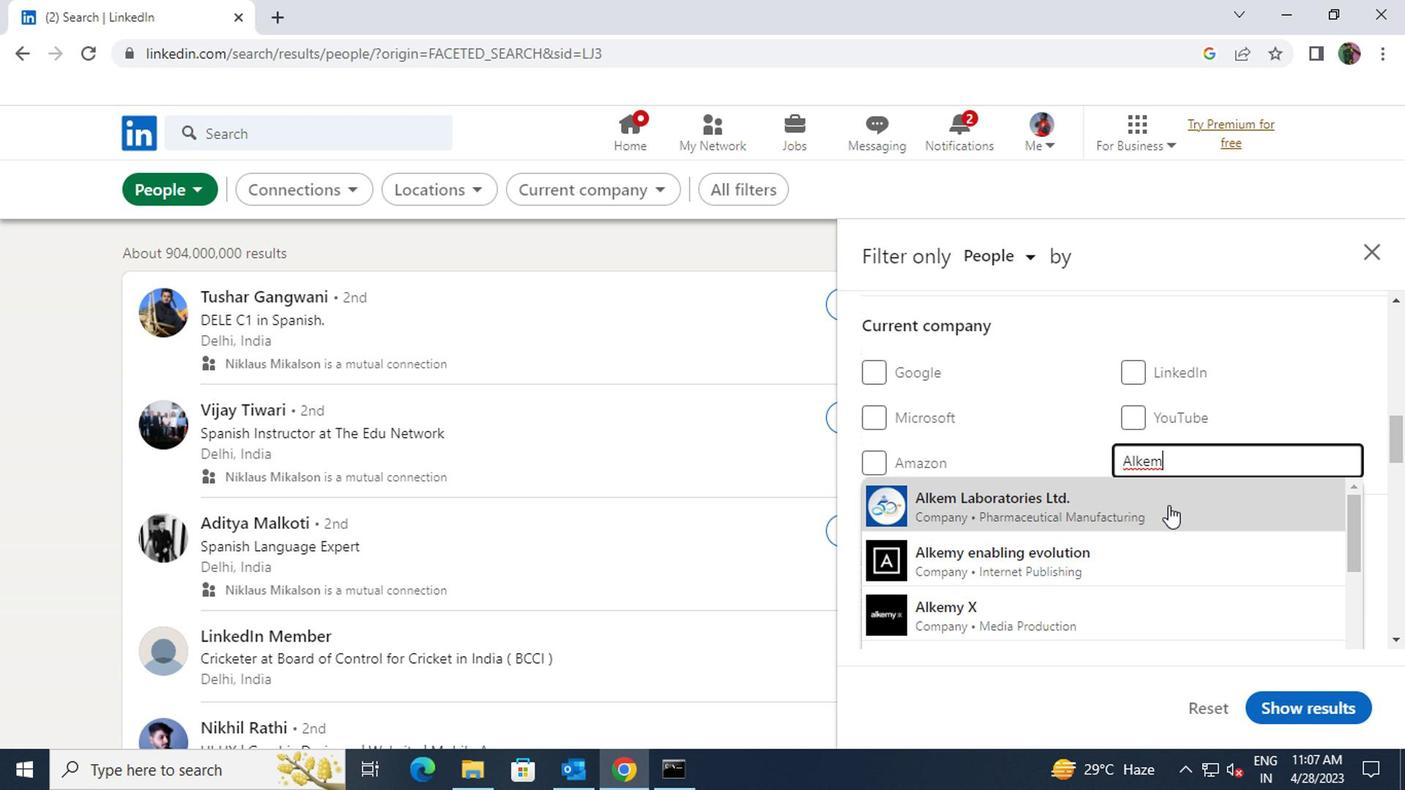 
Action: Mouse scrolled (979, 506) with delta (0, 0)
Screenshot: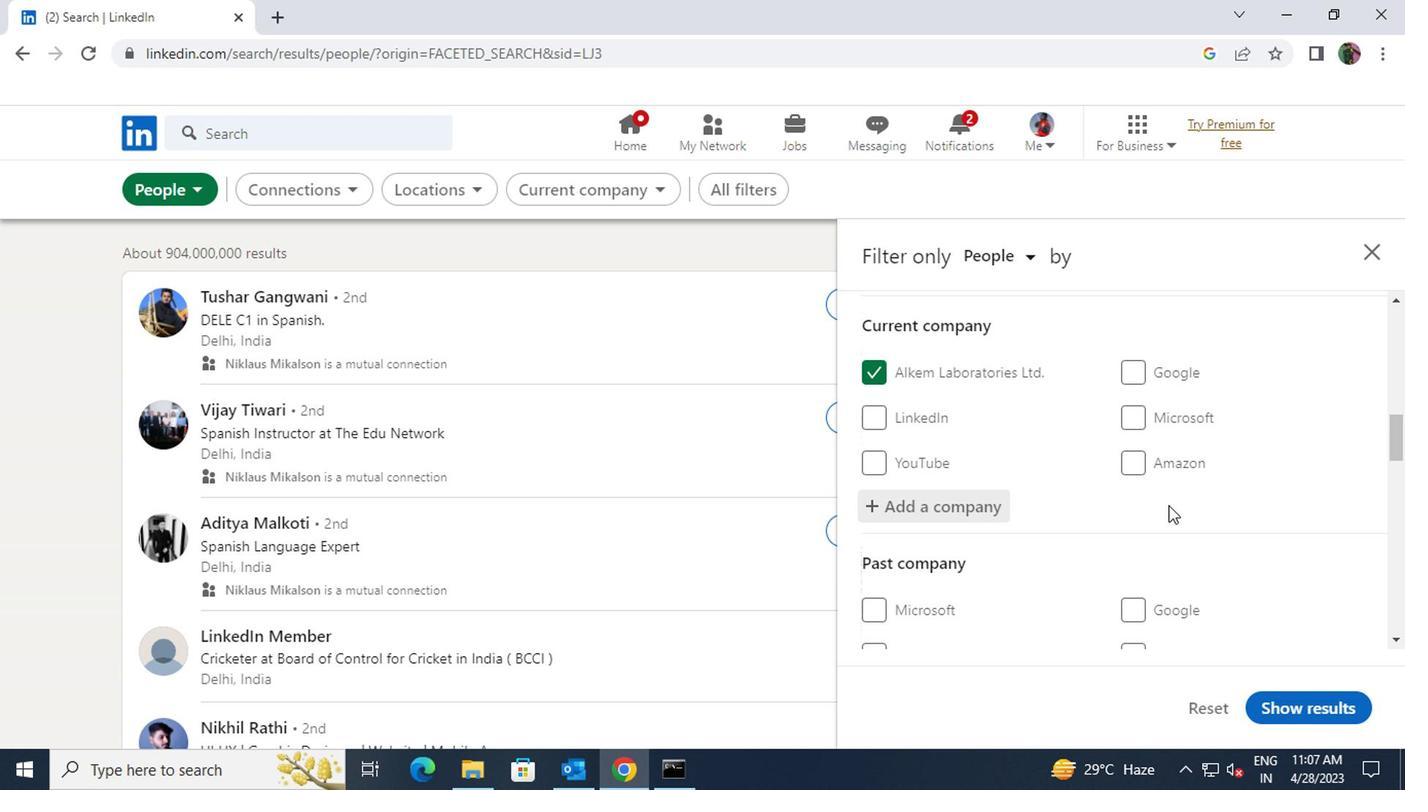 
Action: Mouse scrolled (979, 506) with delta (0, 0)
Screenshot: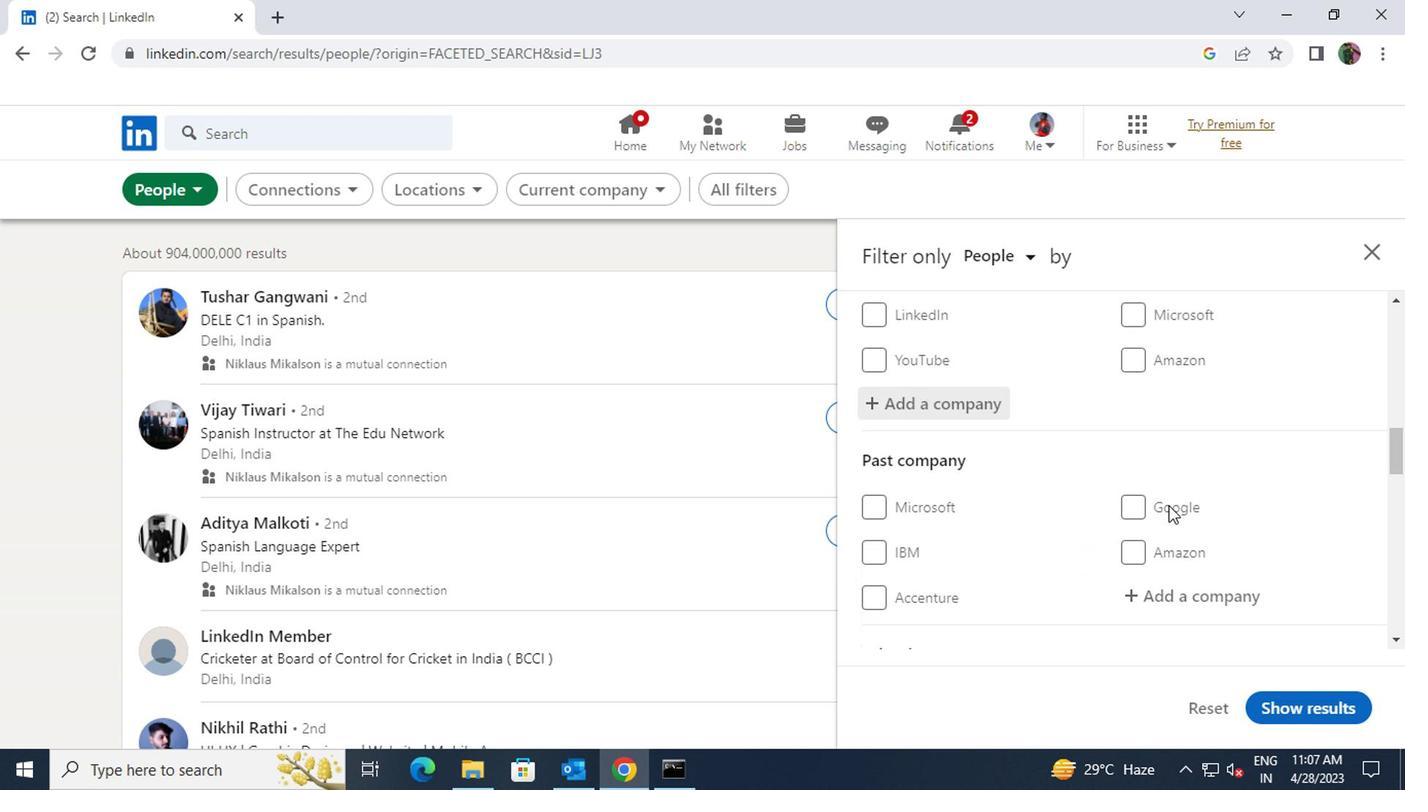 
Action: Mouse scrolled (979, 506) with delta (0, 0)
Screenshot: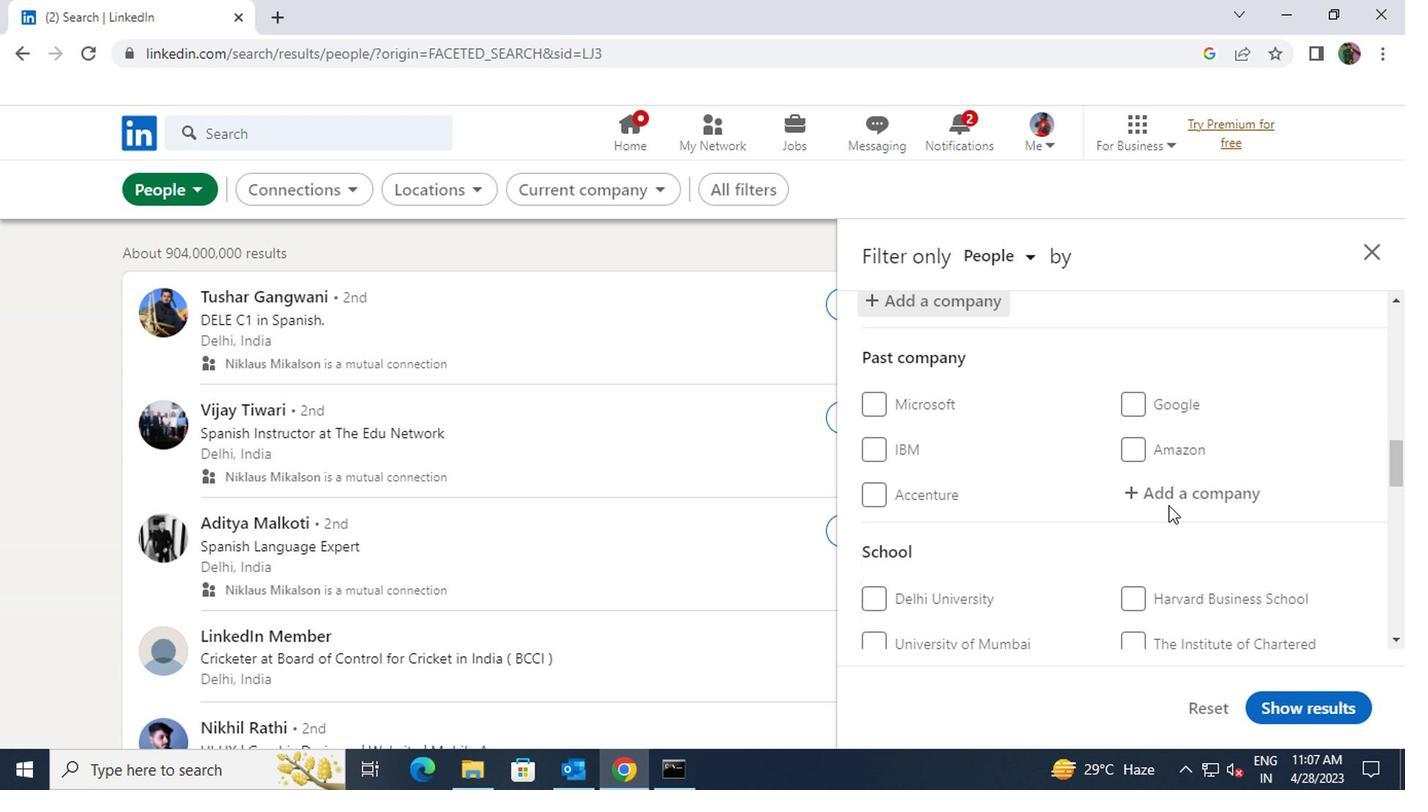 
Action: Mouse scrolled (979, 506) with delta (0, 0)
Screenshot: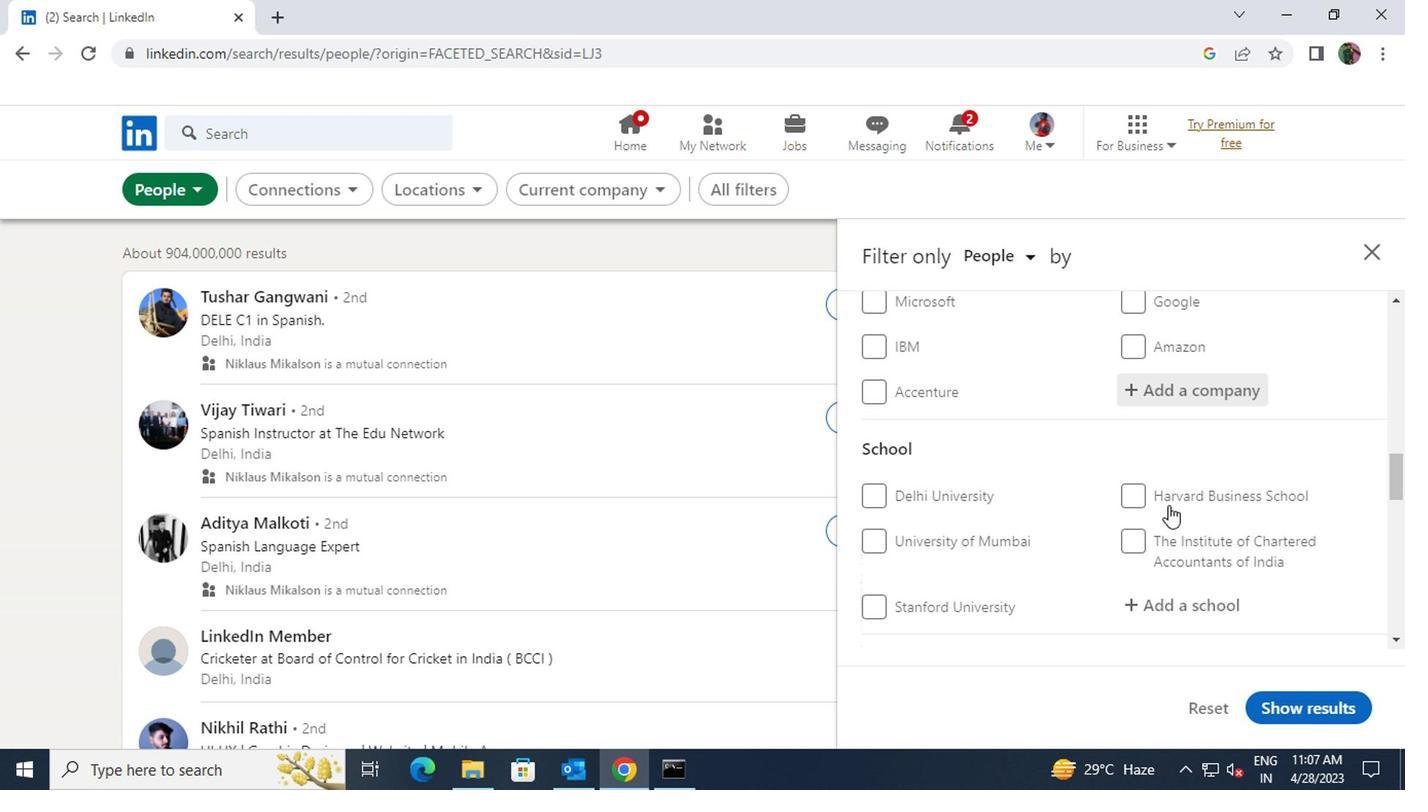 
Action: Mouse moved to (977, 507)
Screenshot: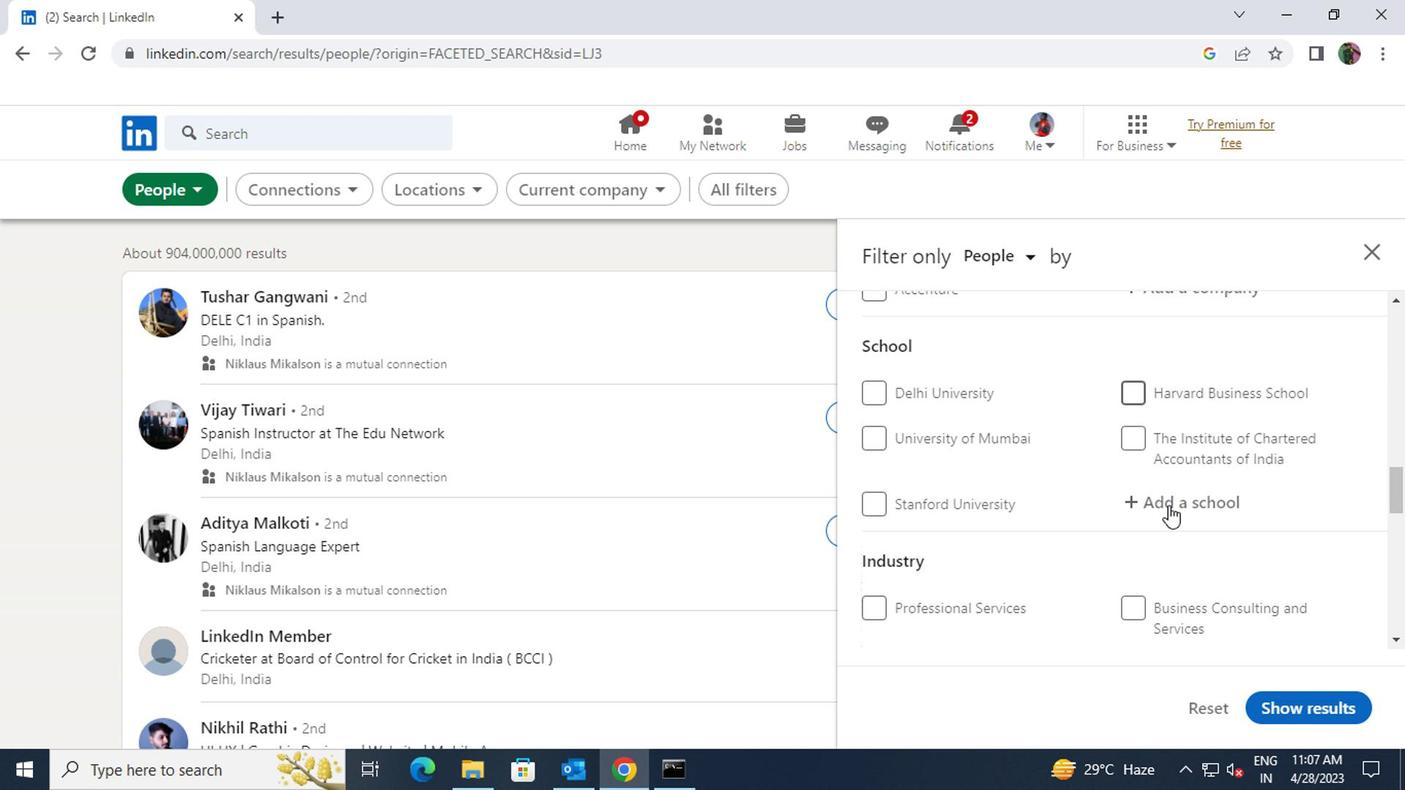 
Action: Mouse pressed left at (977, 507)
Screenshot: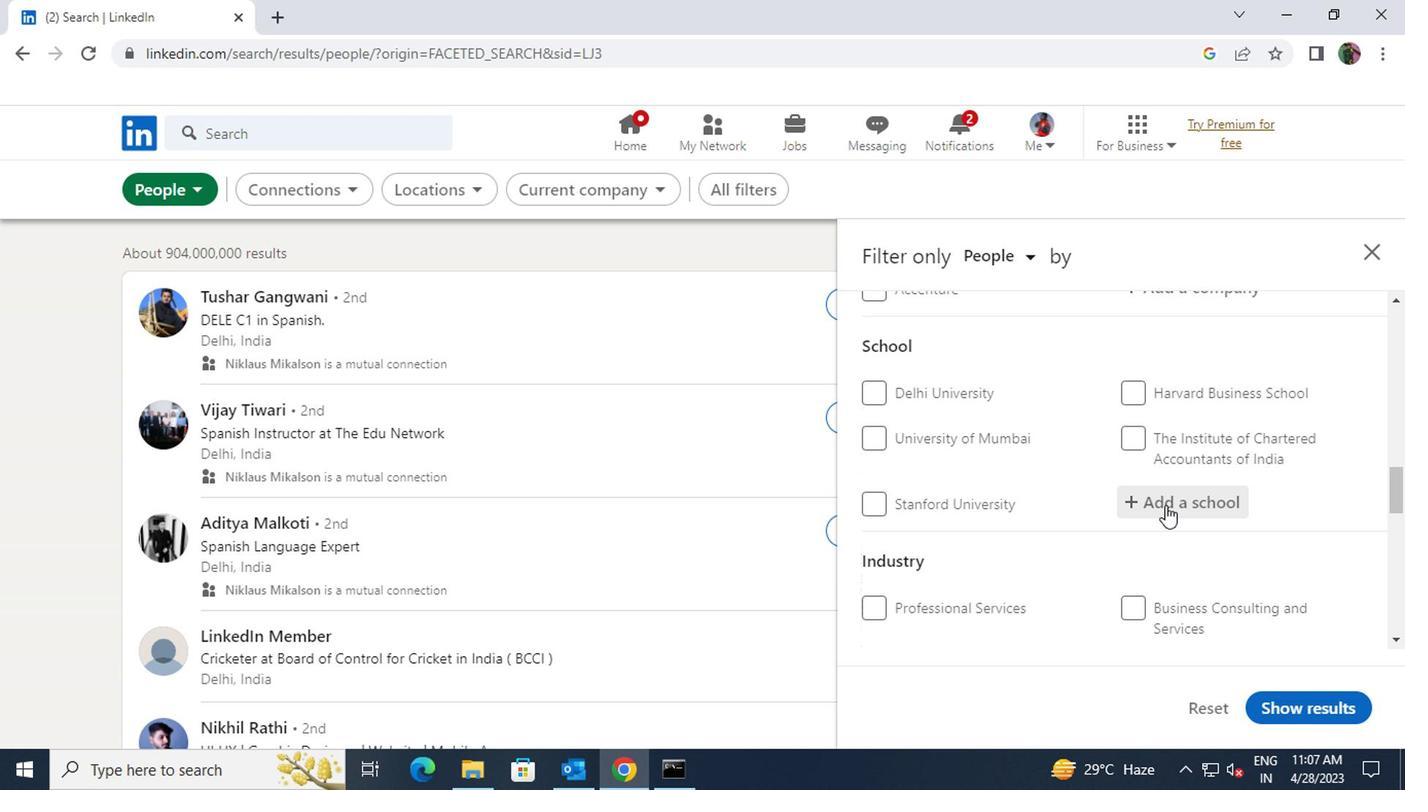 
Action: Key pressed <Key.shift><Key.shift>GM
Screenshot: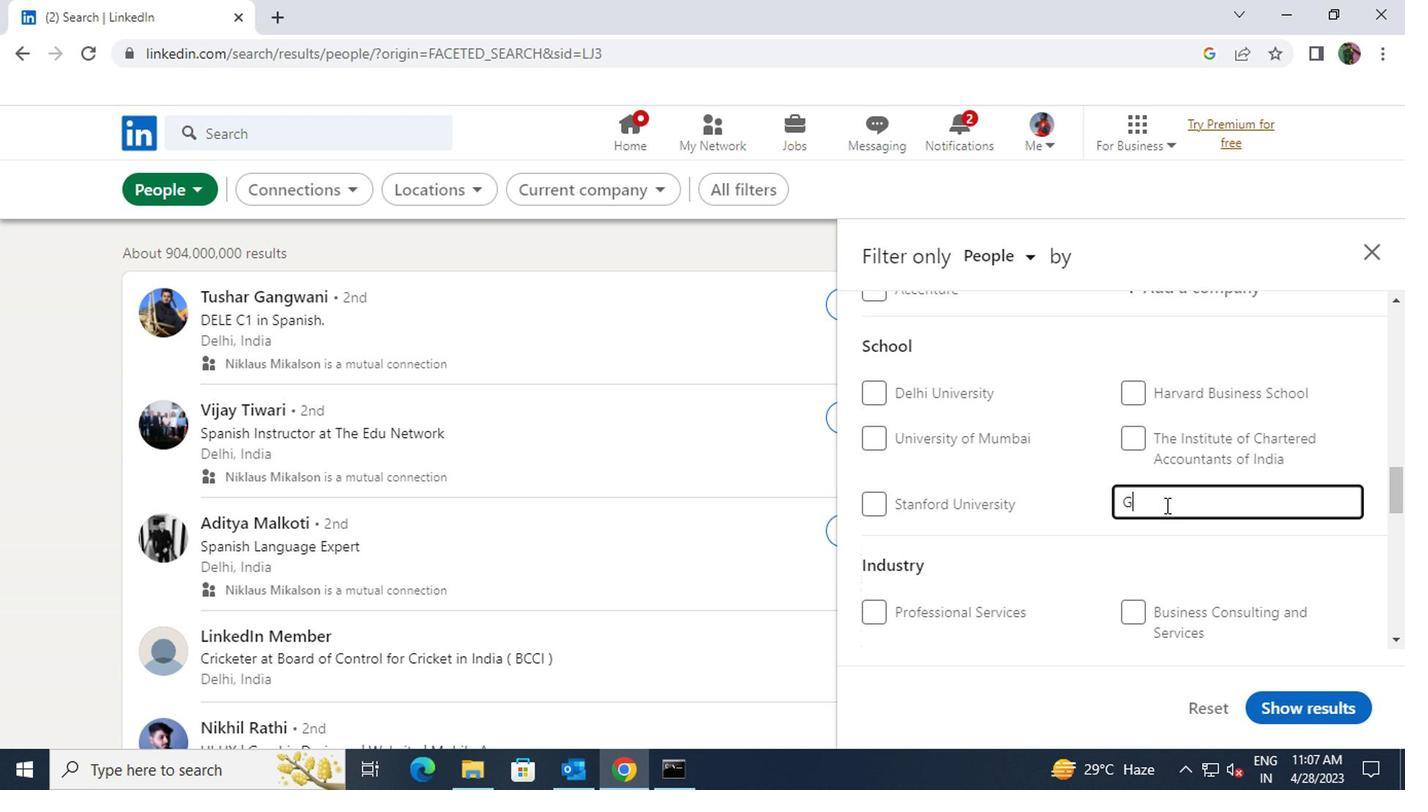 
Action: Mouse moved to (974, 525)
Screenshot: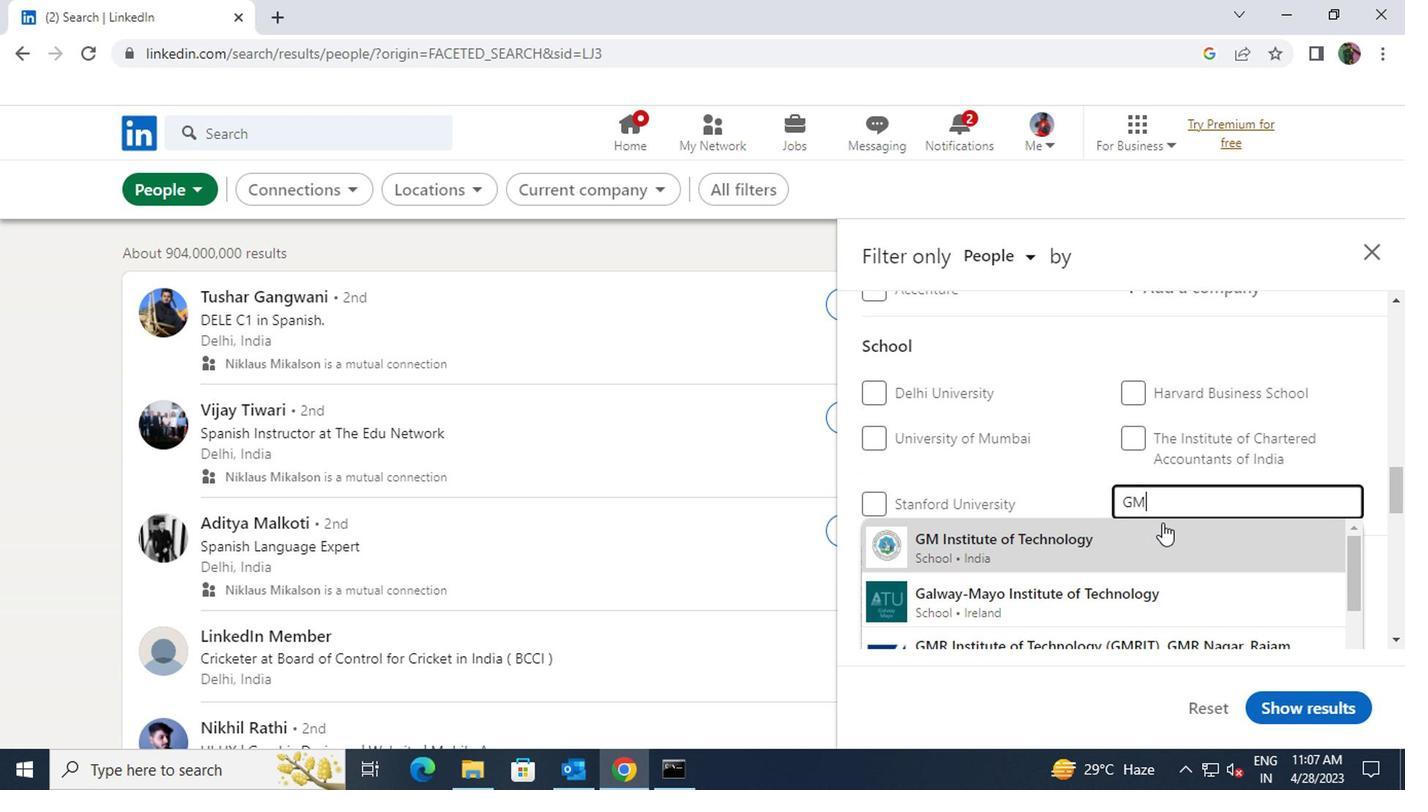 
Action: Mouse pressed left at (974, 525)
Screenshot: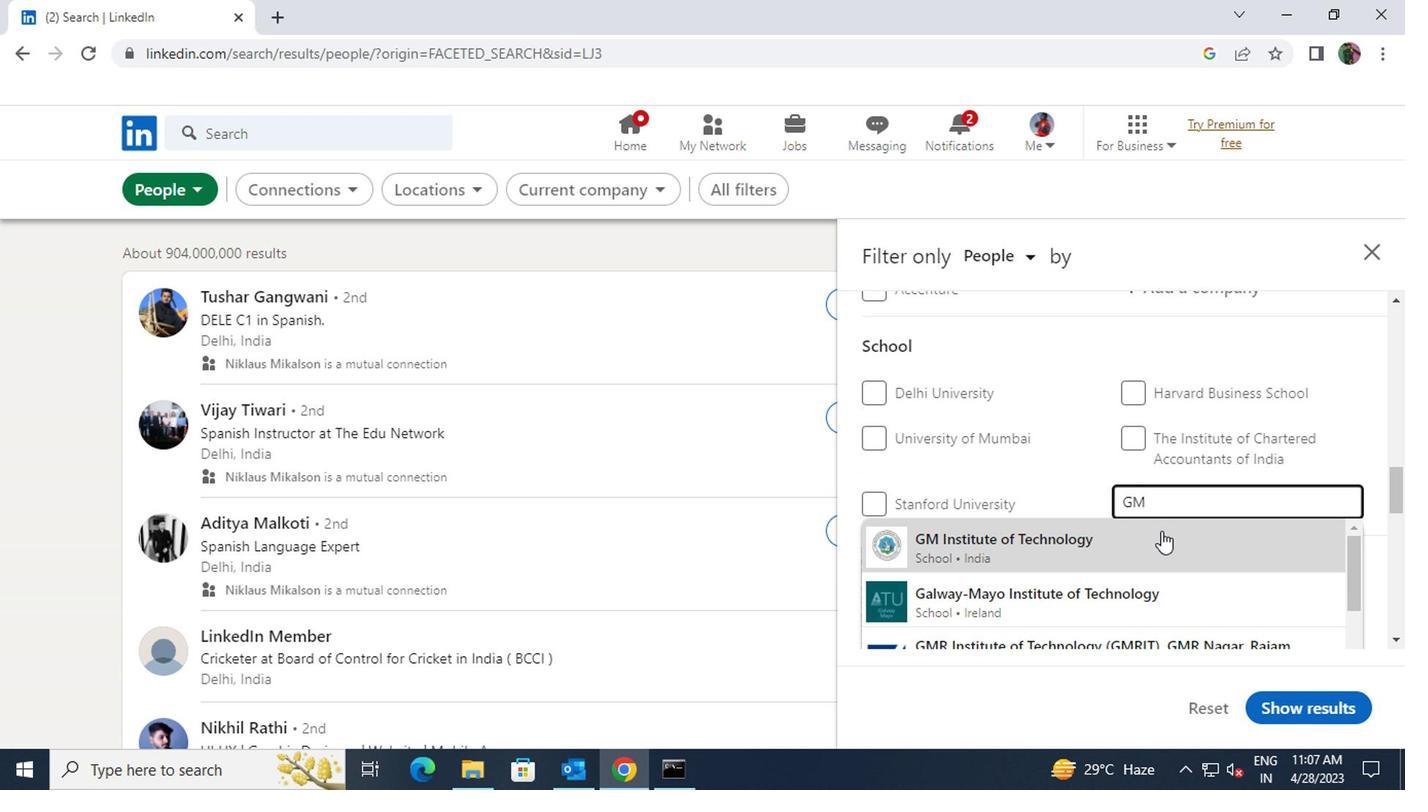 
Action: Mouse scrolled (974, 524) with delta (0, 0)
Screenshot: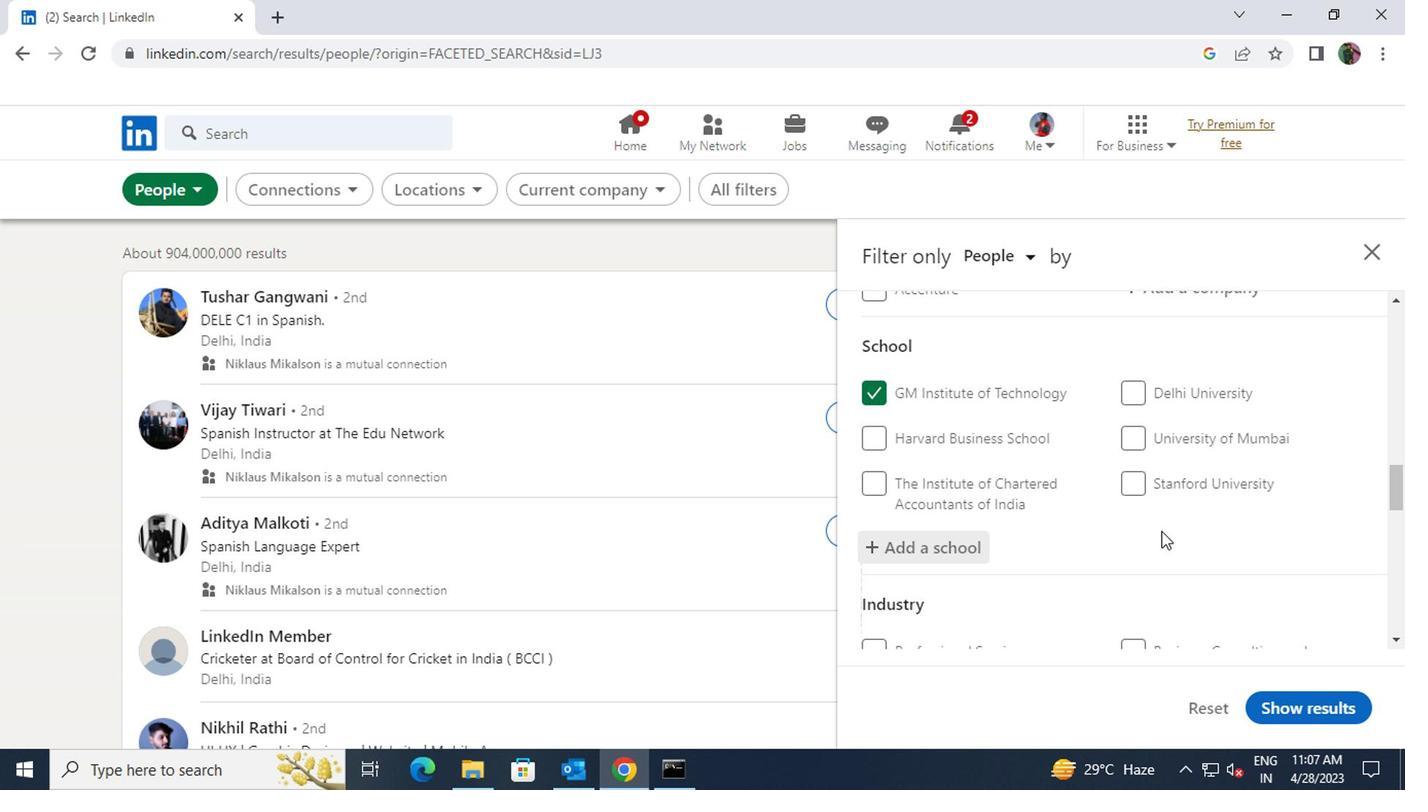 
Action: Mouse scrolled (974, 524) with delta (0, 0)
Screenshot: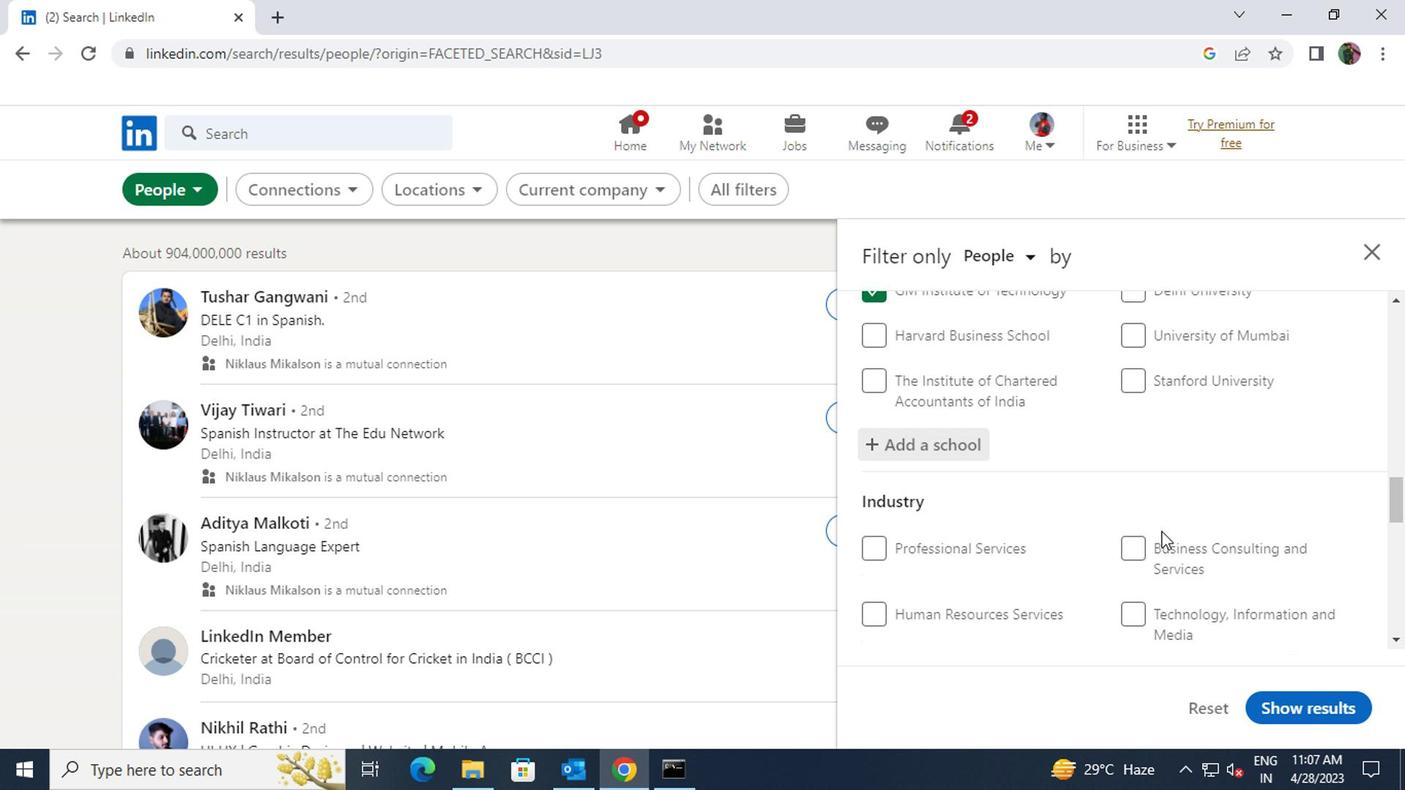 
Action: Mouse scrolled (974, 524) with delta (0, 0)
Screenshot: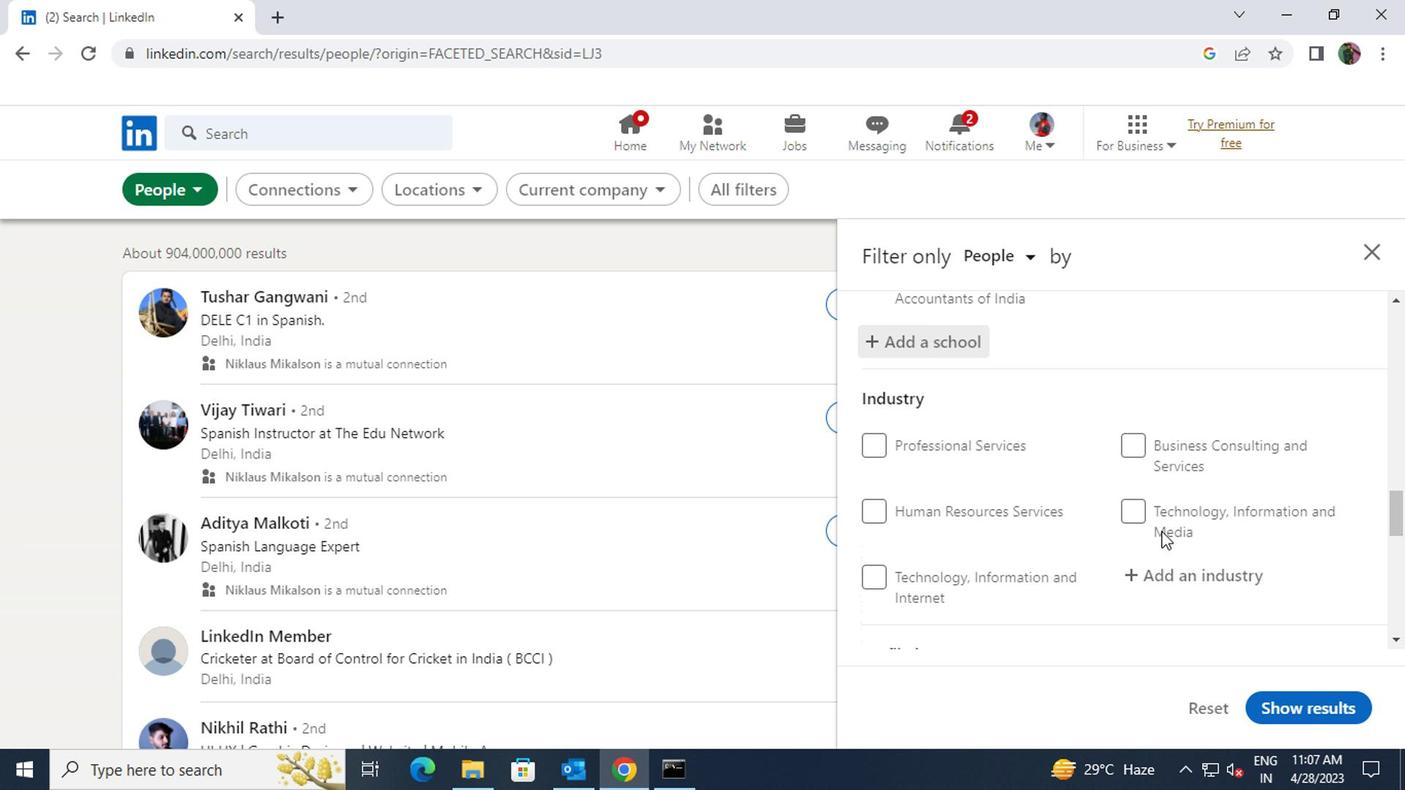 
Action: Mouse moved to (975, 486)
Screenshot: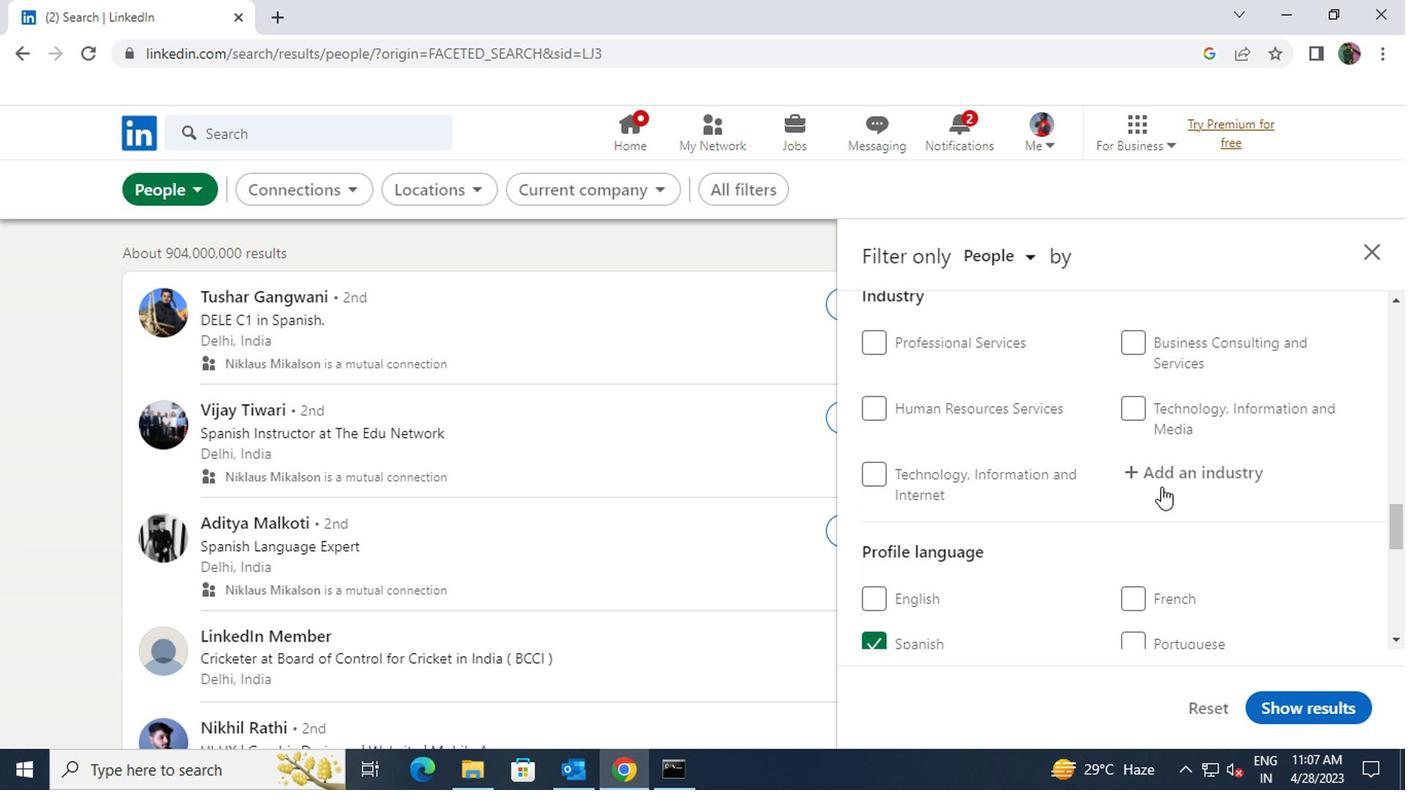 
Action: Mouse pressed left at (975, 486)
Screenshot: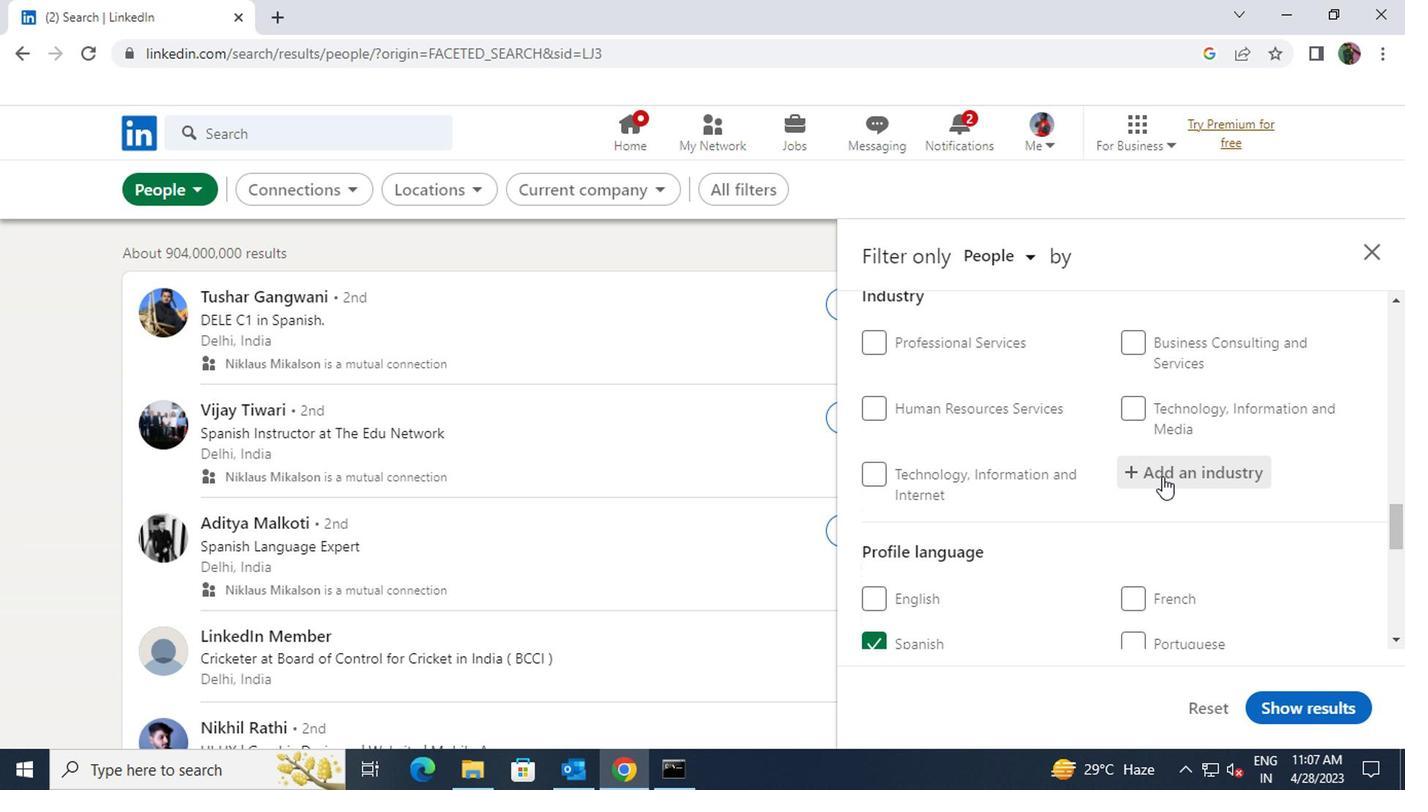 
Action: Key pressed <Key.shift>REAL<Key.space>
Screenshot: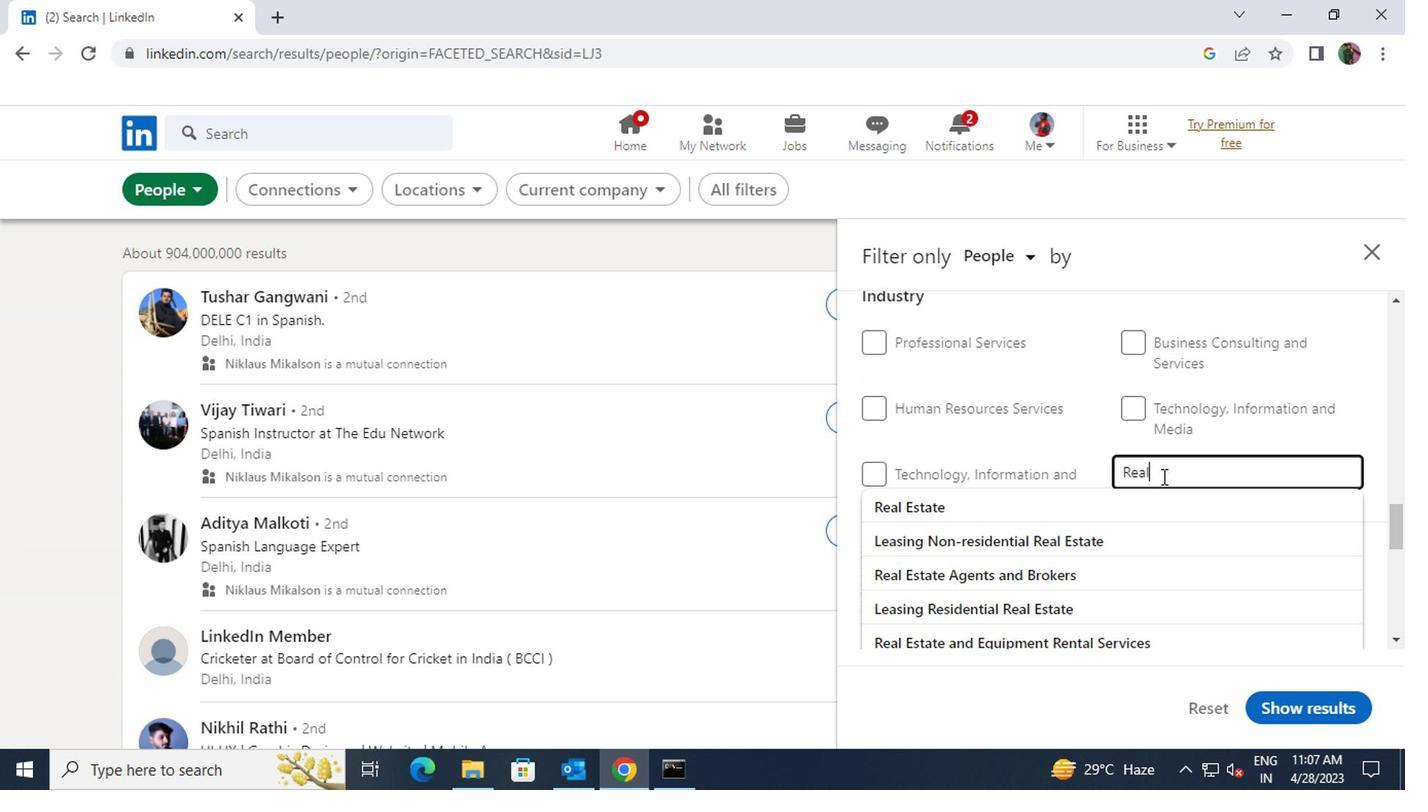 
Action: Mouse moved to (964, 546)
Screenshot: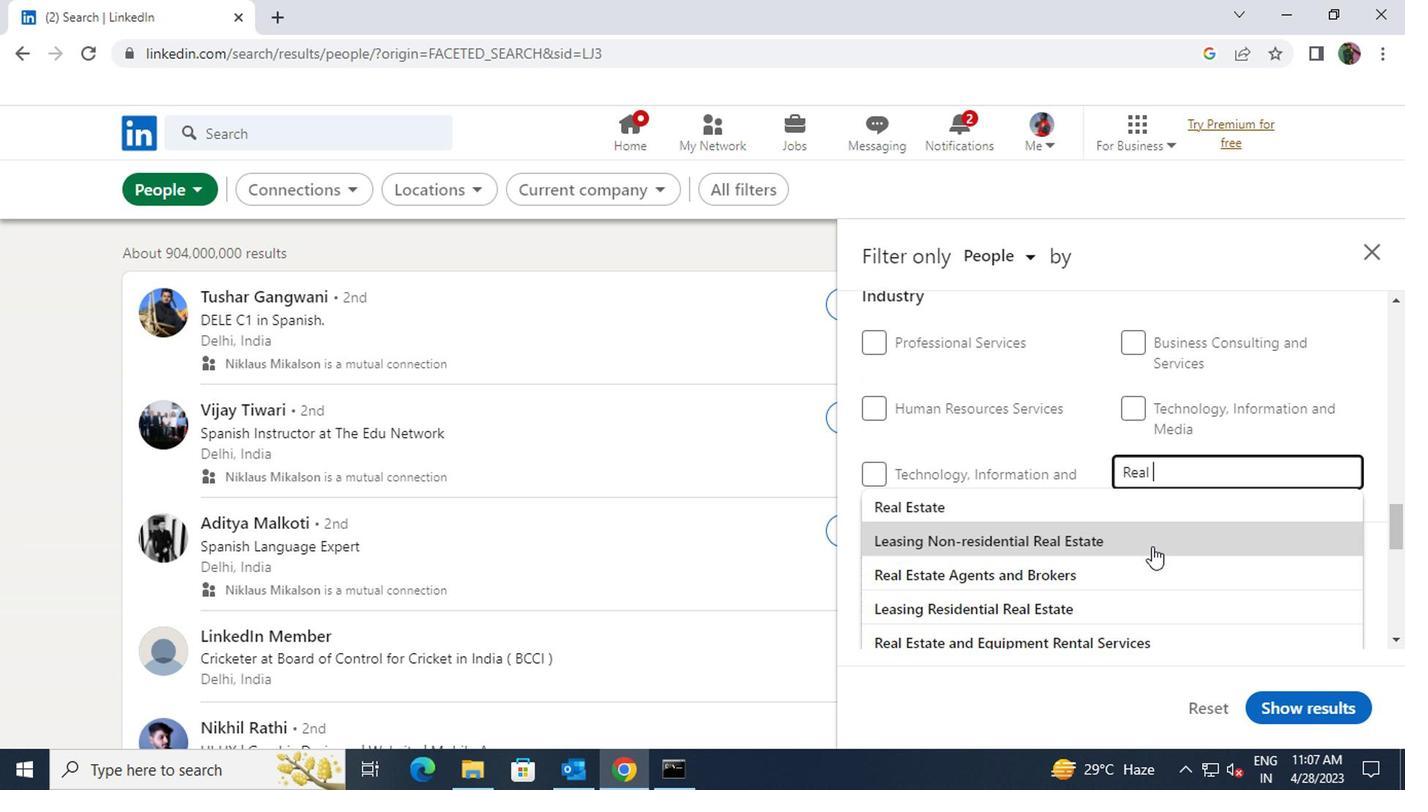 
Action: Mouse pressed left at (964, 546)
Screenshot: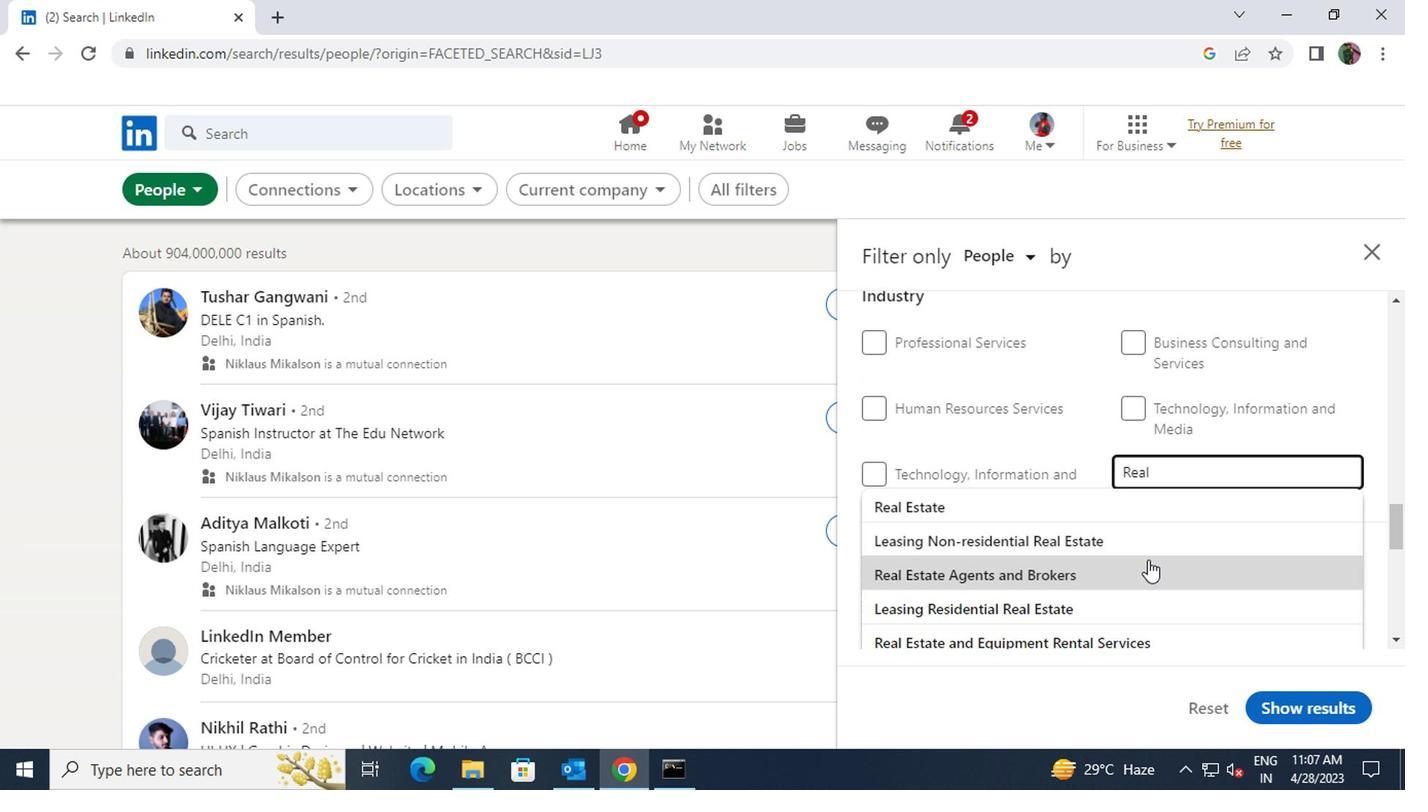 
Action: Mouse scrolled (964, 545) with delta (0, 0)
Screenshot: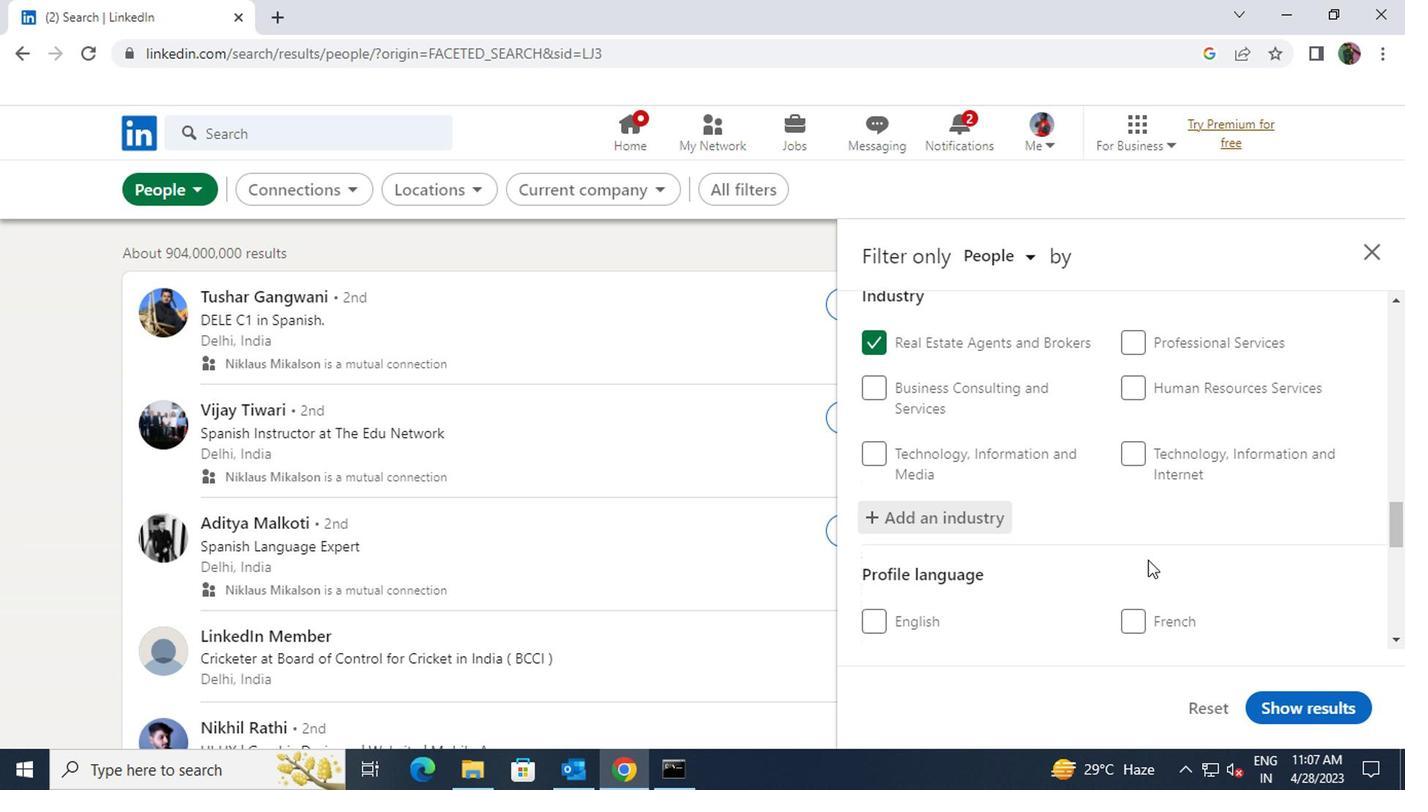 
Action: Mouse scrolled (964, 545) with delta (0, 0)
Screenshot: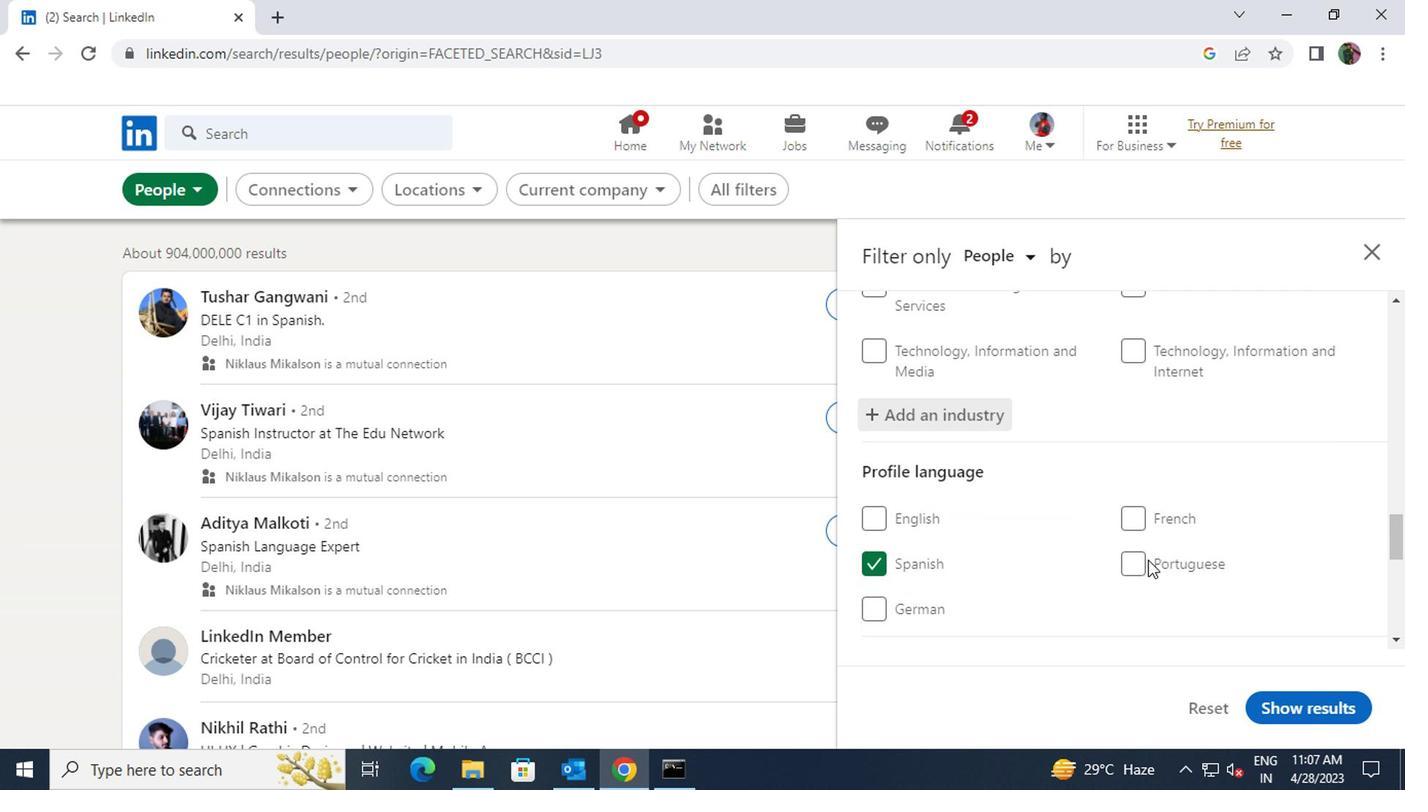 
Action: Mouse scrolled (964, 545) with delta (0, 0)
Screenshot: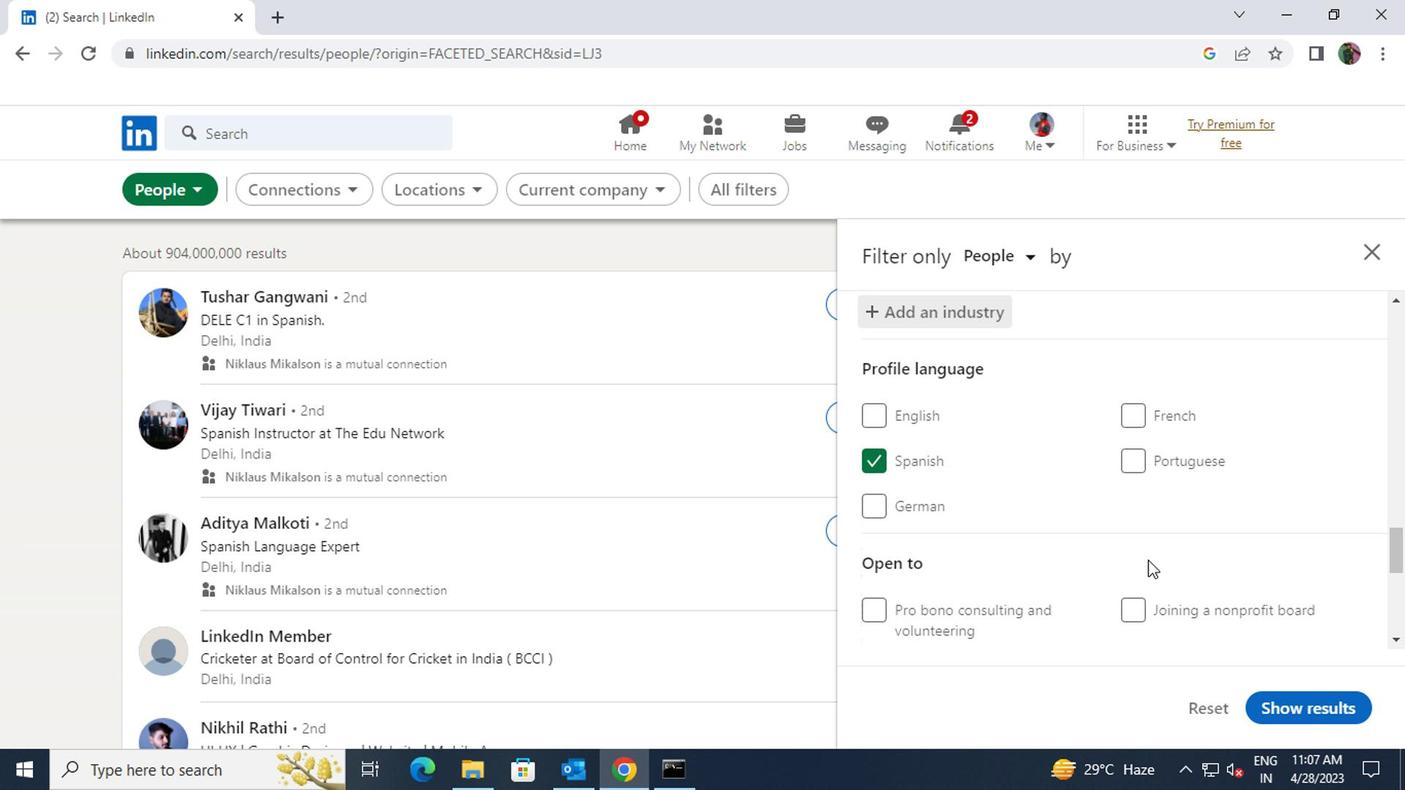 
Action: Mouse scrolled (964, 545) with delta (0, 0)
Screenshot: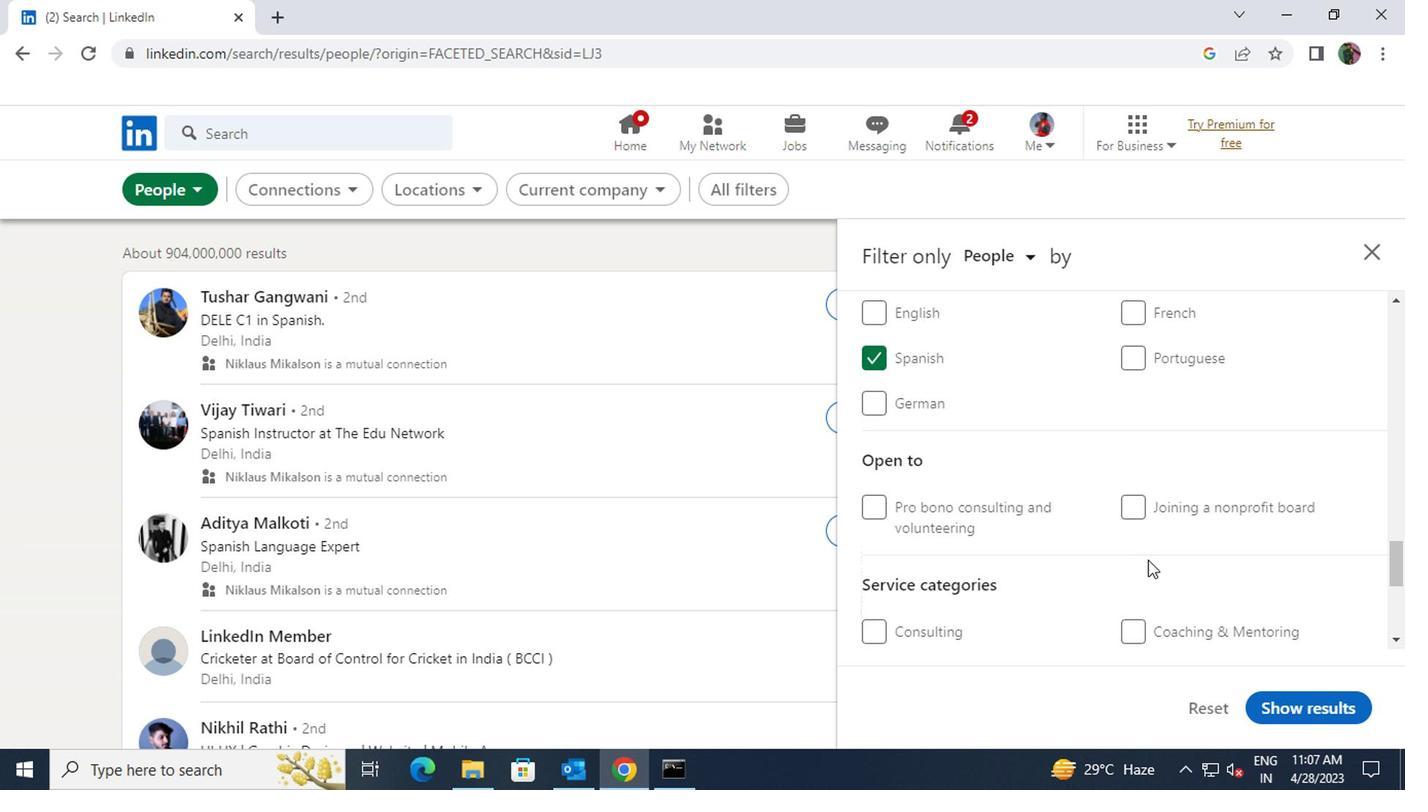 
Action: Mouse scrolled (964, 545) with delta (0, 0)
Screenshot: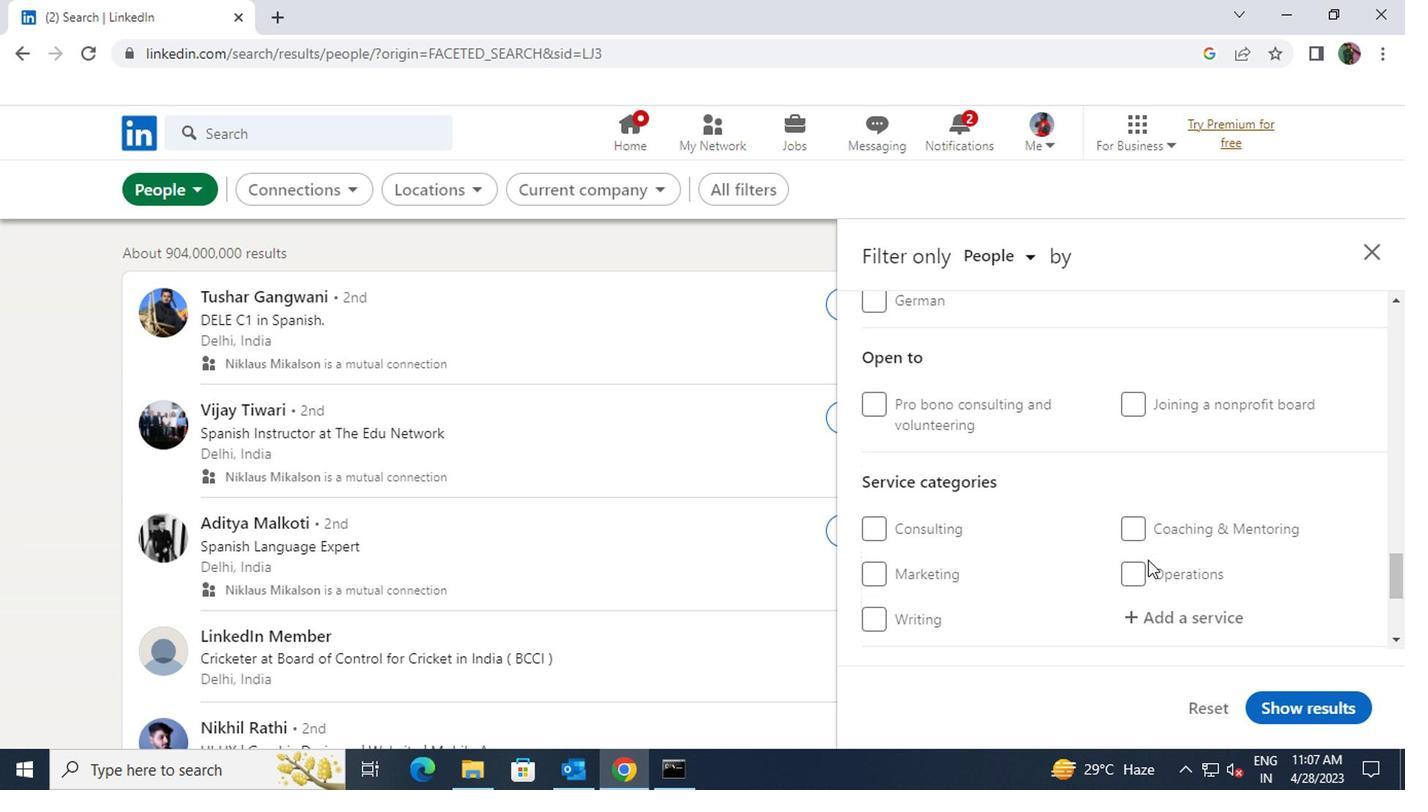 
Action: Mouse moved to (969, 513)
Screenshot: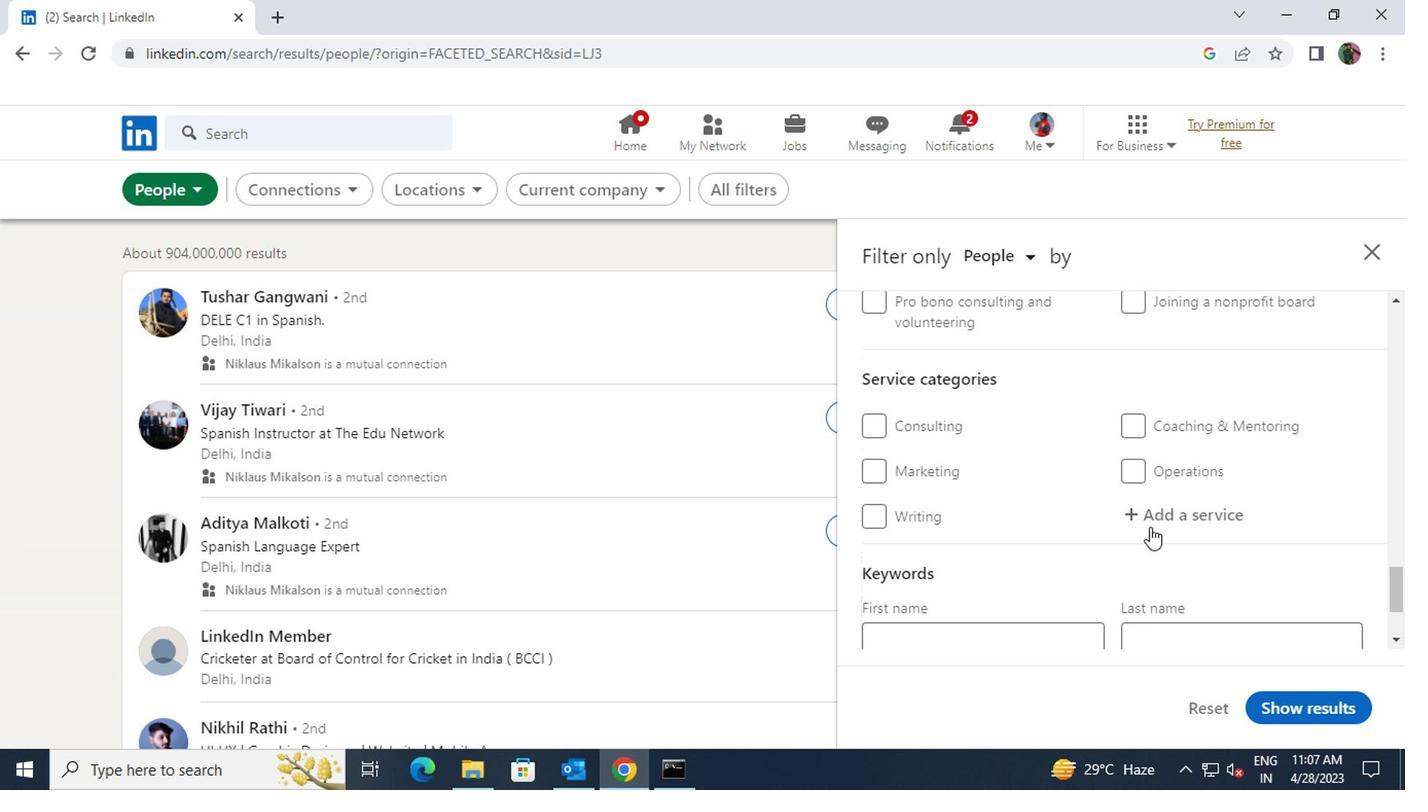 
Action: Mouse pressed left at (969, 513)
Screenshot: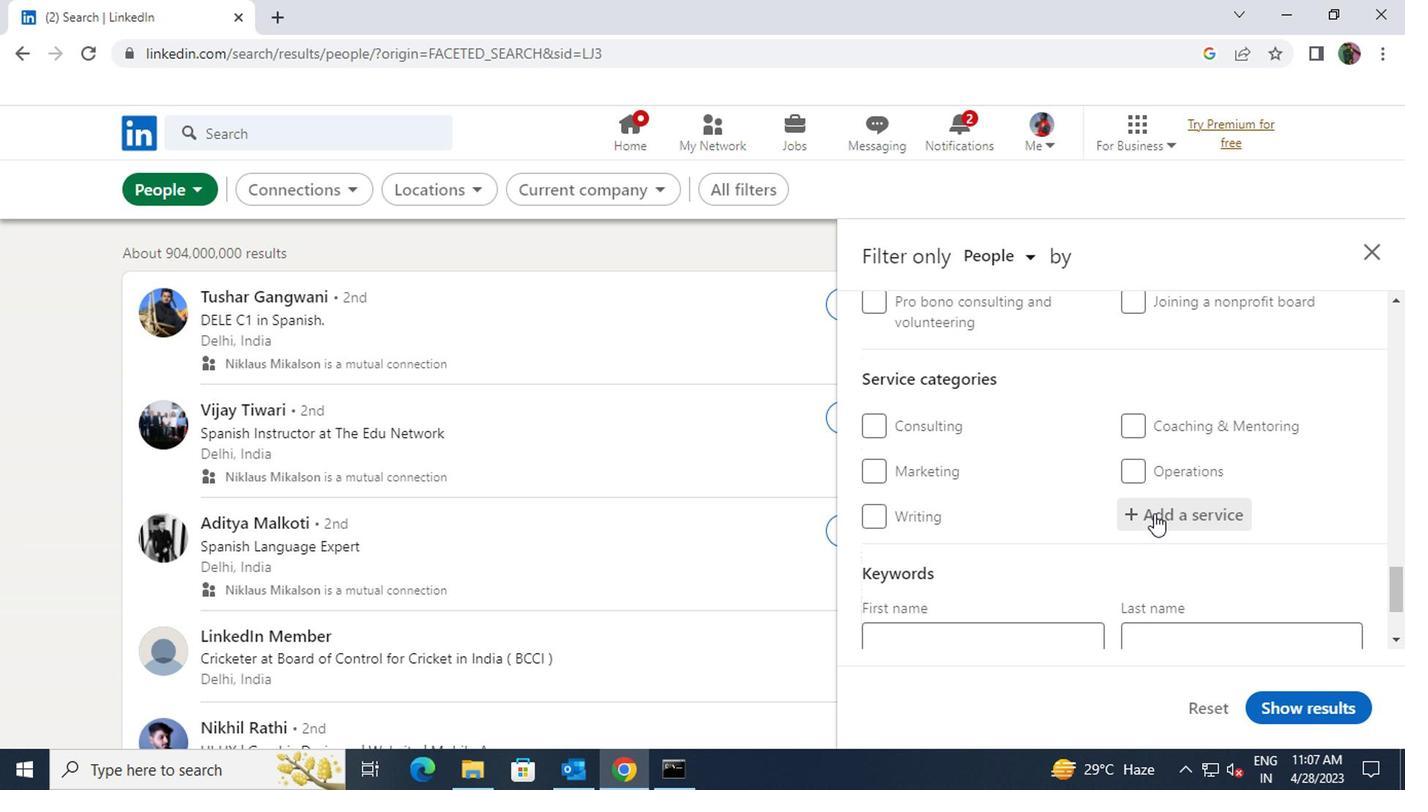 
Action: Key pressed <Key.shift>LEADER
Screenshot: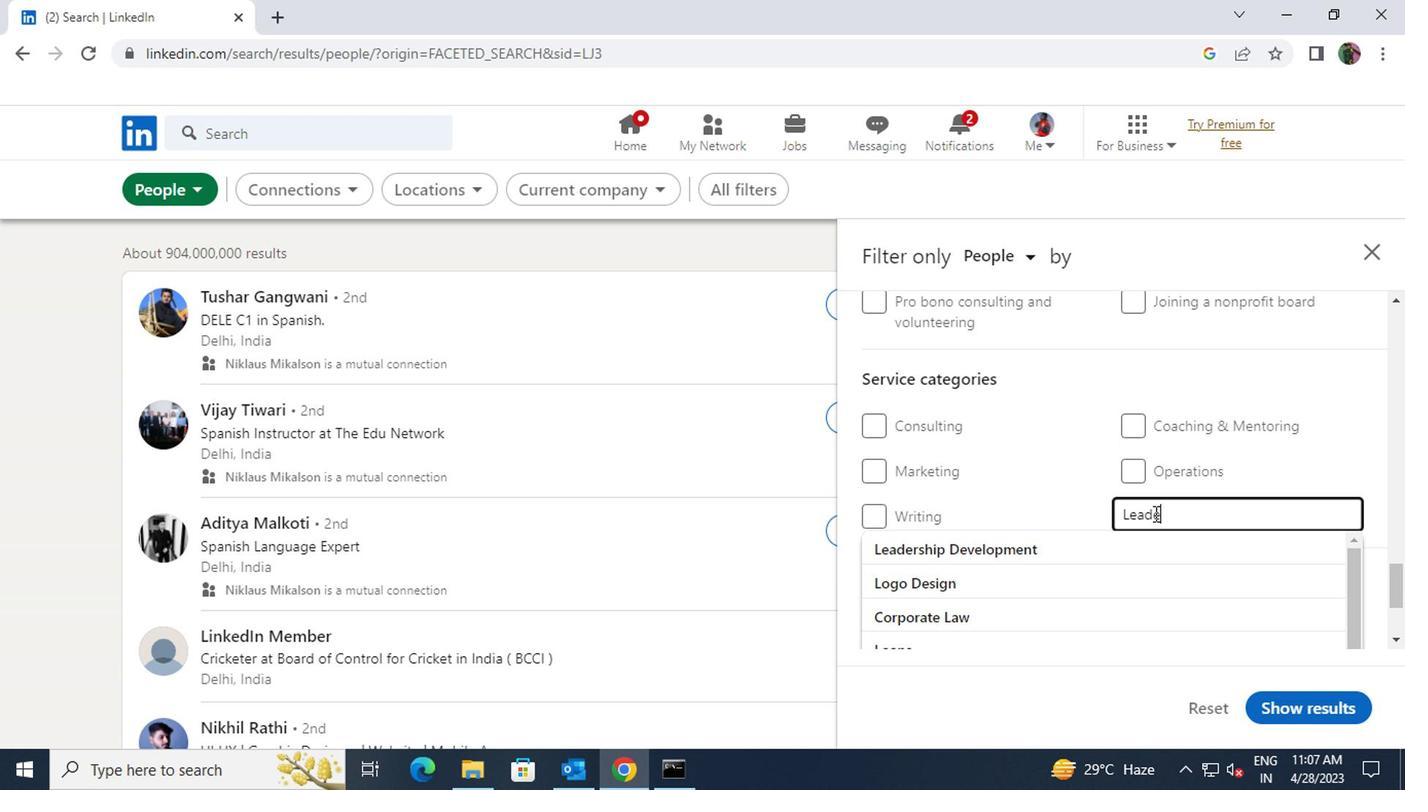 
Action: Mouse moved to (961, 533)
Screenshot: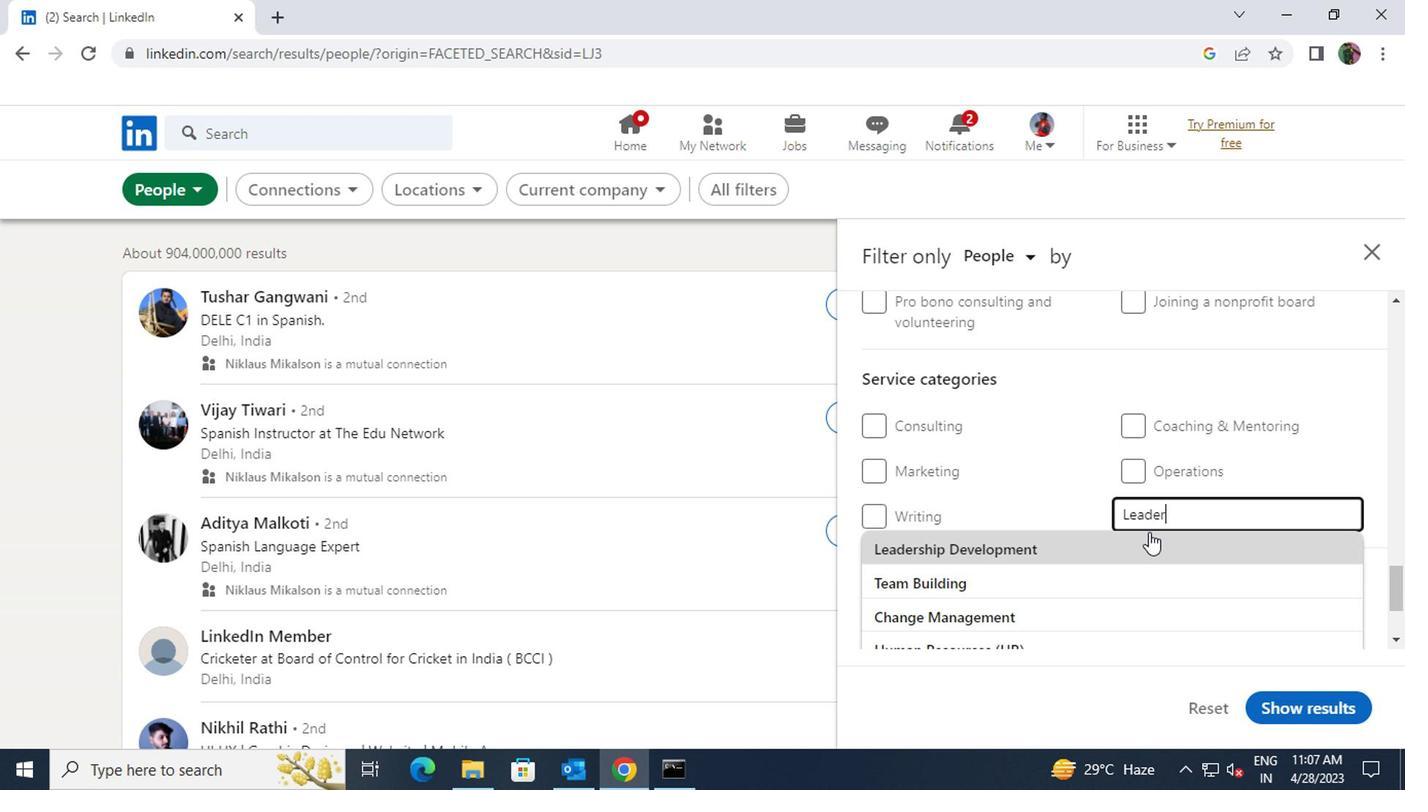 
Action: Mouse pressed left at (961, 533)
Screenshot: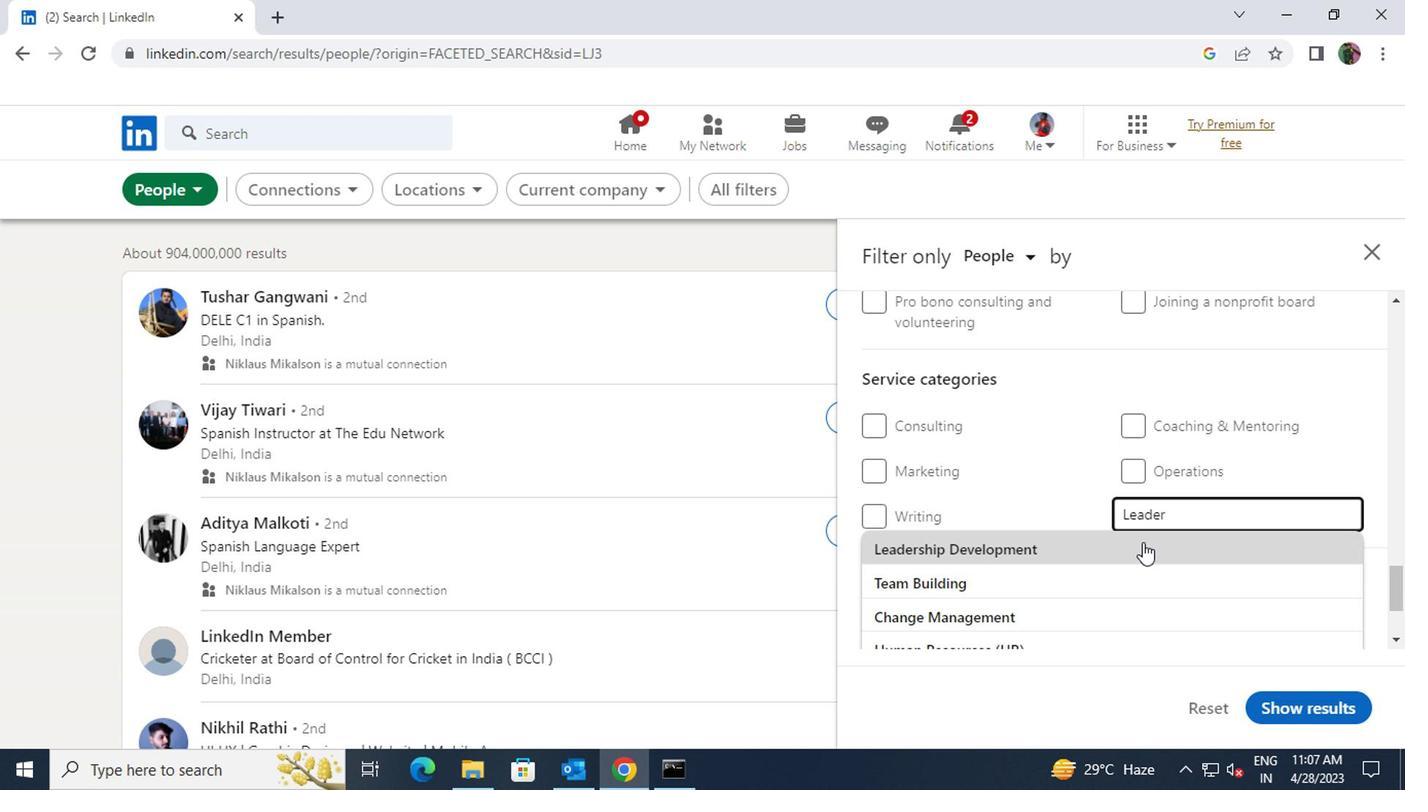 
Action: Mouse scrolled (961, 532) with delta (0, 0)
Screenshot: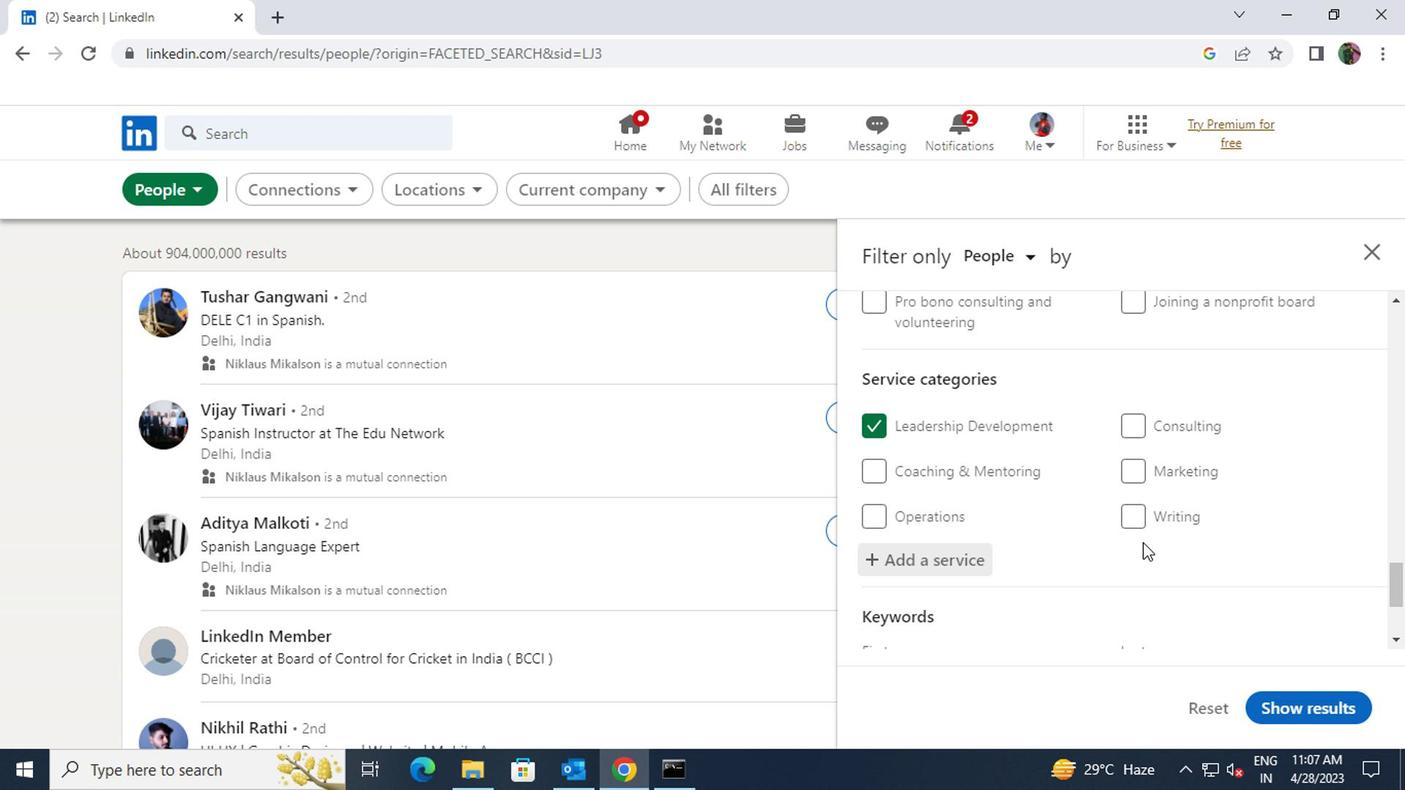 
Action: Mouse scrolled (961, 532) with delta (0, 0)
Screenshot: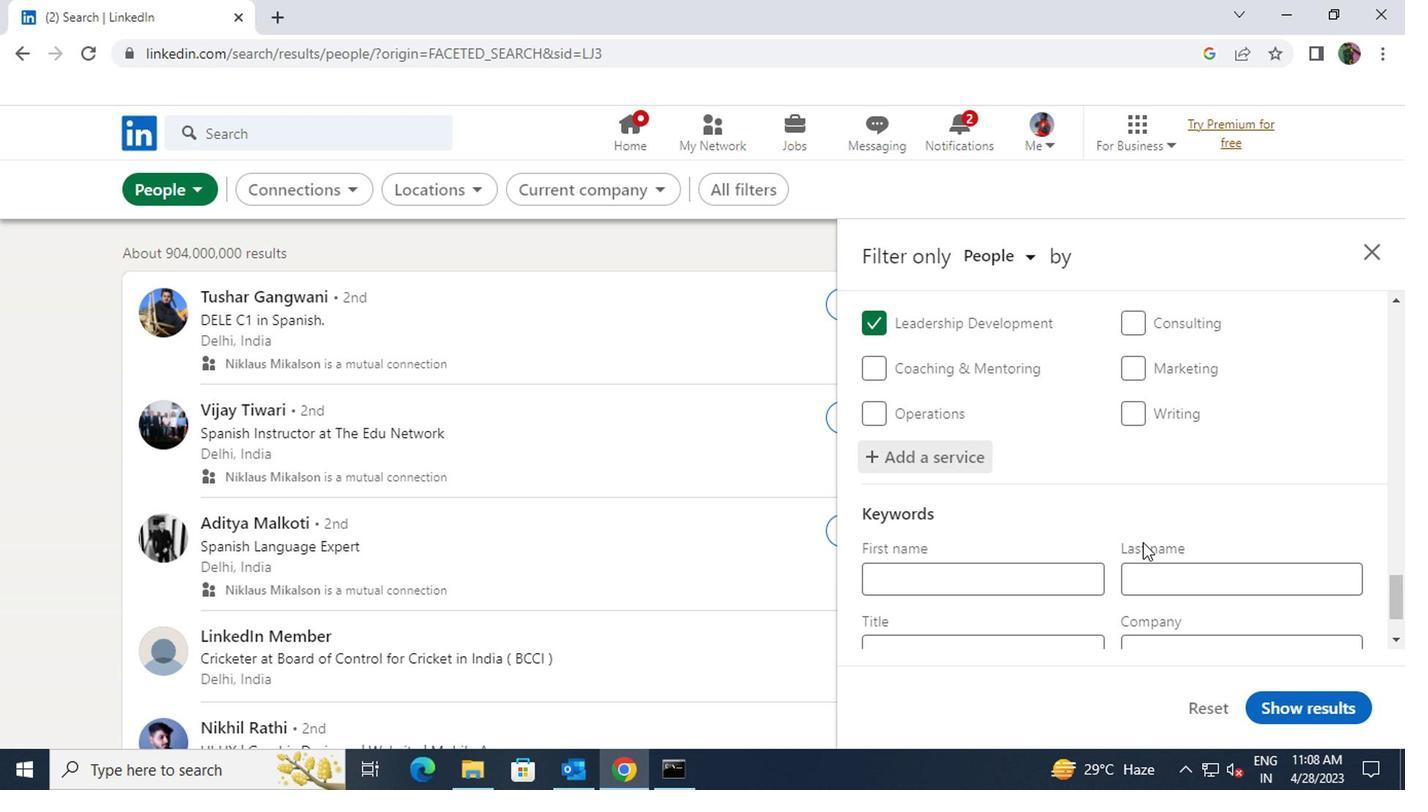 
Action: Mouse moved to (903, 540)
Screenshot: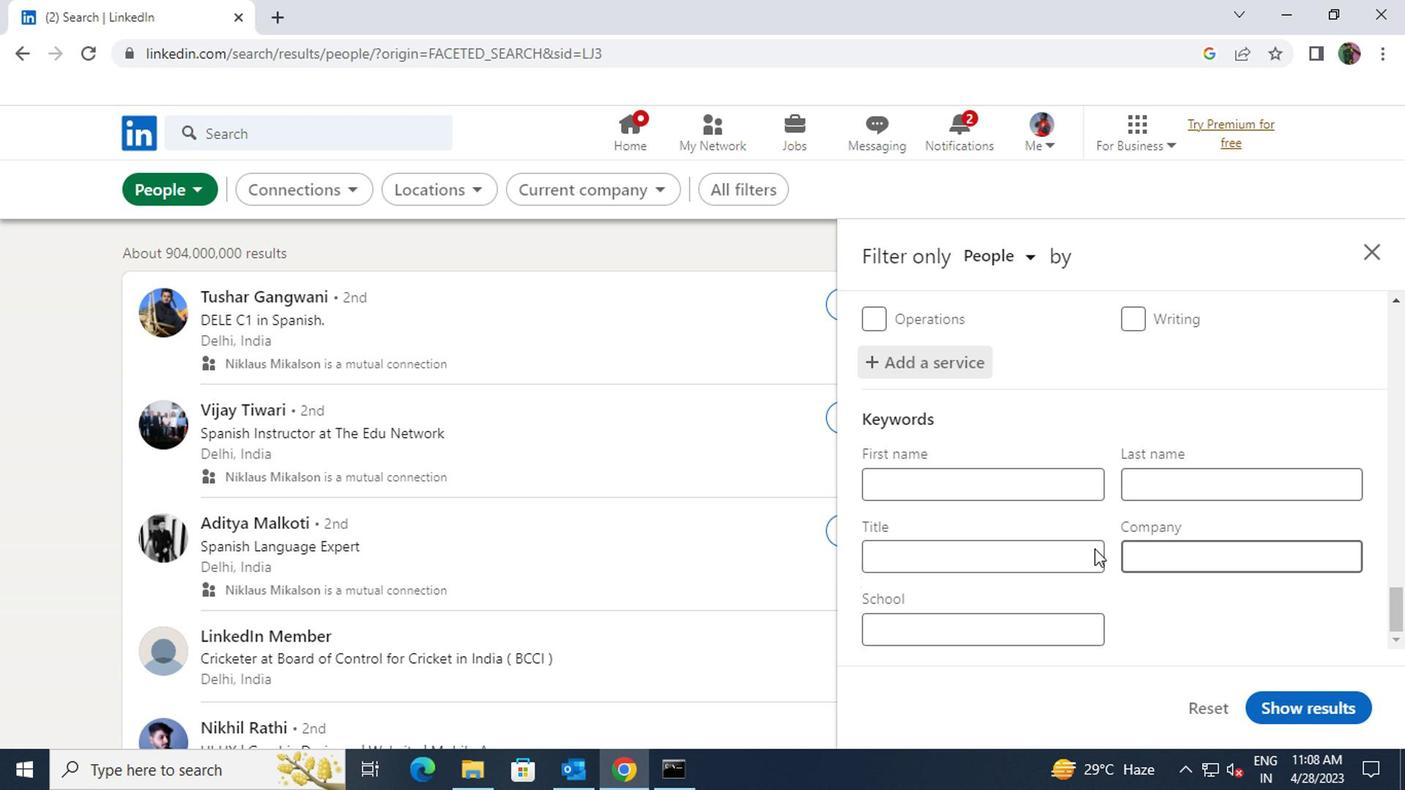
Action: Mouse pressed left at (903, 540)
Screenshot: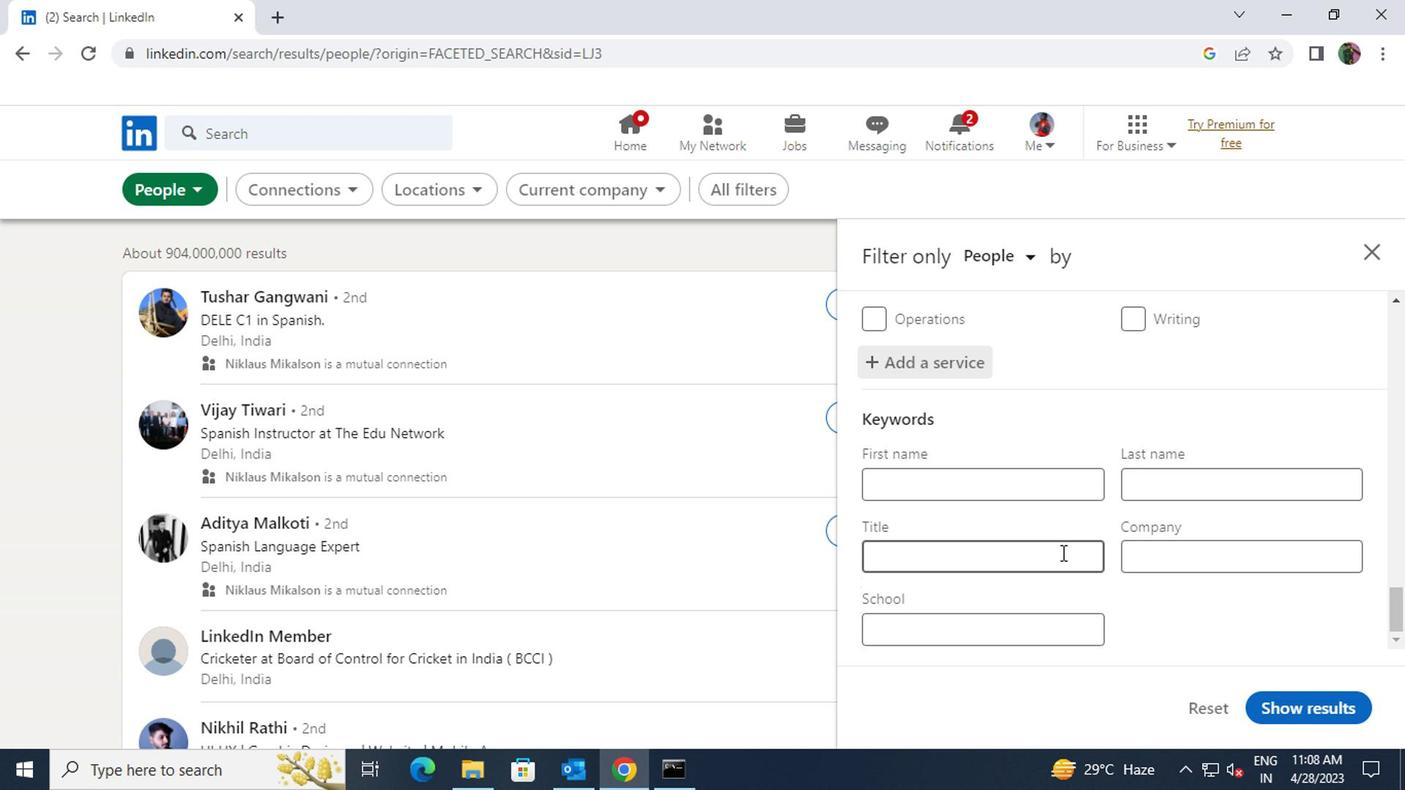 
Action: Key pressed <Key.shift>PRODUCTION<Key.space><Key.shift>ENGINEER
Screenshot: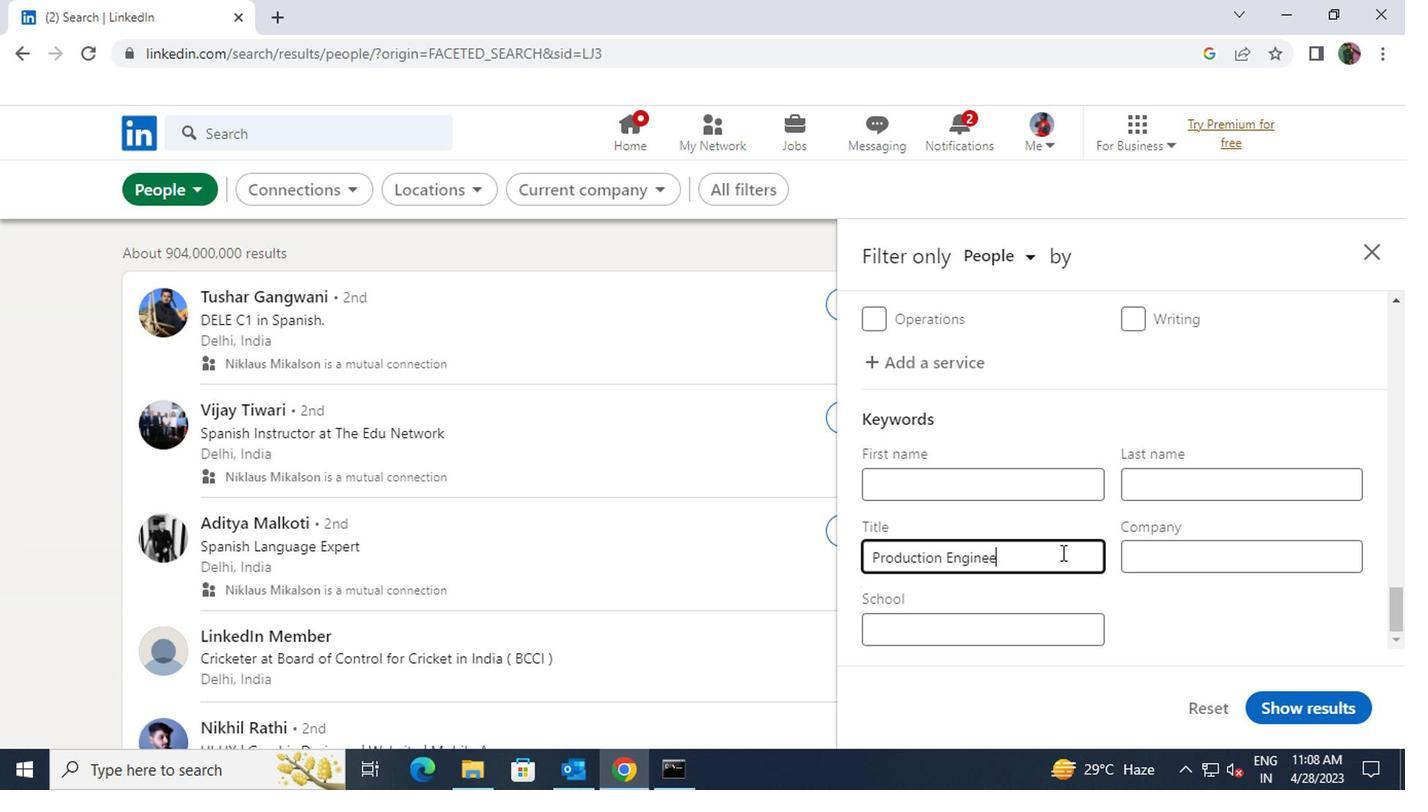 
Action: Mouse moved to (1056, 648)
Screenshot: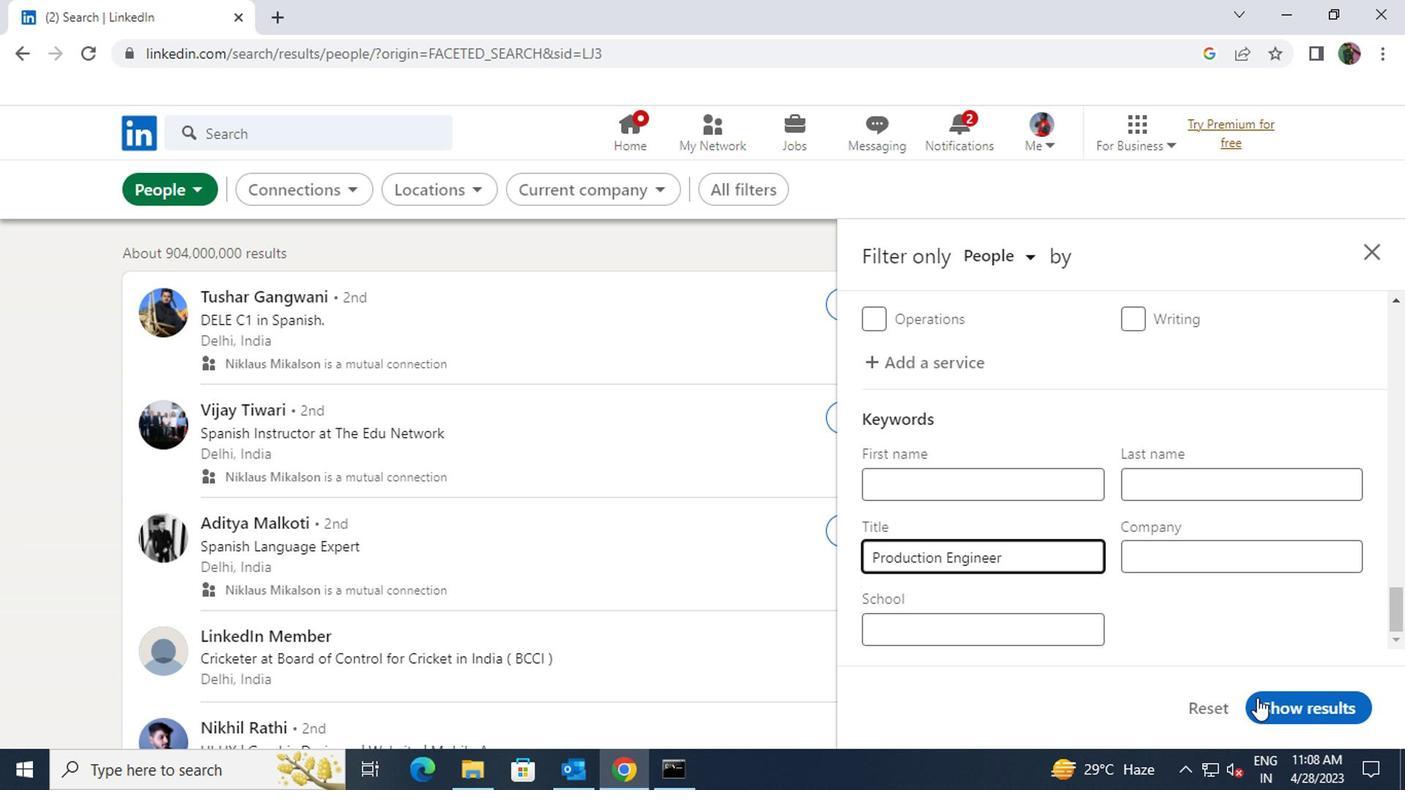 
Action: Mouse pressed left at (1056, 648)
Screenshot: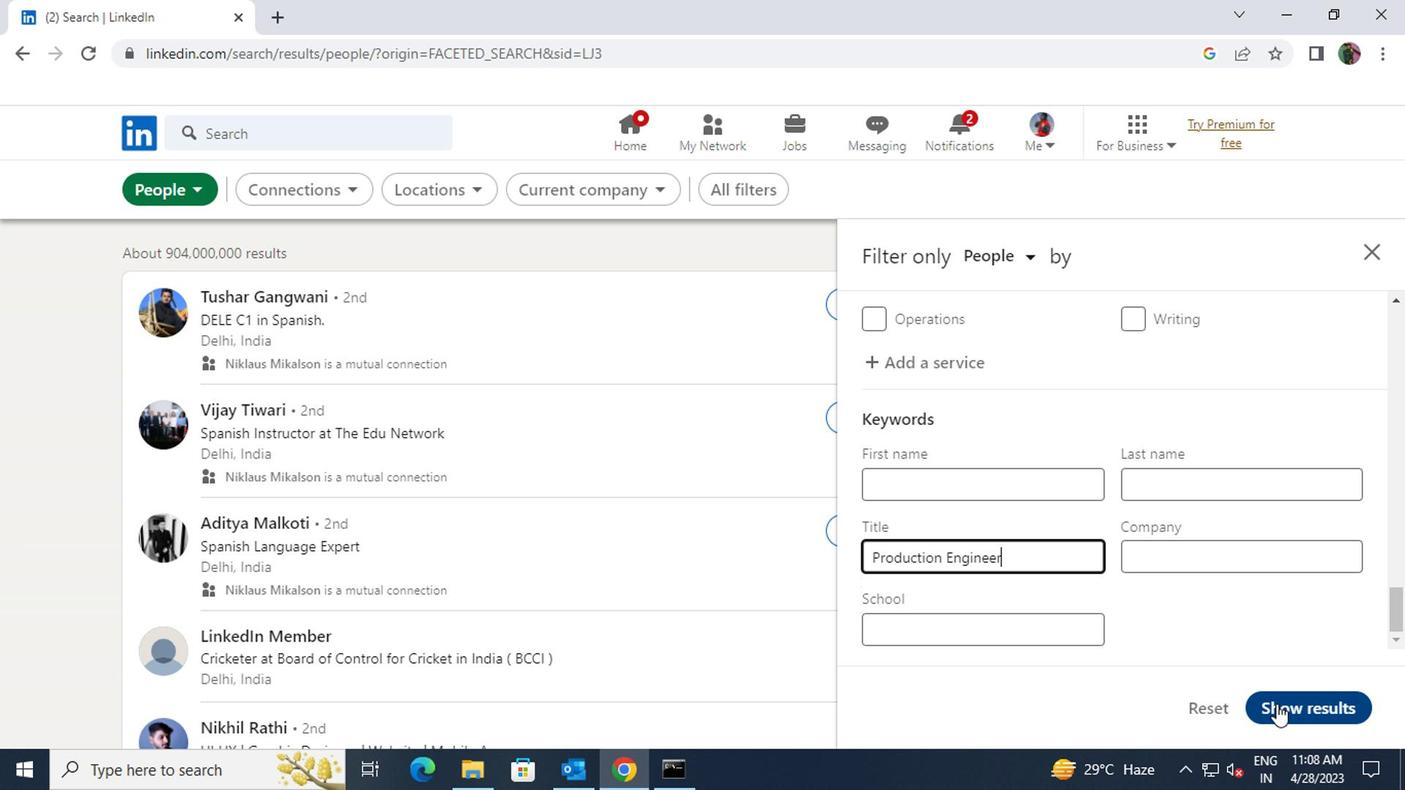 
